 Task: Look for space in Mucur, Turkey from 6th September, 2023 to 12th September, 2023 for 4 adults in price range Rs.10000 to Rs.14000. Place can be private room with 4 bedrooms having 4 beds and 4 bathrooms. Property type can be house, flat, guest house. Amenities needed are: wifi, TV, free parkinig on premises, gym, breakfast. Booking option can be shelf check-in. Required host language is English.
Action: Mouse moved to (580, 143)
Screenshot: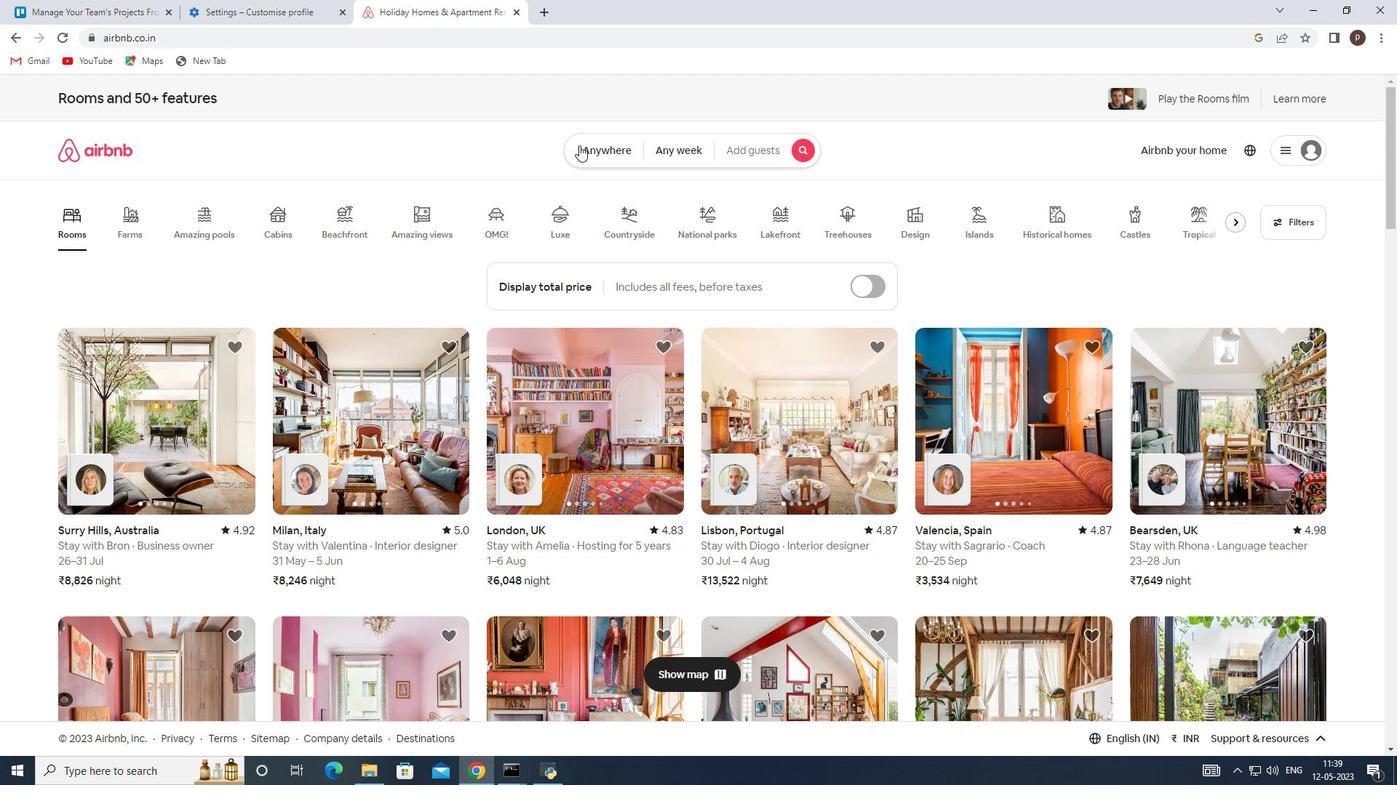 
Action: Mouse pressed left at (580, 143)
Screenshot: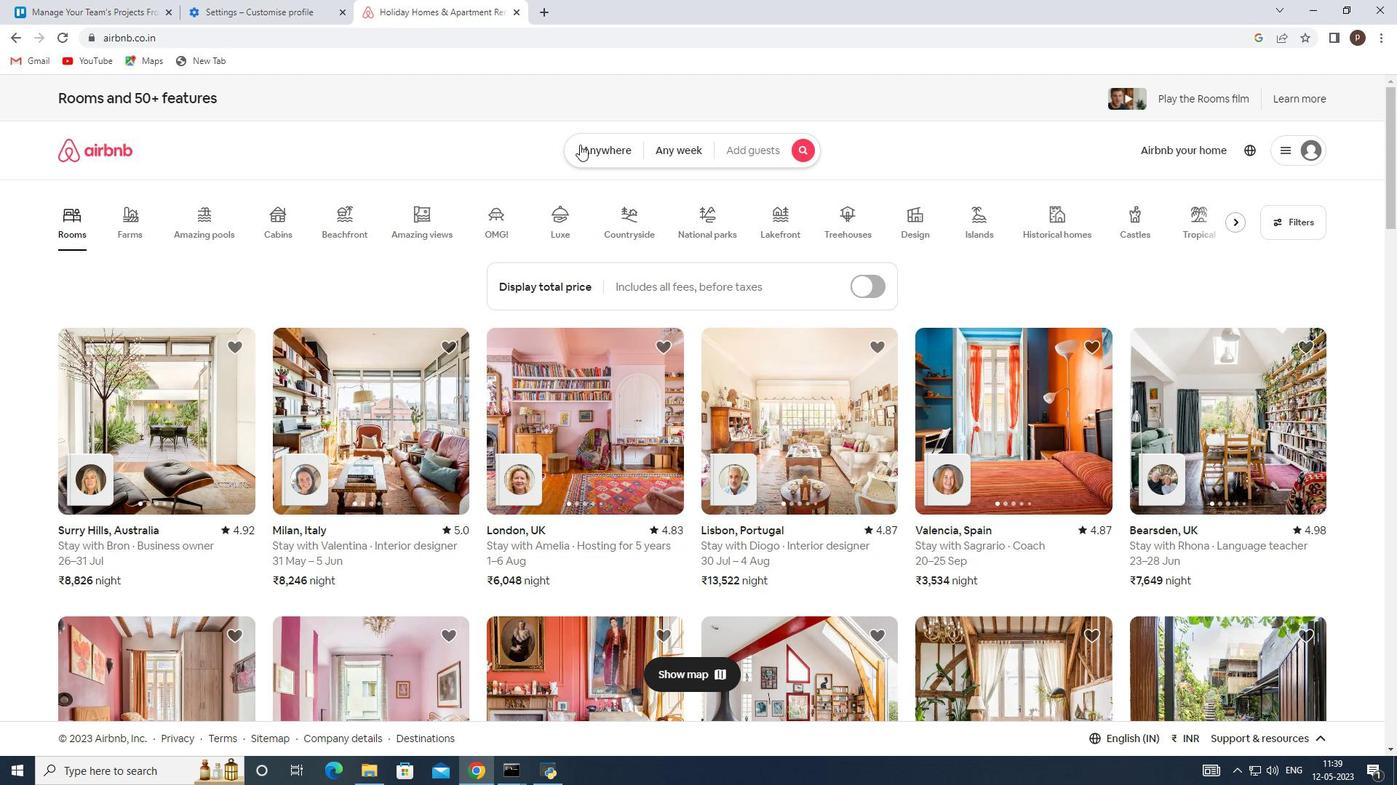 
Action: Mouse moved to (456, 211)
Screenshot: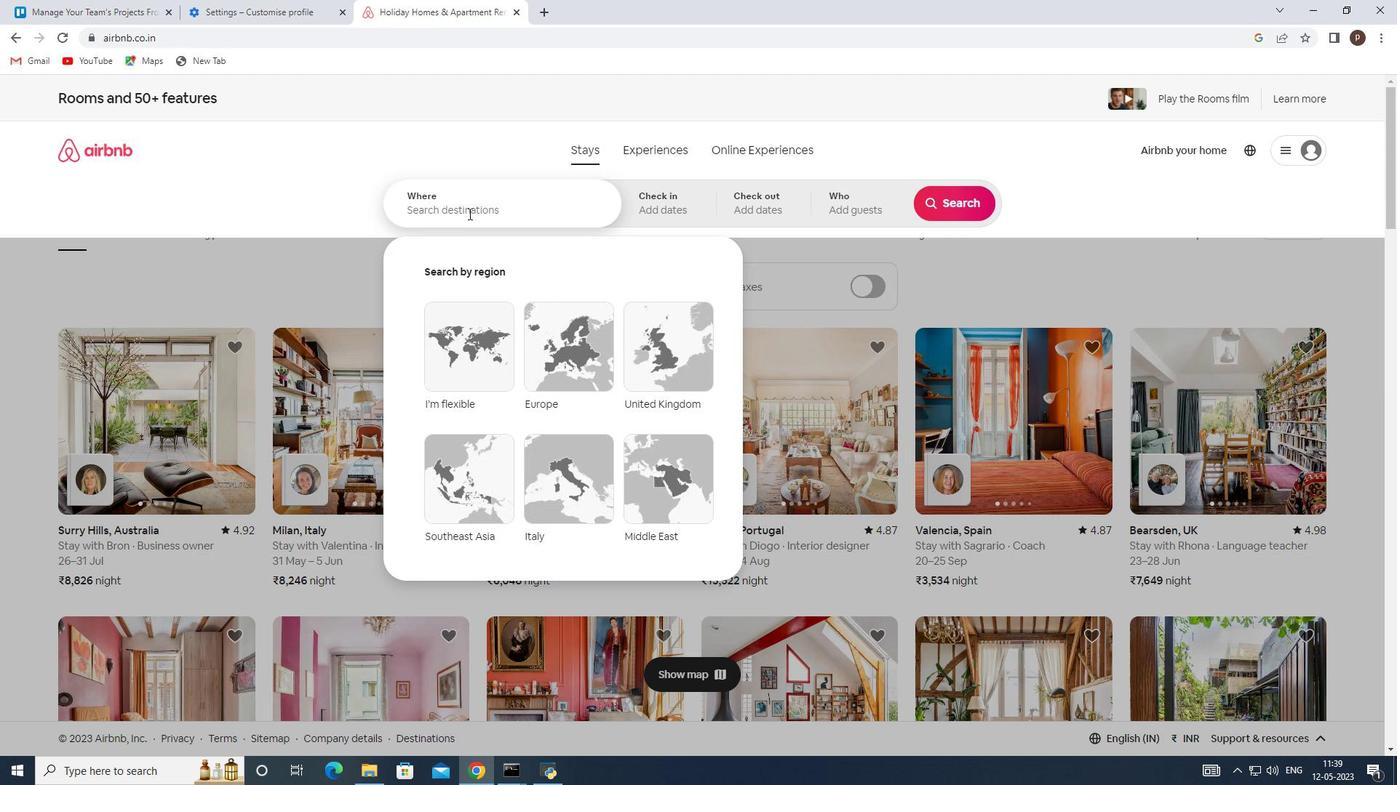 
Action: Mouse pressed left at (456, 211)
Screenshot: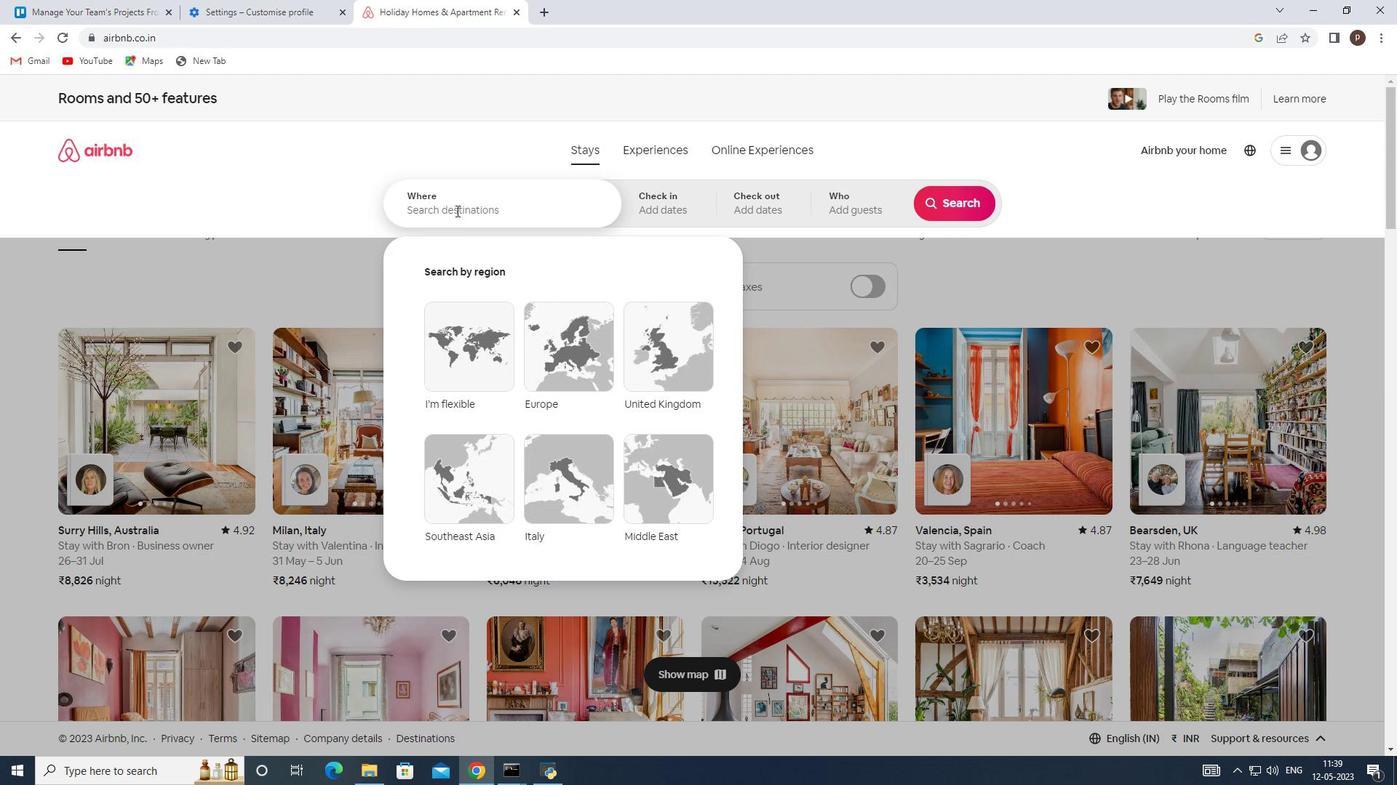
Action: Key pressed <Key.caps_lock>M<Key.caps_lock>ucur,<Key.space><Key.caps_lock>T<Key.caps_lock>urkey<Key.enter>
Screenshot: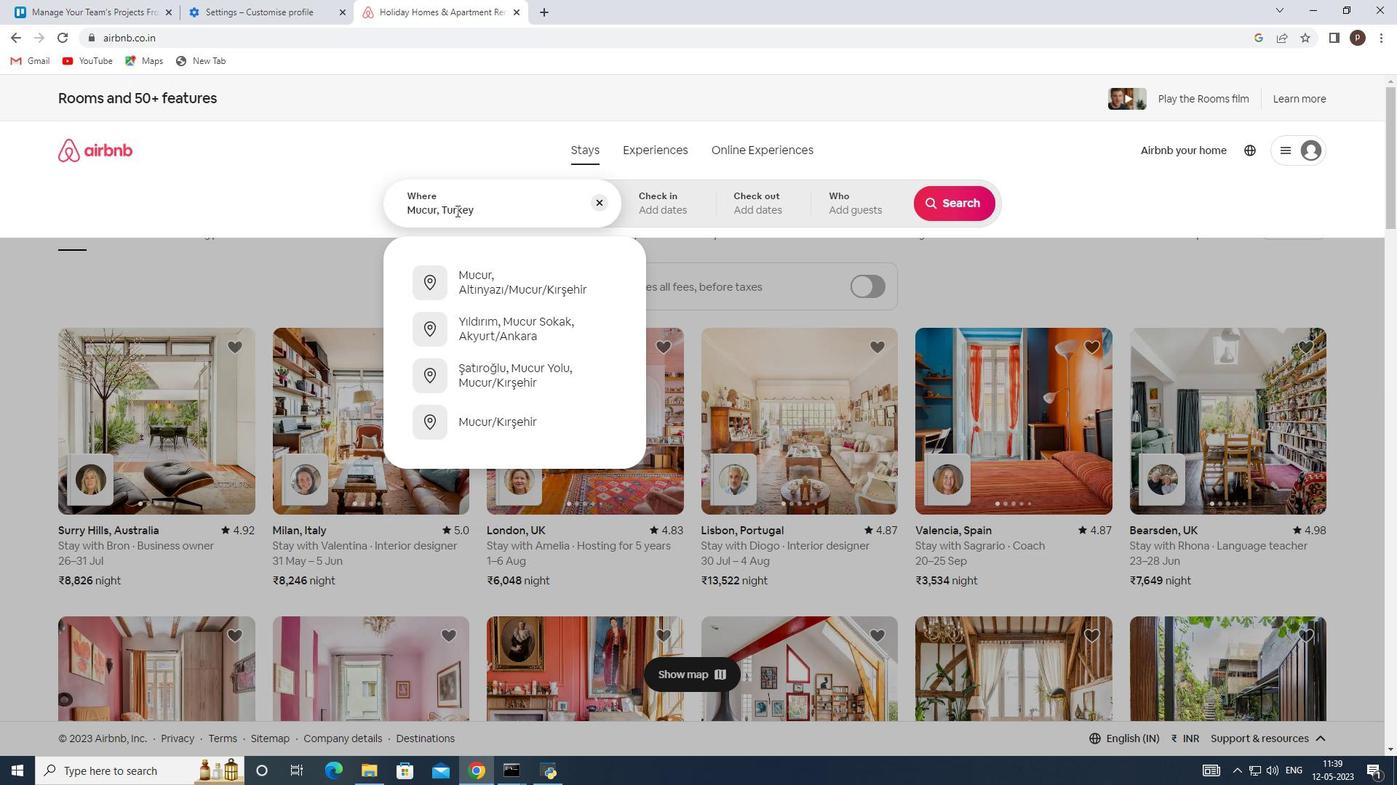 
Action: Mouse moved to (948, 312)
Screenshot: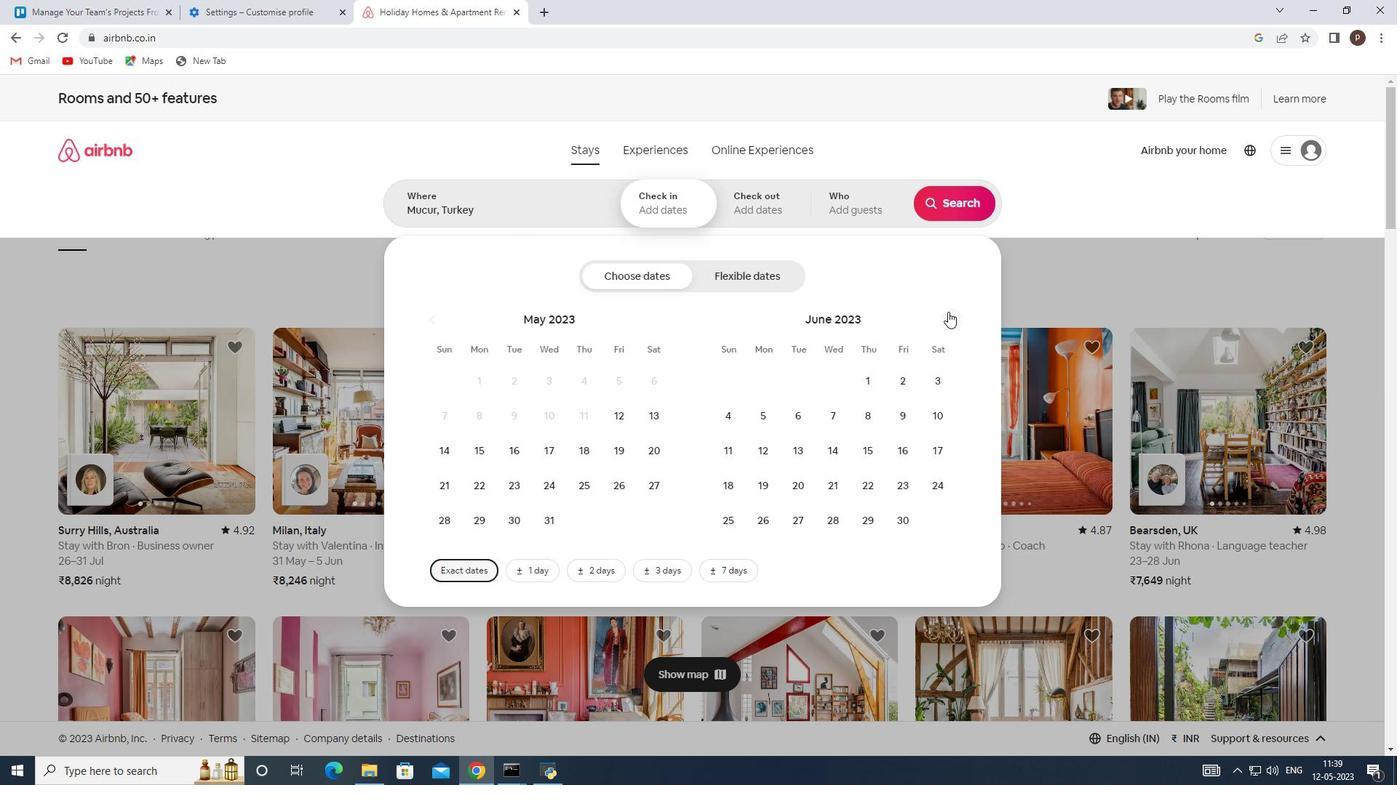 
Action: Mouse pressed left at (948, 312)
Screenshot: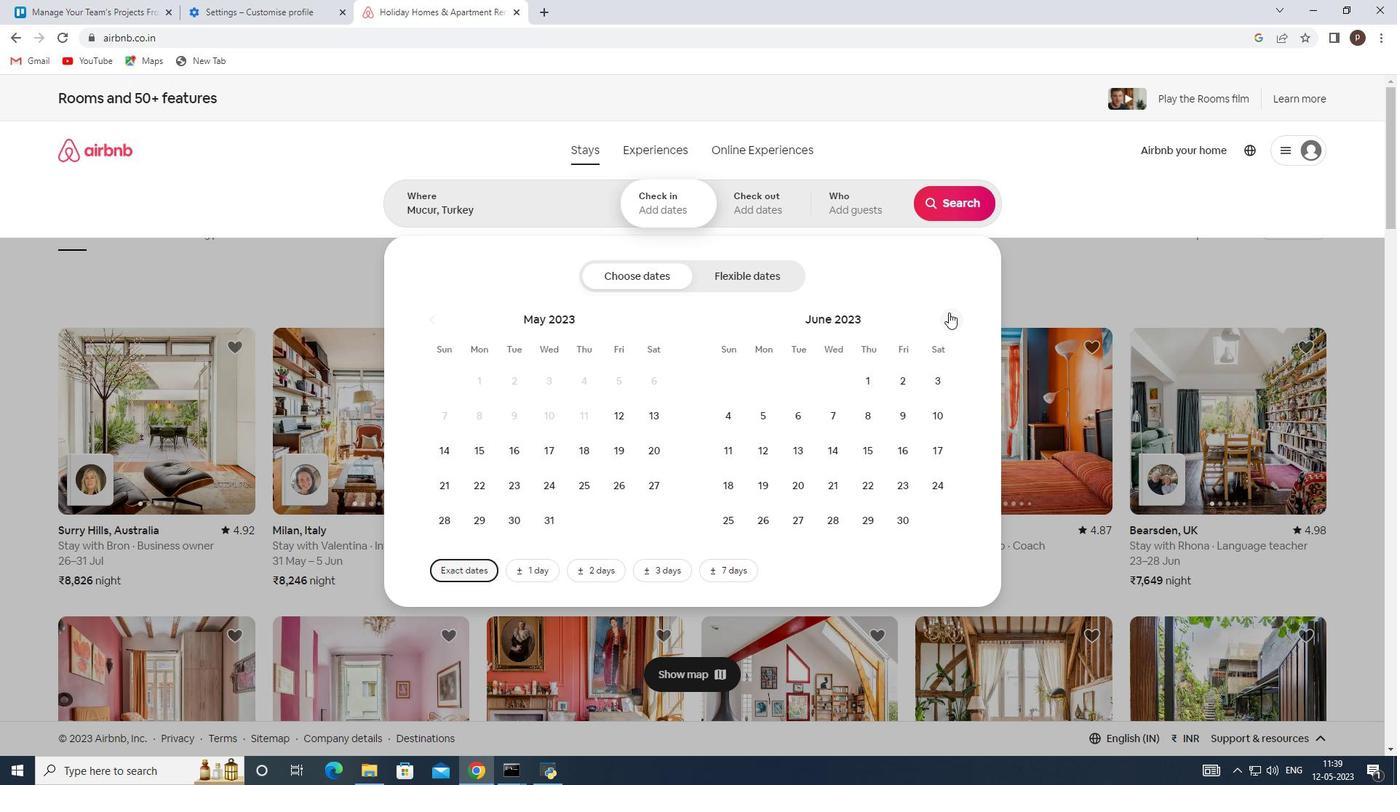 
Action: Mouse pressed left at (948, 312)
Screenshot: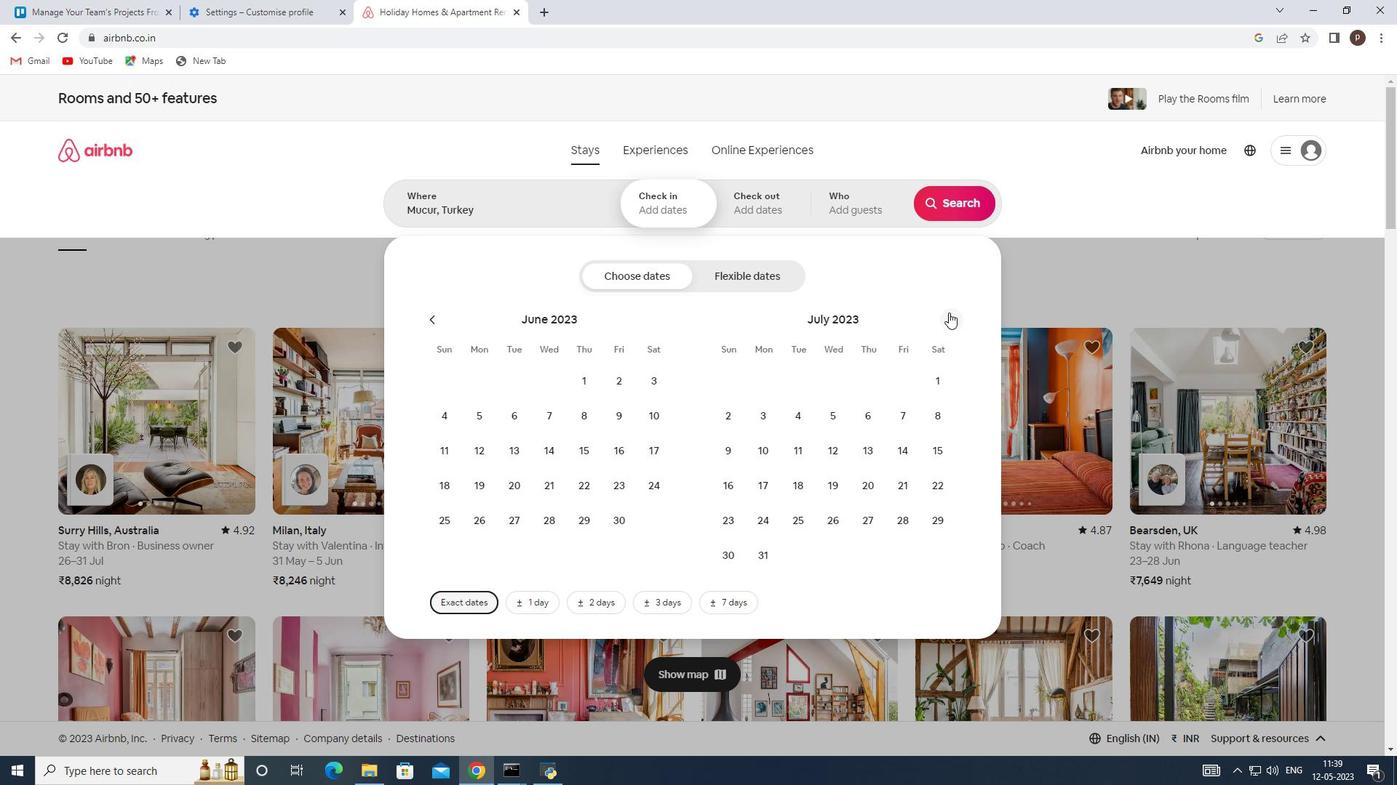 
Action: Mouse pressed left at (948, 312)
Screenshot: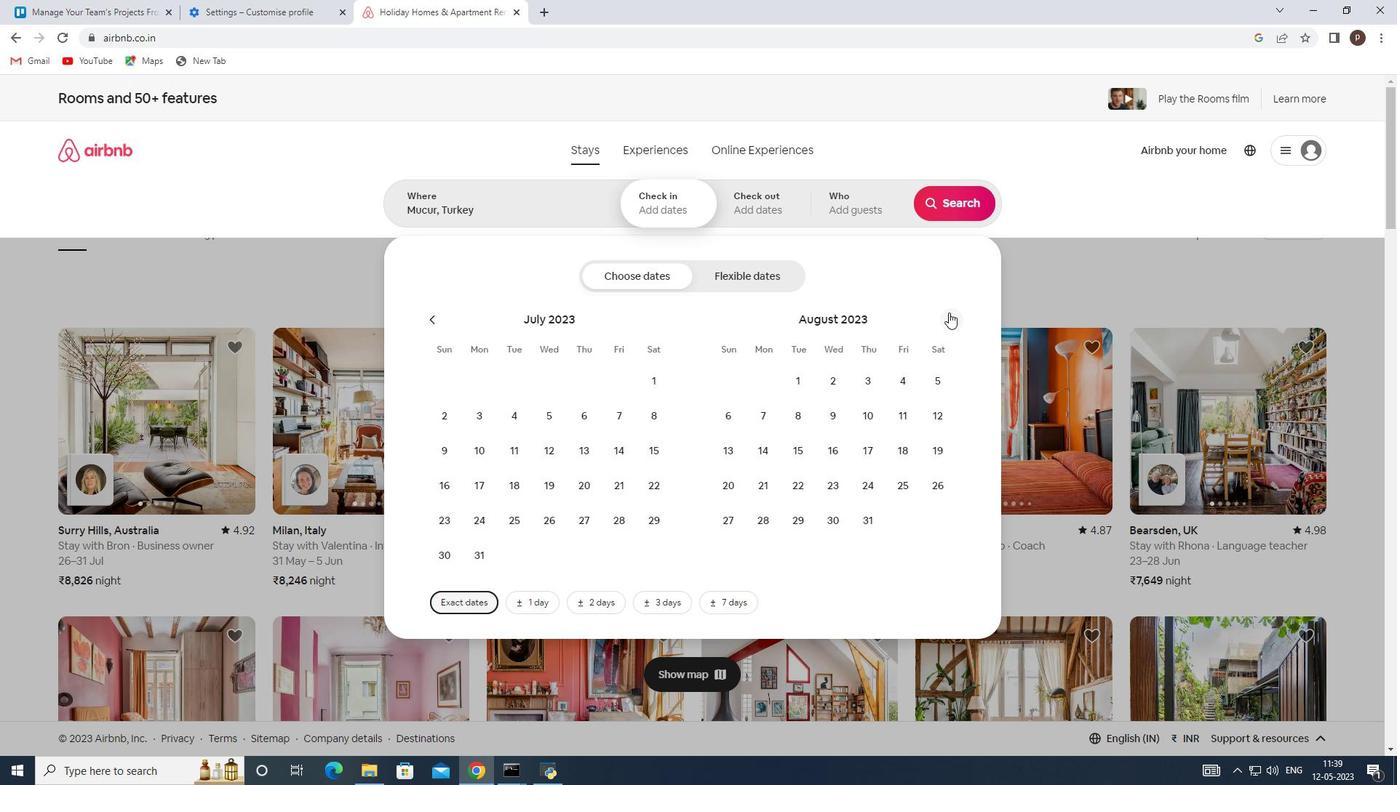 
Action: Mouse moved to (835, 411)
Screenshot: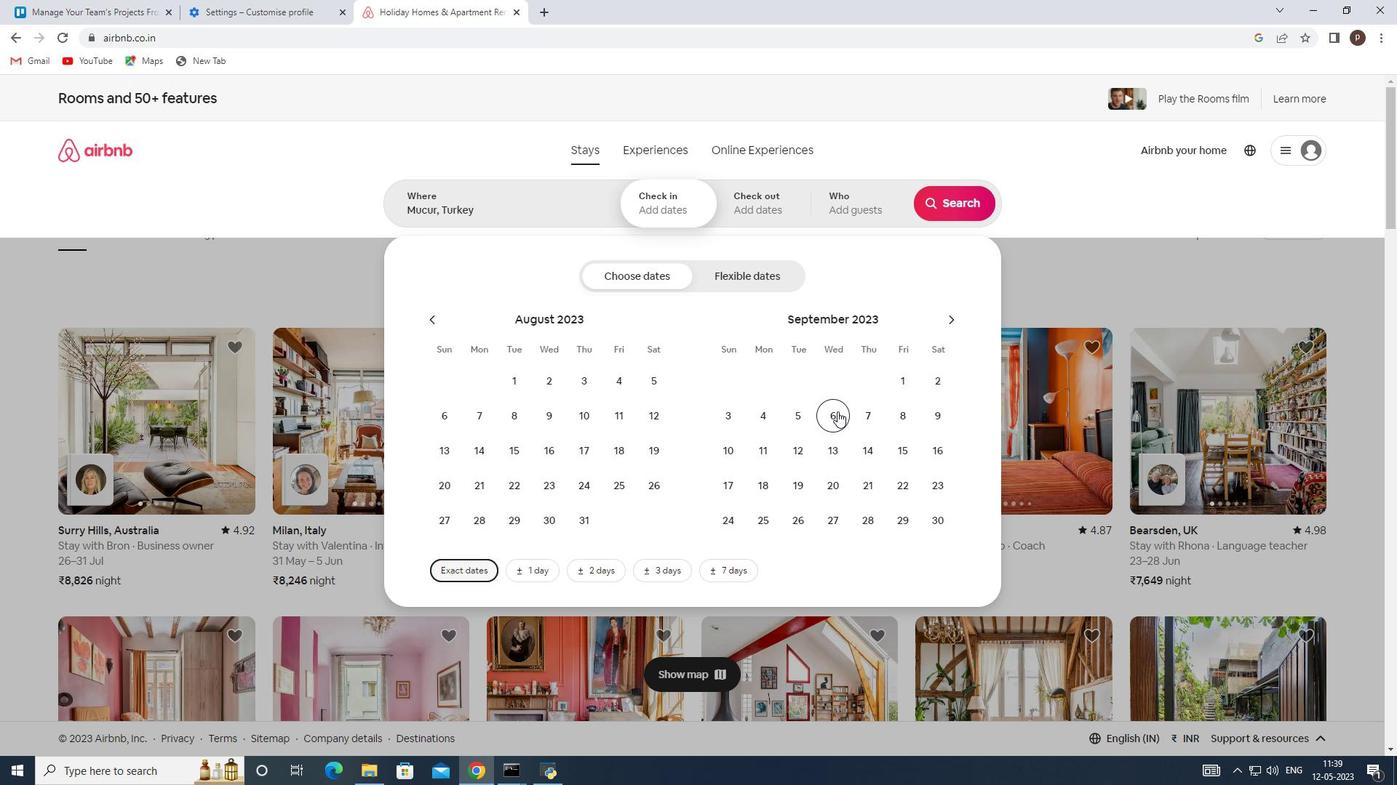 
Action: Mouse pressed left at (835, 411)
Screenshot: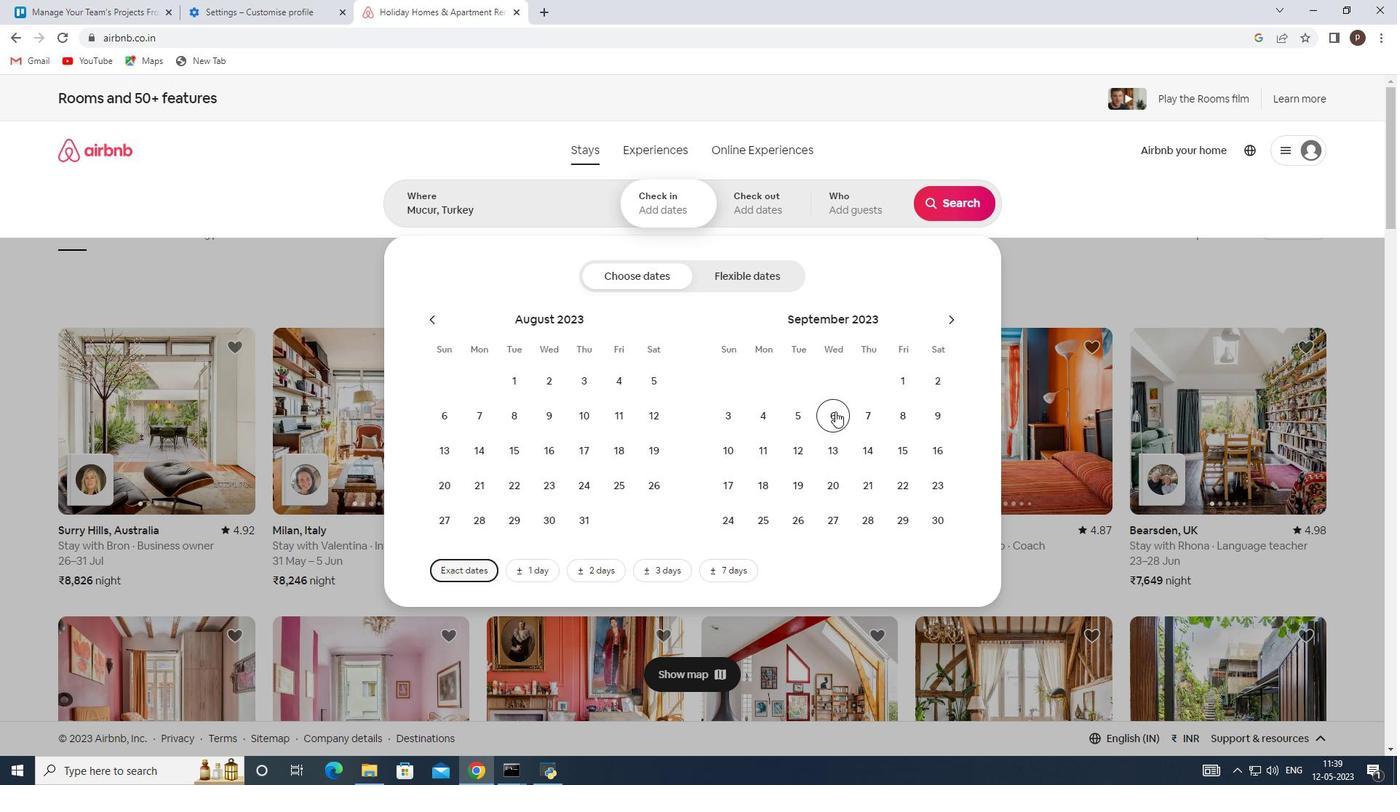 
Action: Mouse moved to (796, 445)
Screenshot: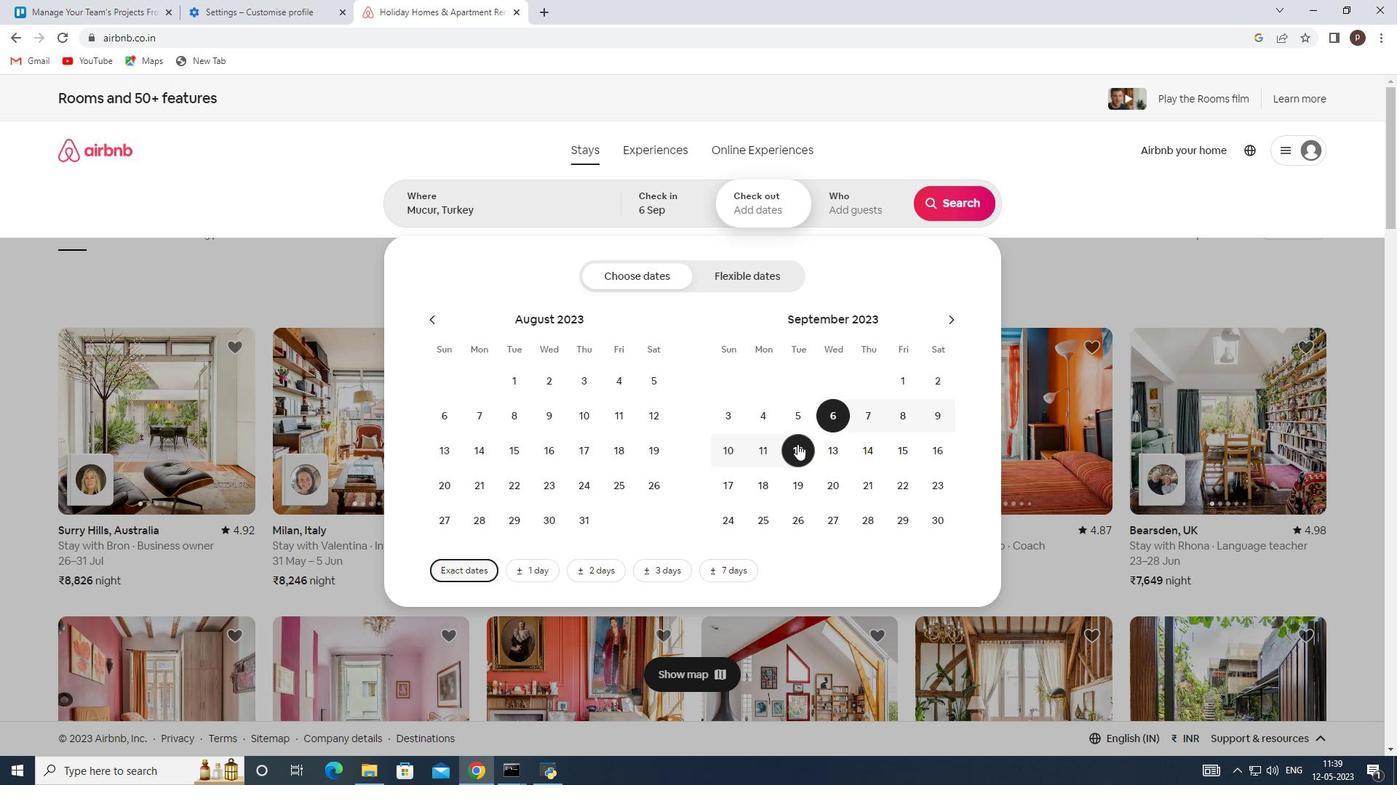 
Action: Mouse pressed left at (796, 445)
Screenshot: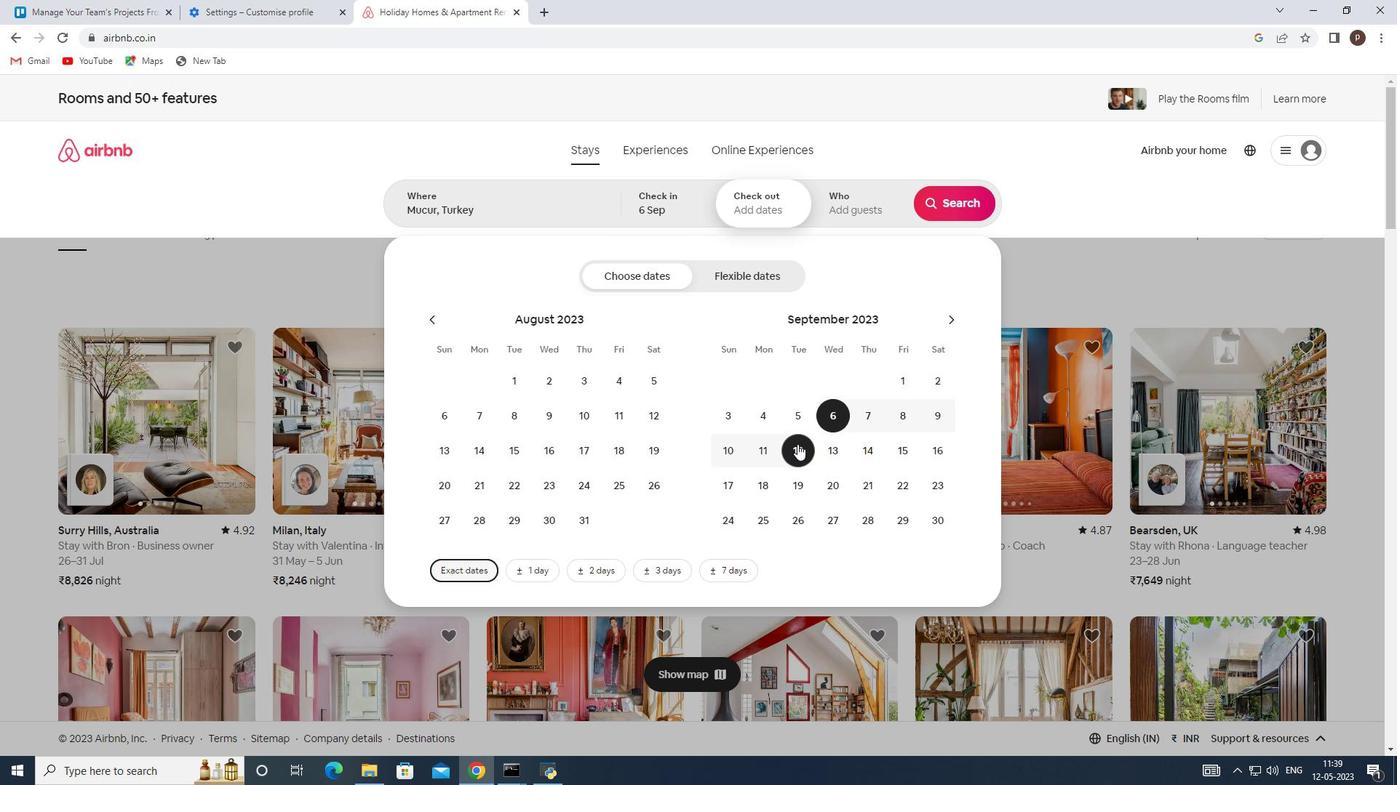 
Action: Mouse moved to (840, 205)
Screenshot: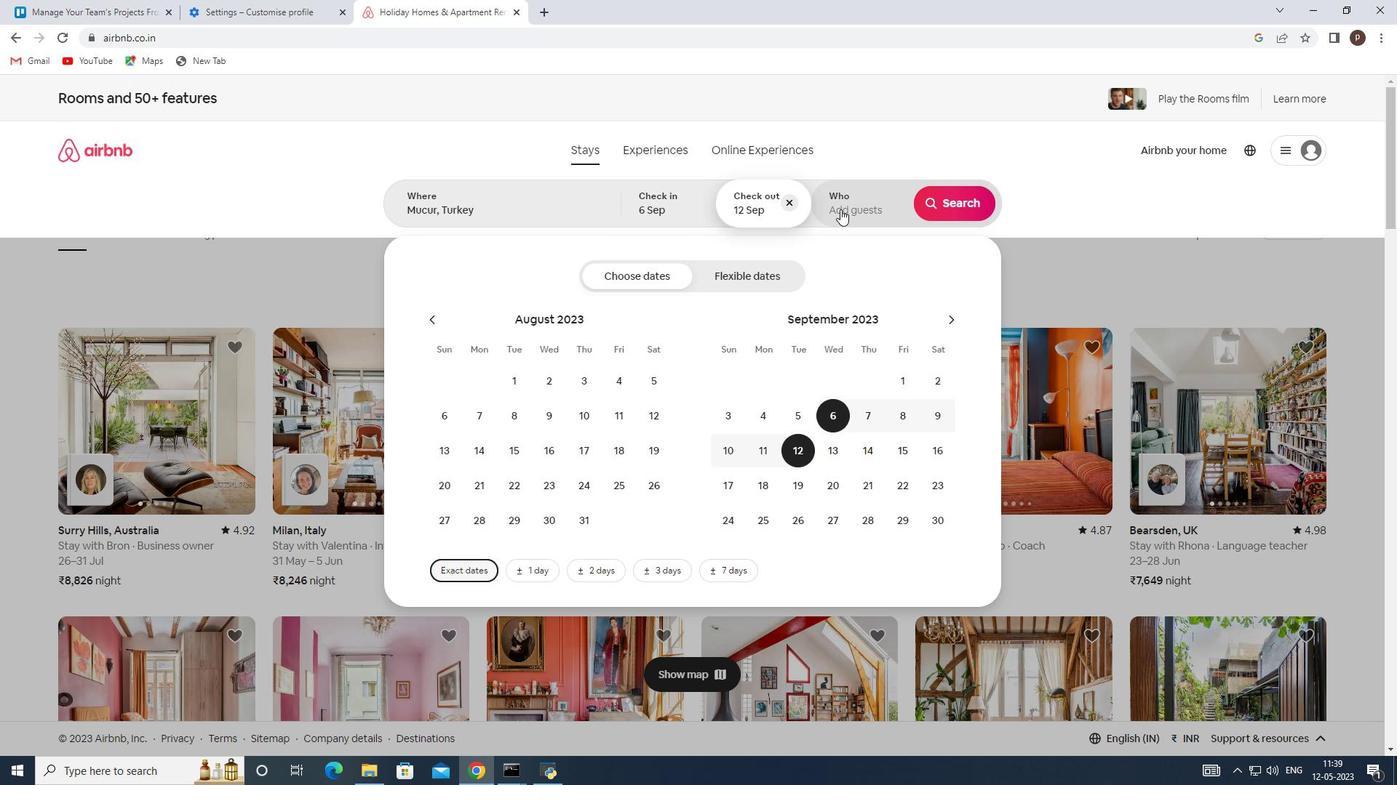 
Action: Mouse pressed left at (840, 205)
Screenshot: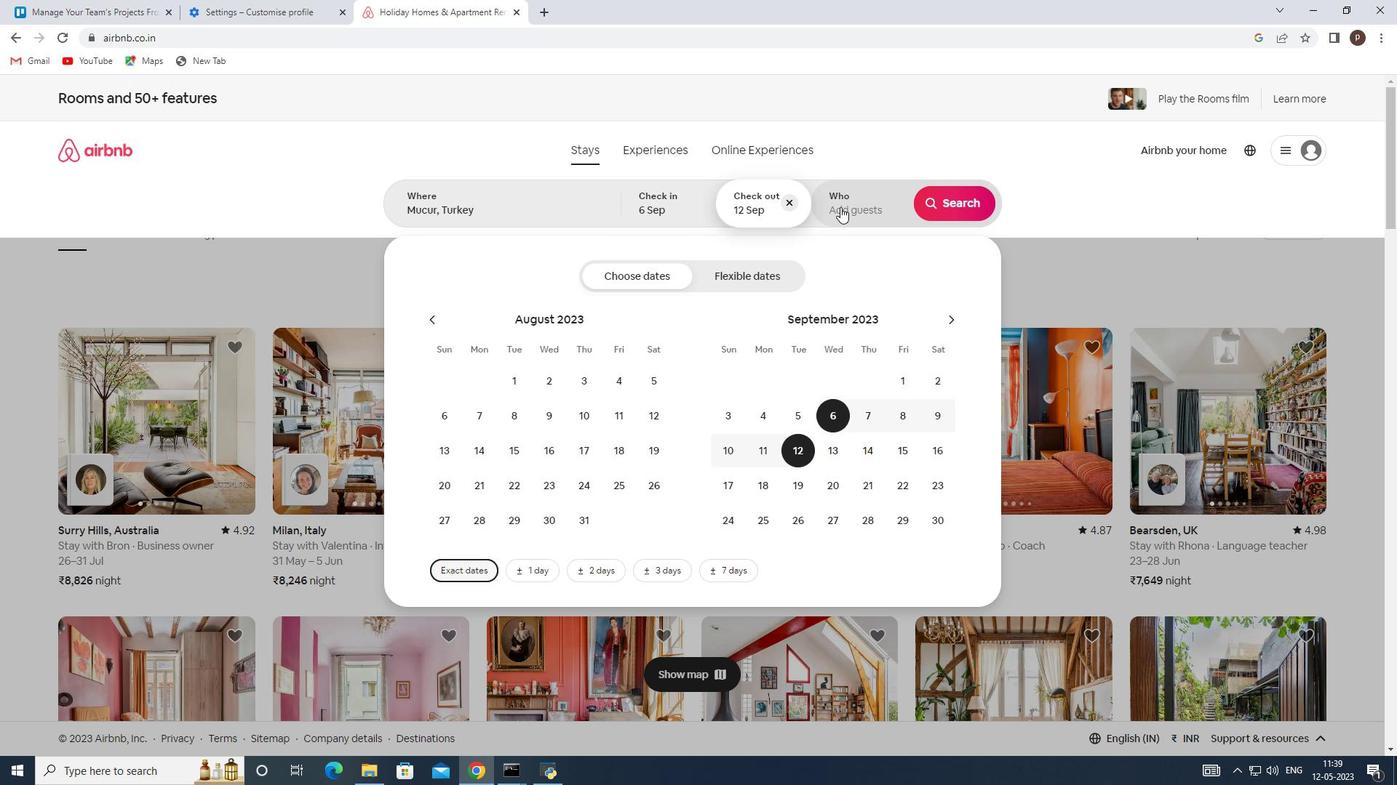 
Action: Mouse moved to (959, 280)
Screenshot: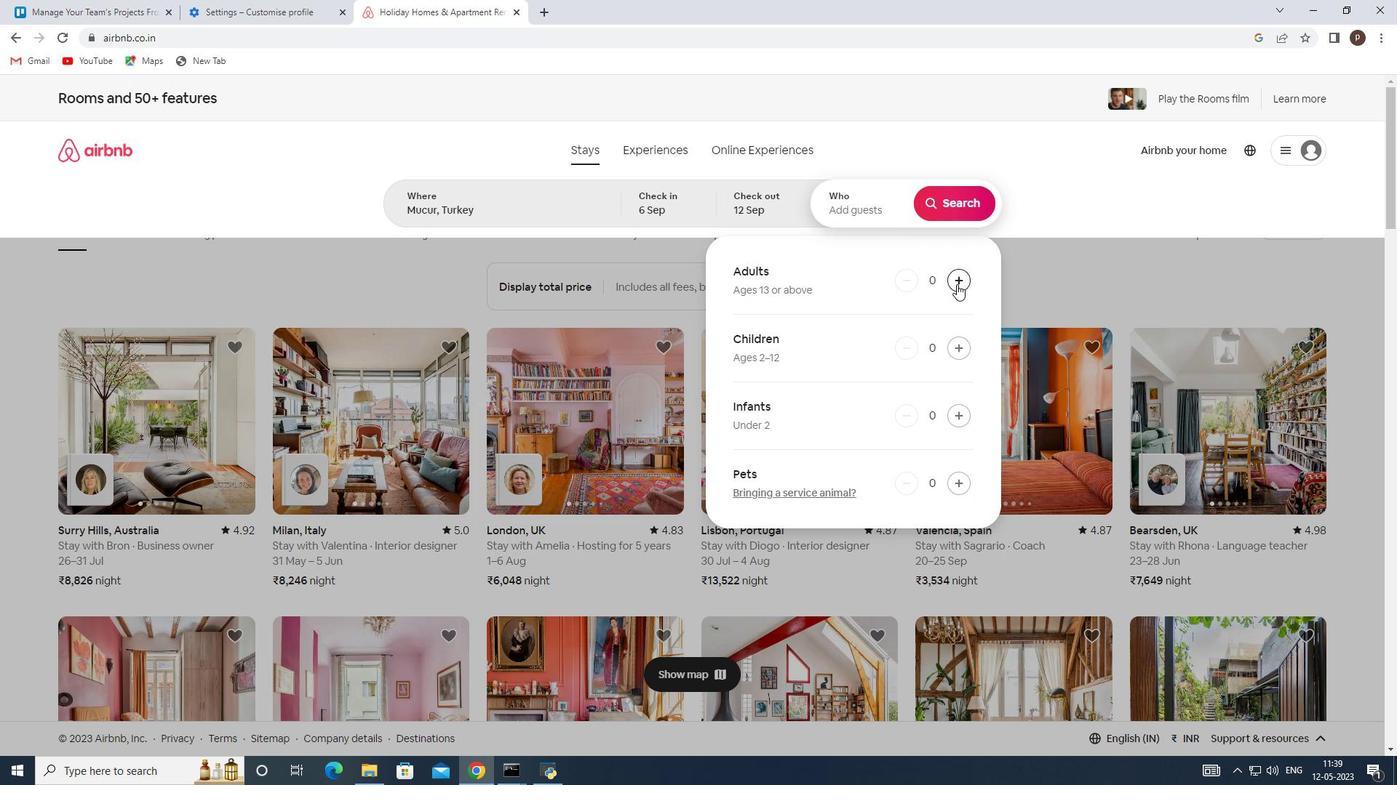 
Action: Mouse pressed left at (959, 280)
Screenshot: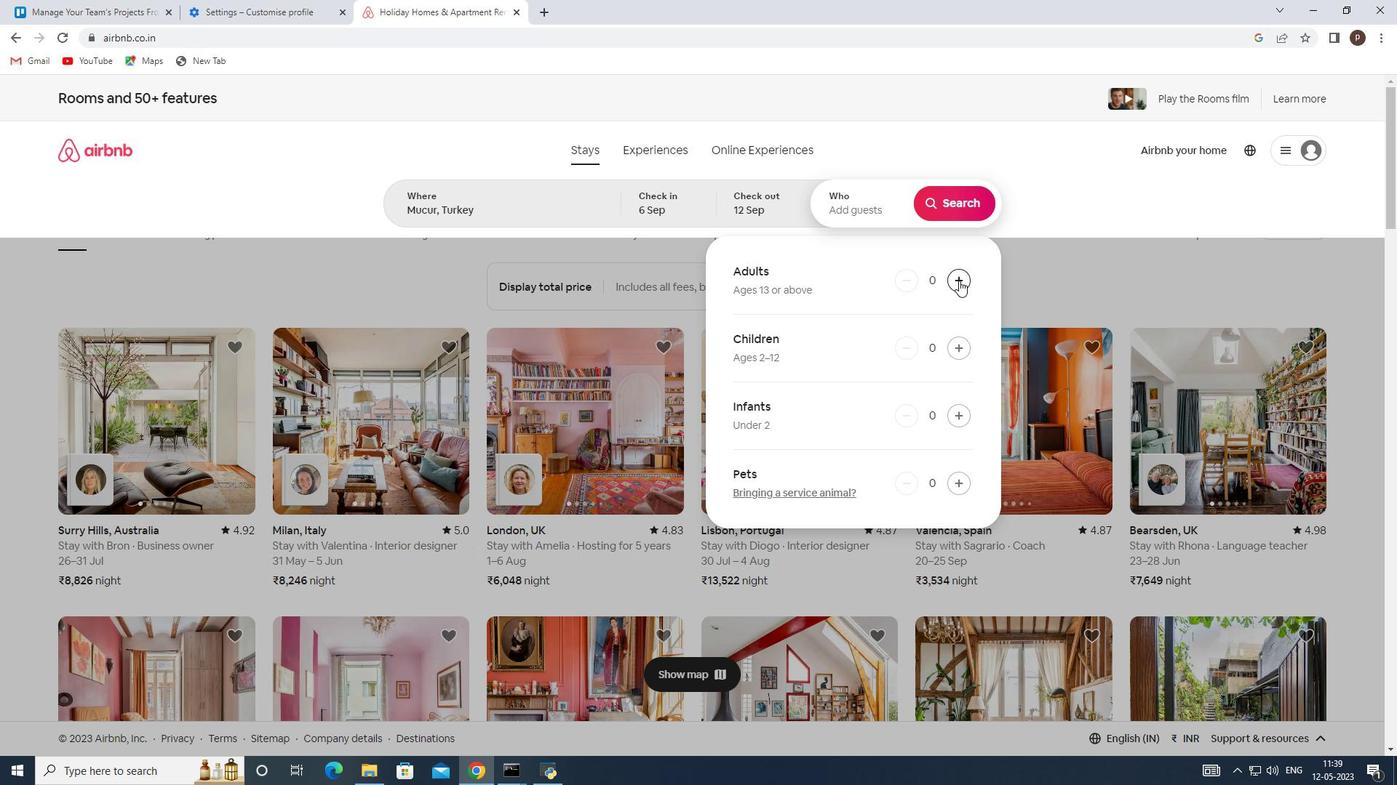 
Action: Mouse pressed left at (959, 280)
Screenshot: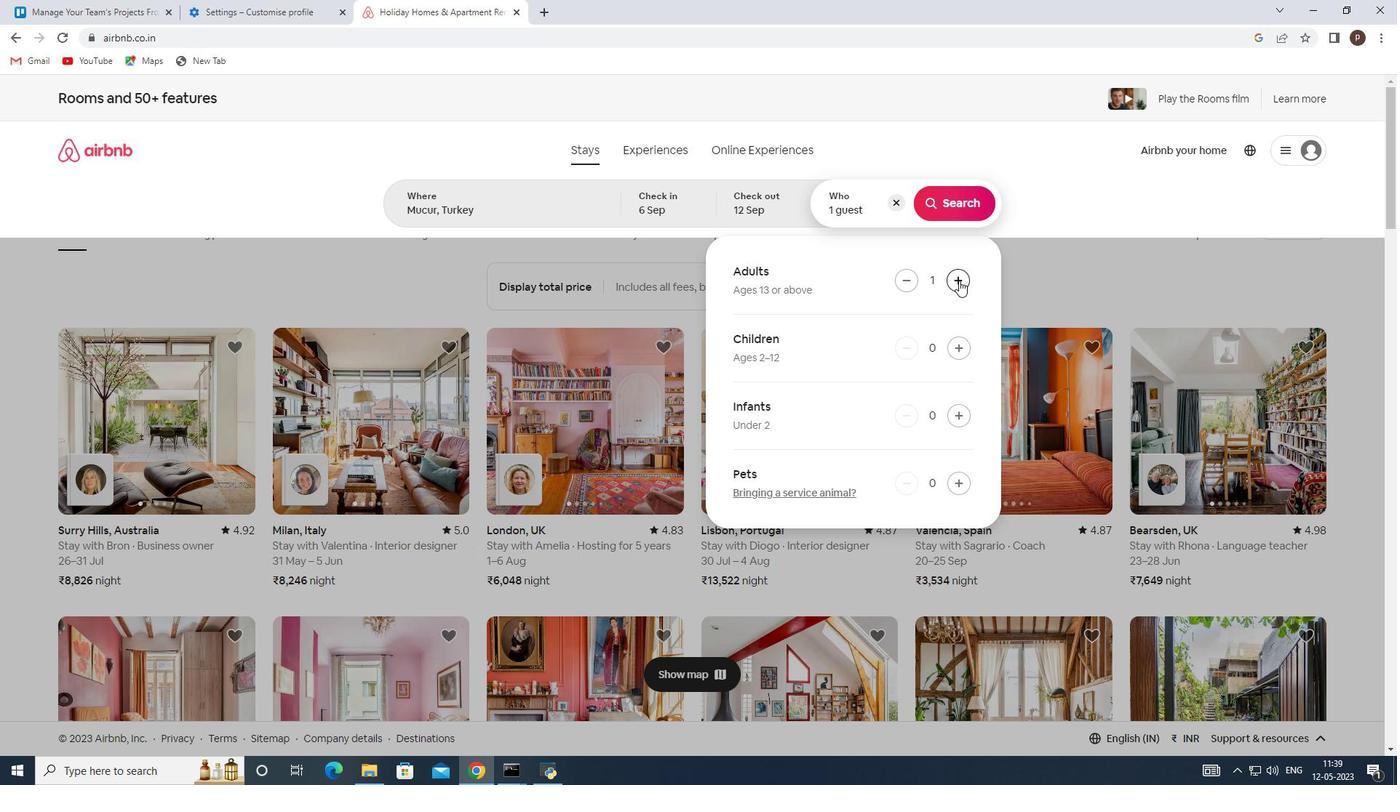 
Action: Mouse pressed left at (959, 280)
Screenshot: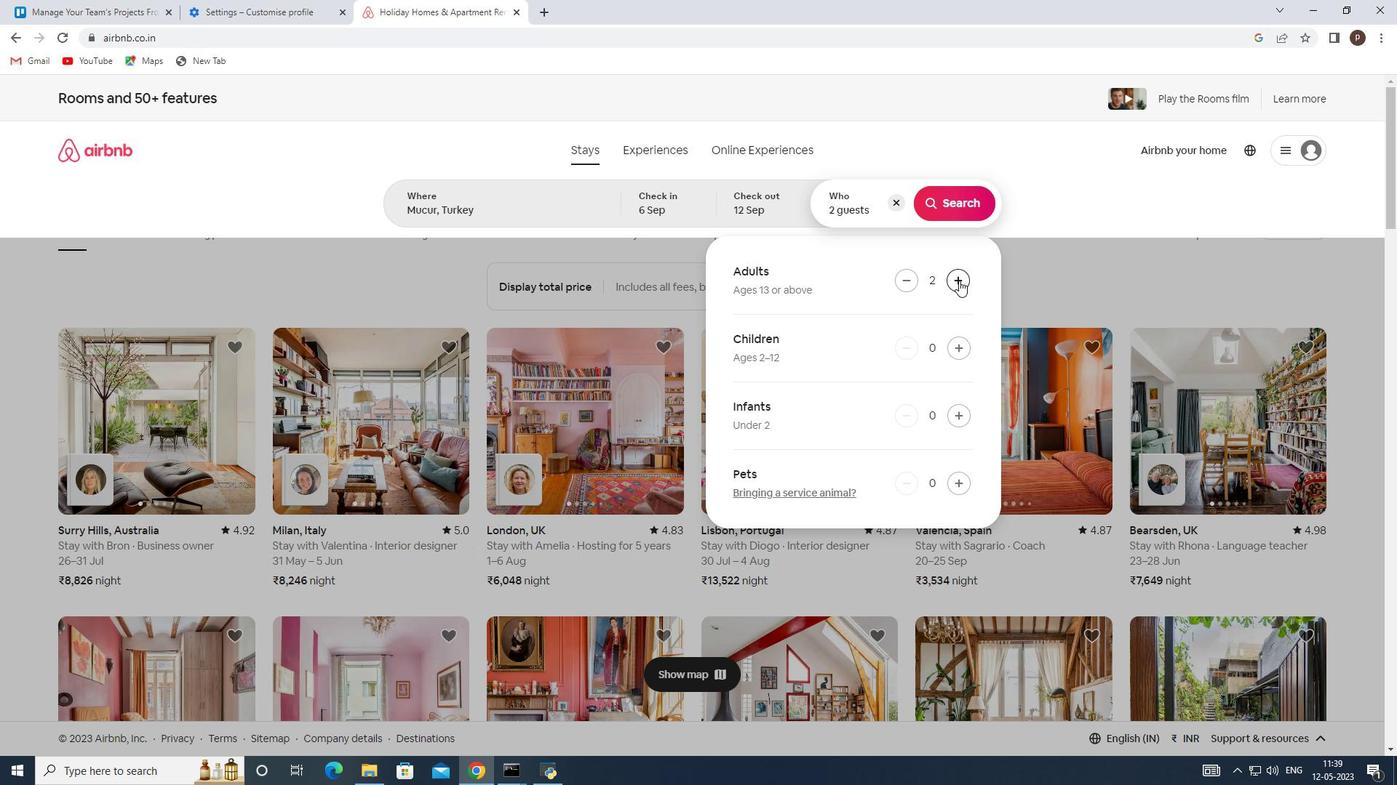 
Action: Mouse pressed left at (959, 280)
Screenshot: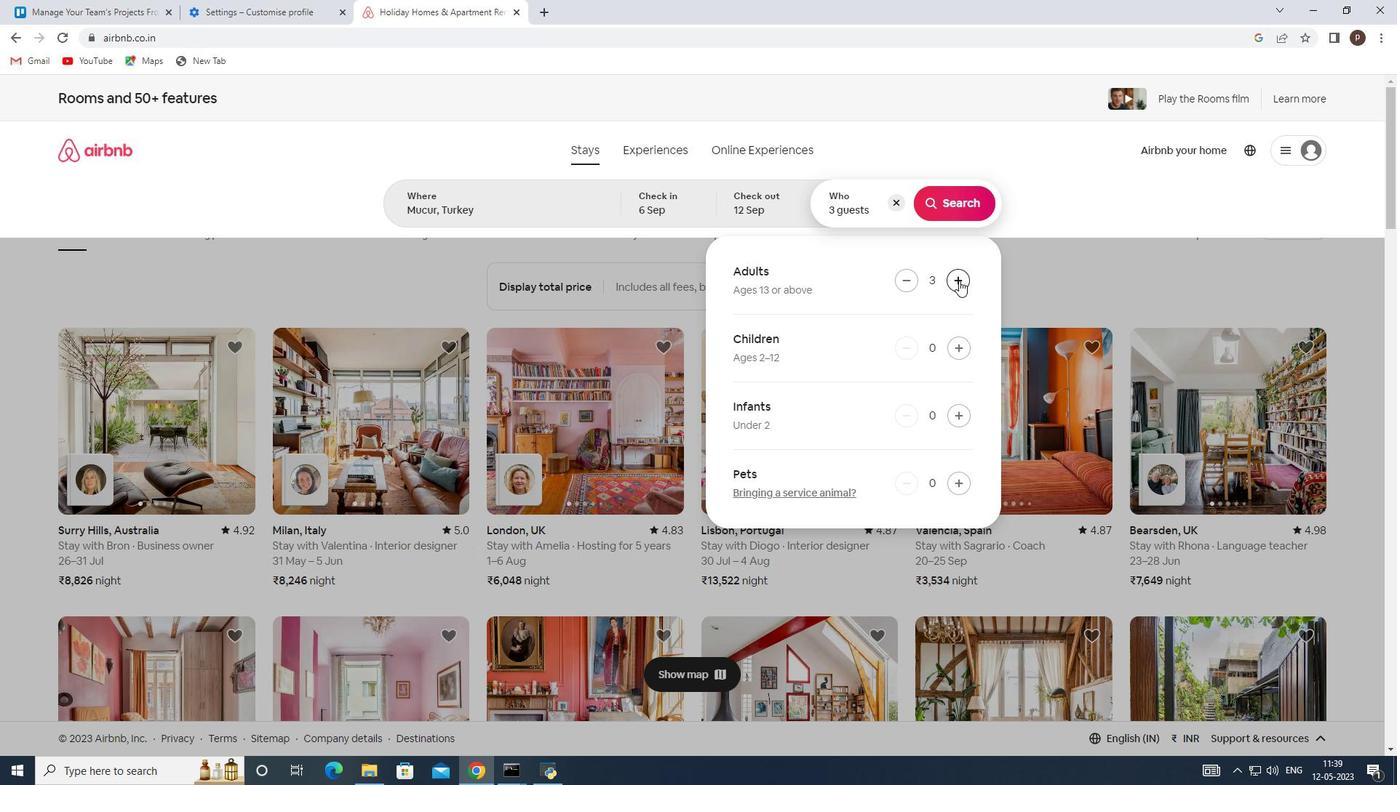 
Action: Mouse moved to (959, 198)
Screenshot: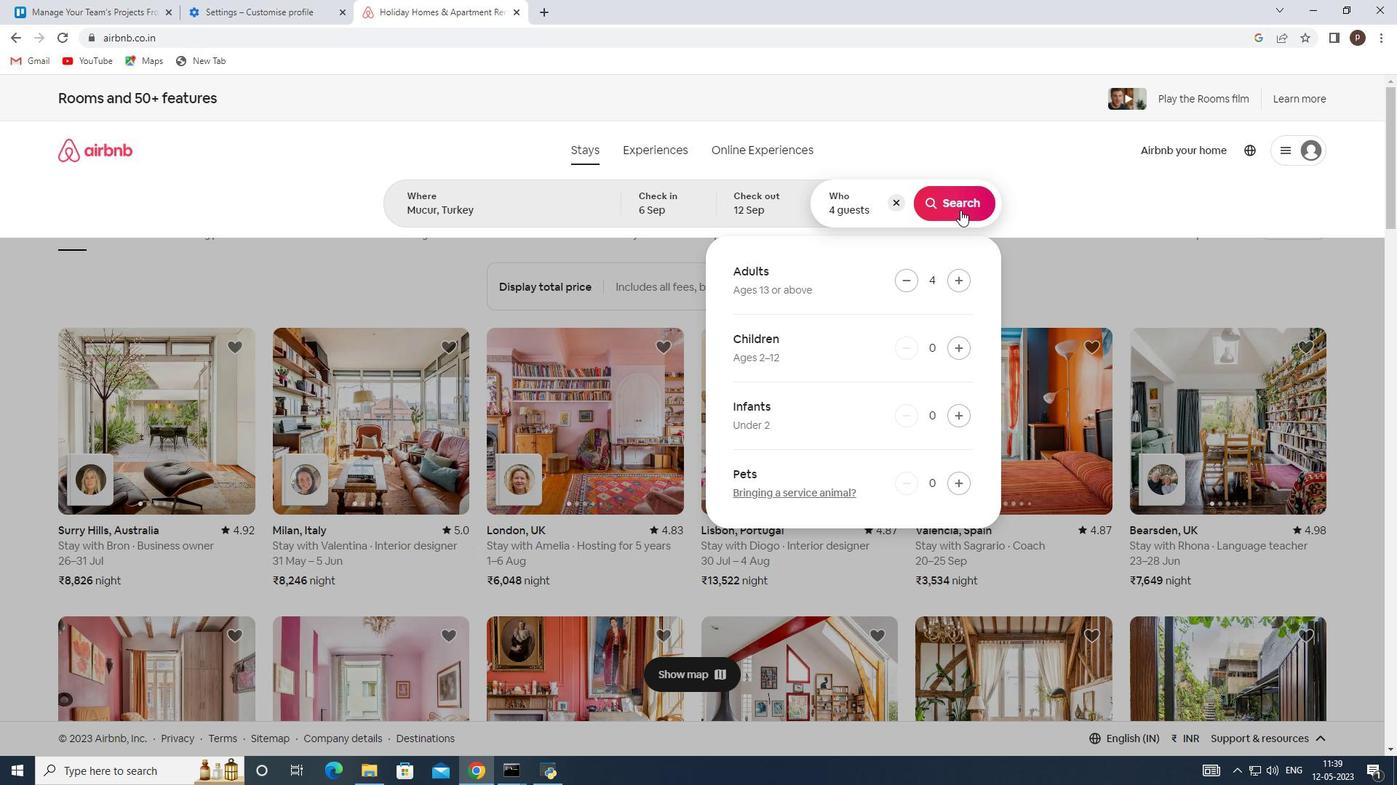 
Action: Mouse pressed left at (959, 198)
Screenshot: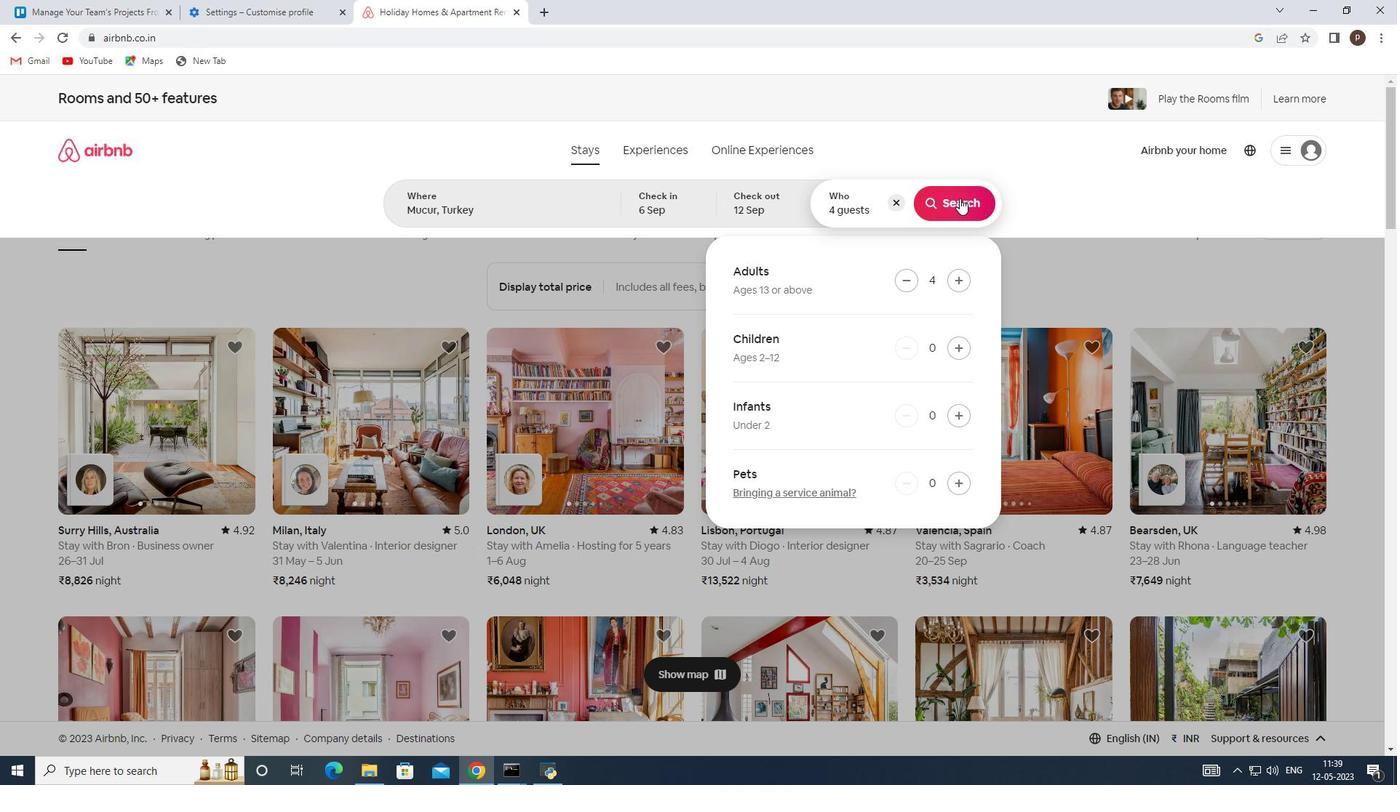 
Action: Mouse moved to (1313, 160)
Screenshot: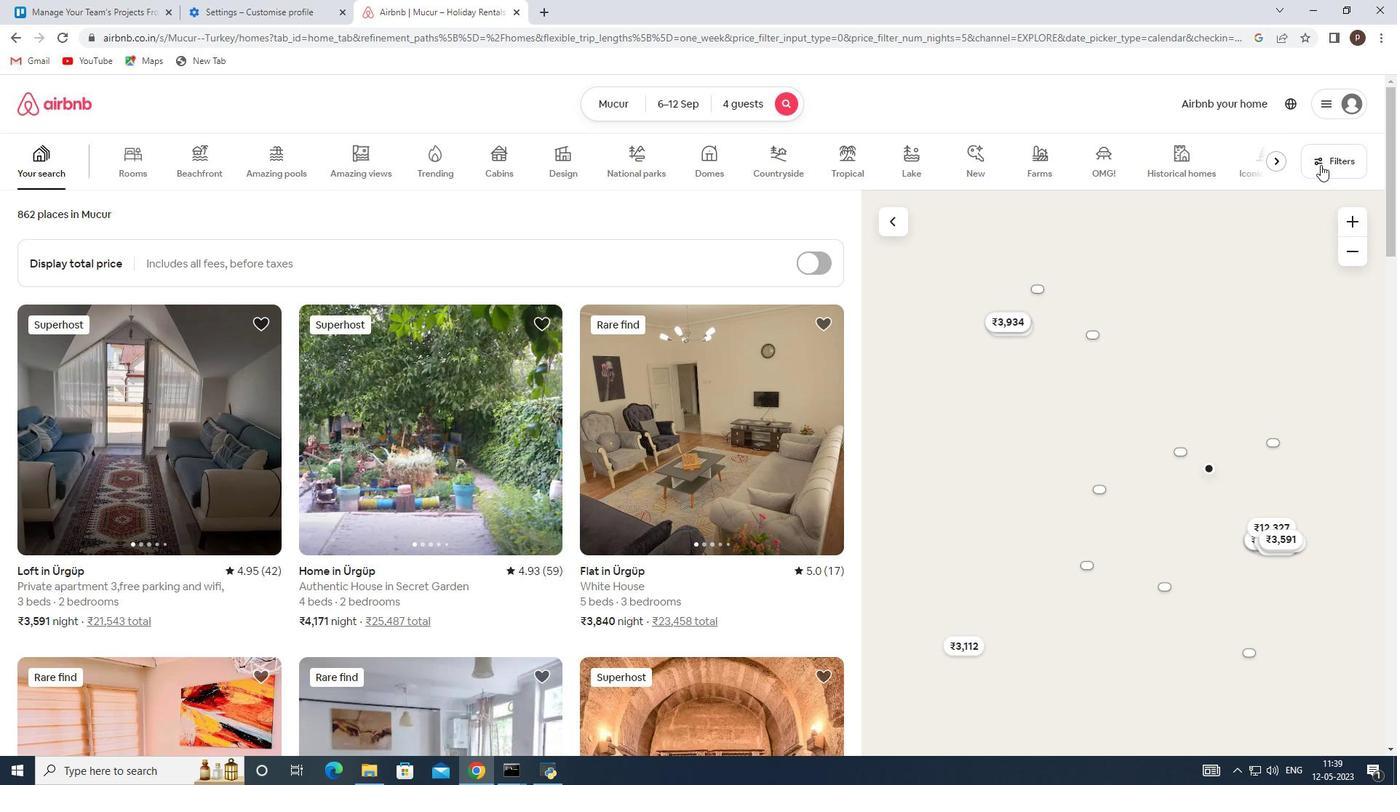 
Action: Mouse pressed left at (1313, 160)
Screenshot: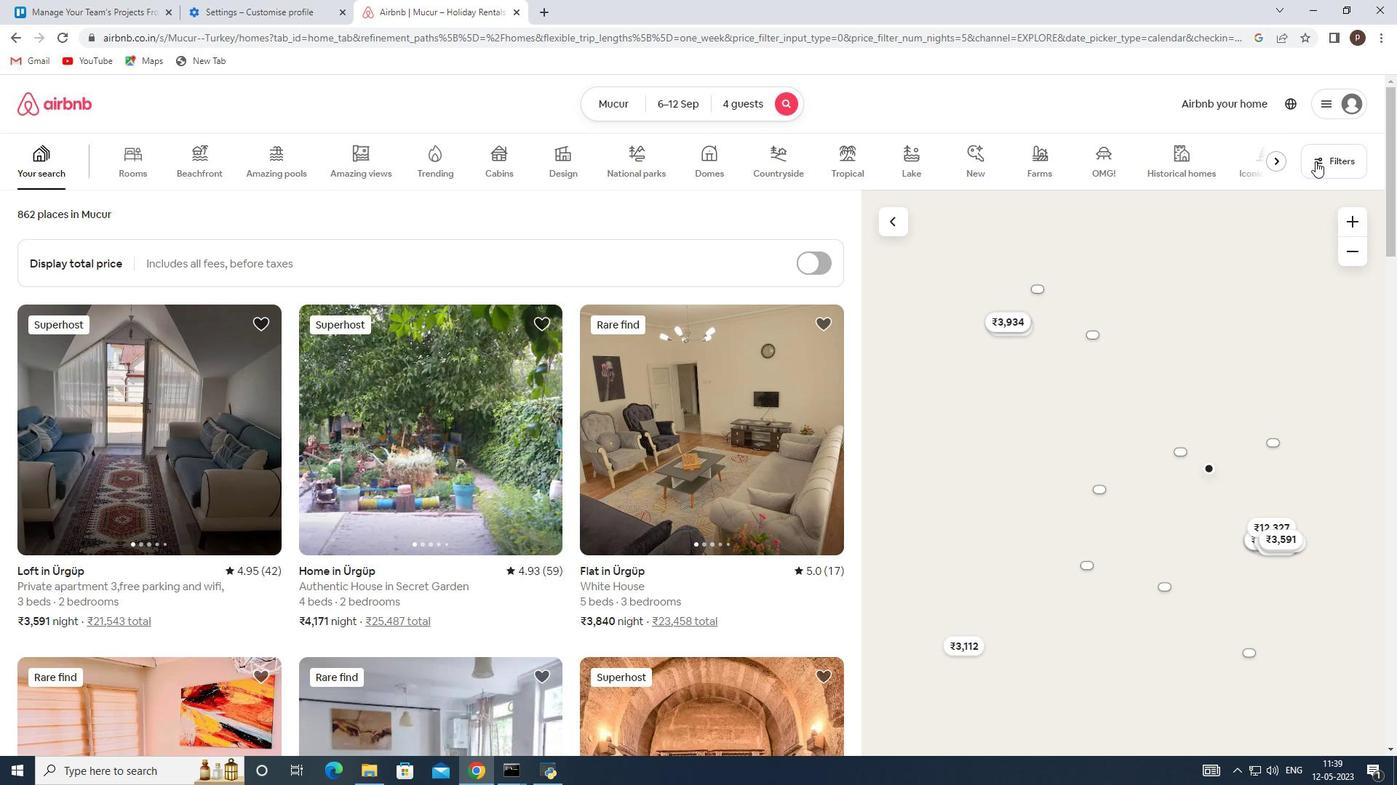 
Action: Mouse moved to (478, 518)
Screenshot: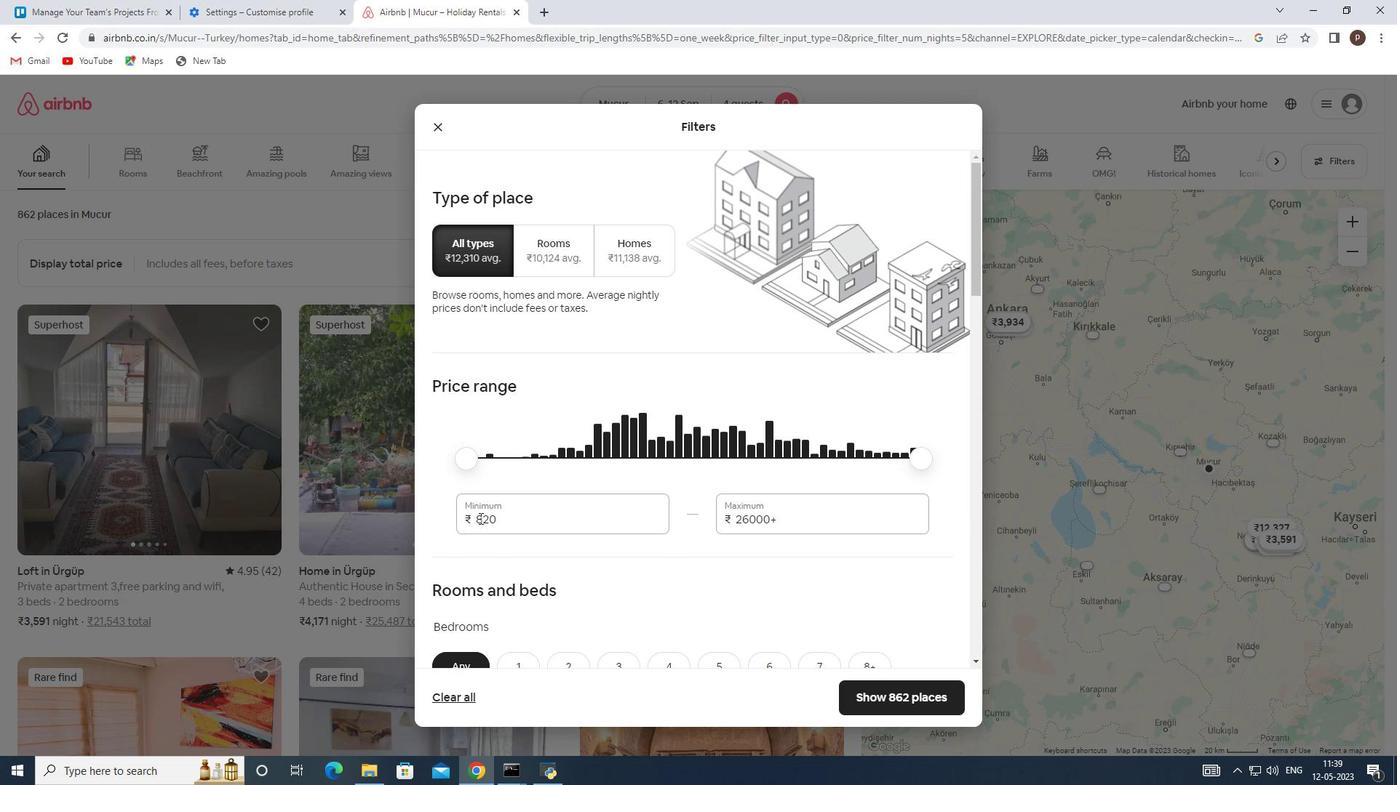 
Action: Mouse pressed left at (478, 518)
Screenshot: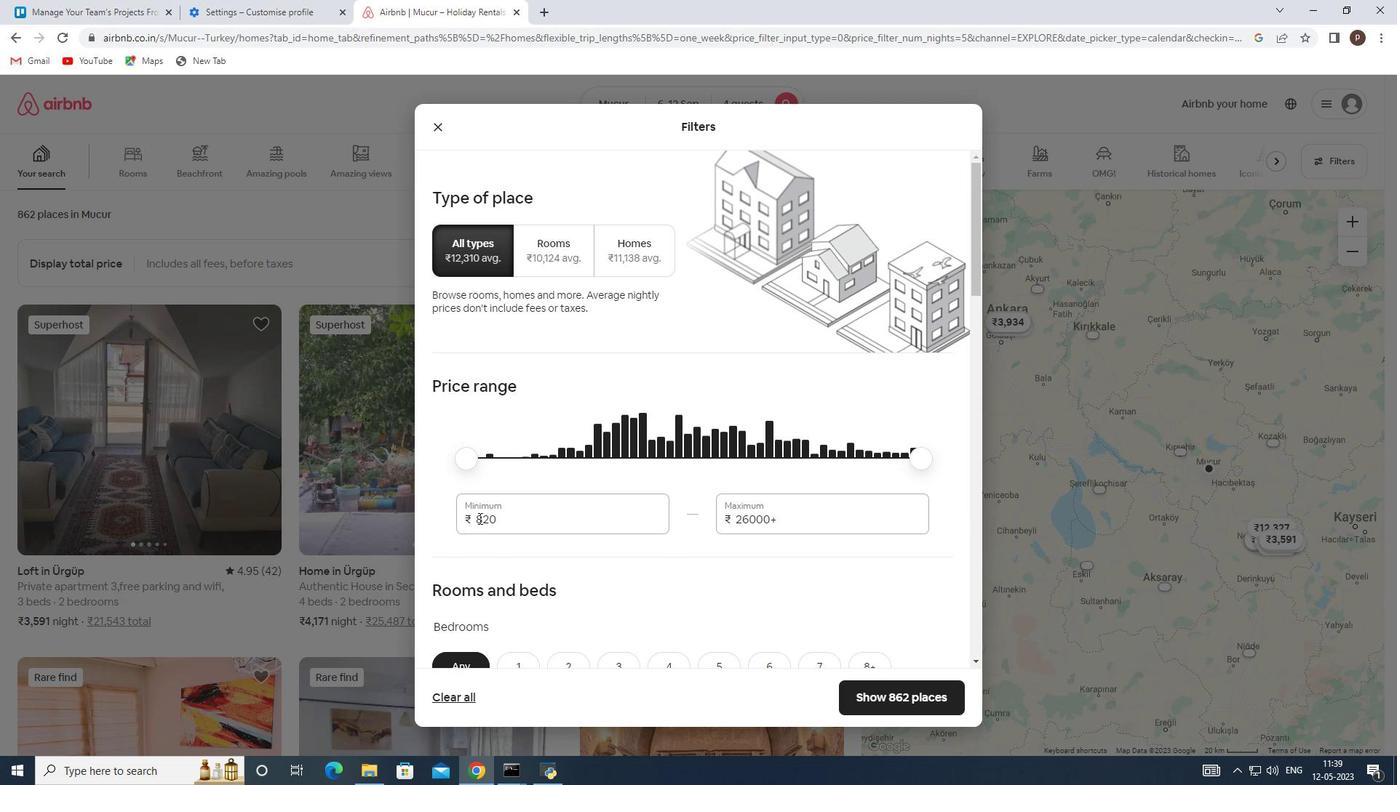 
Action: Mouse pressed left at (478, 518)
Screenshot: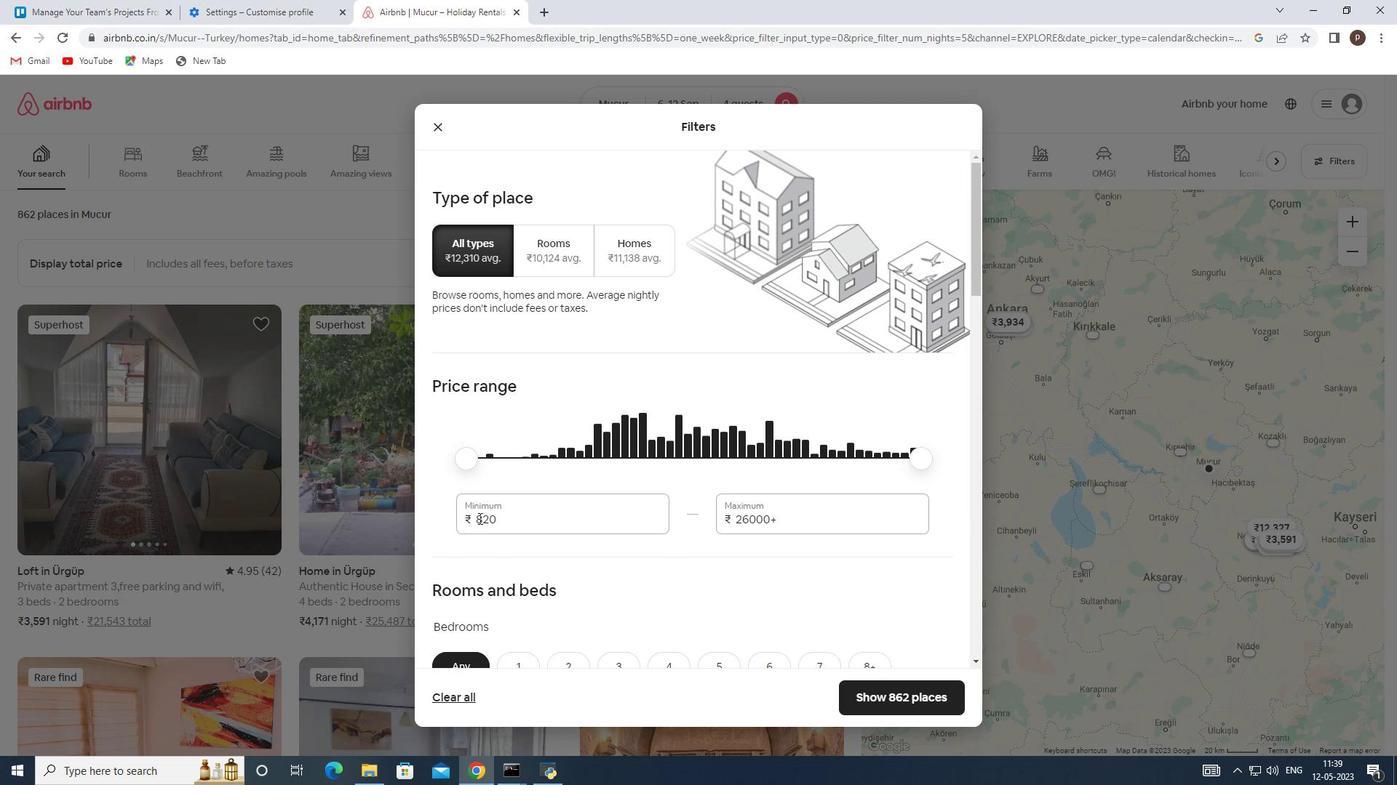 
Action: Key pressed 10000<Key.tab>14000
Screenshot: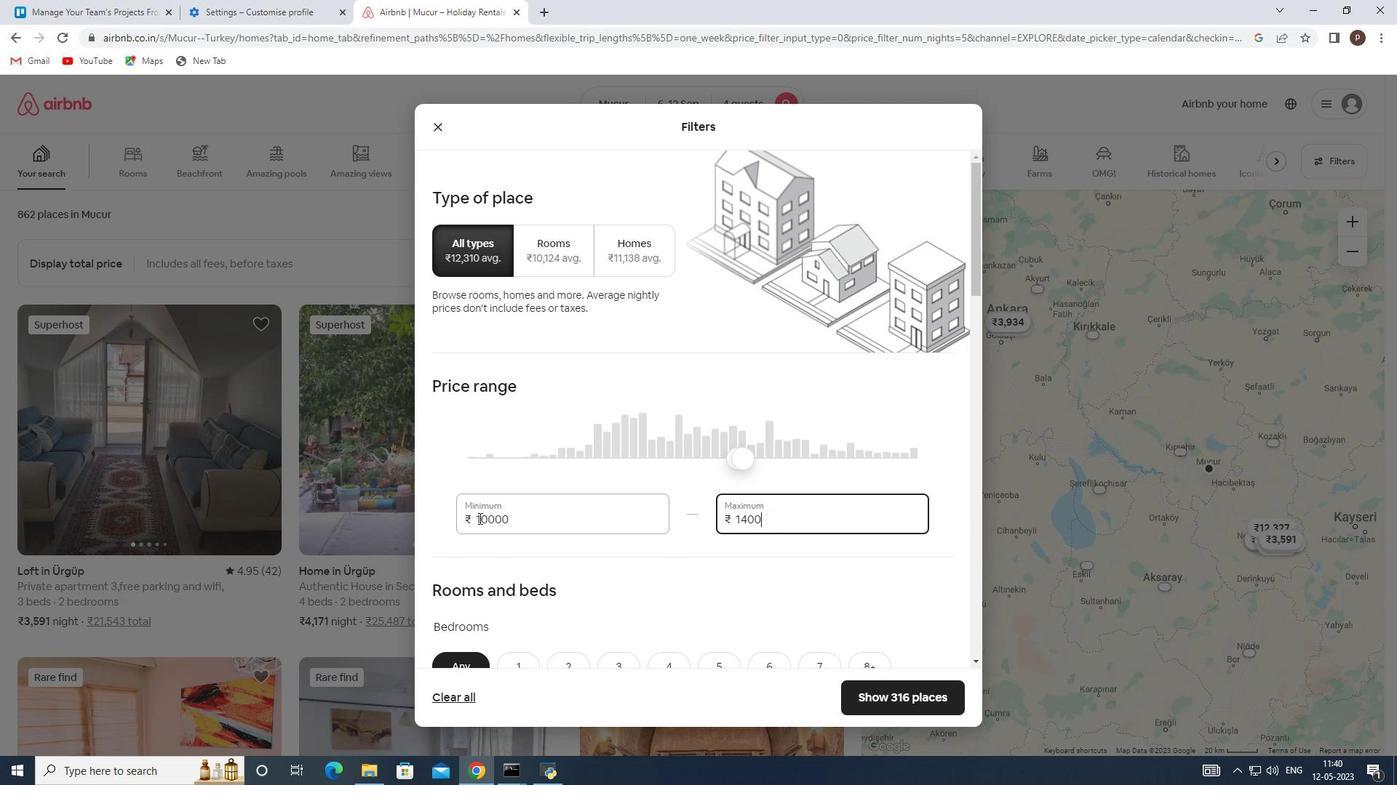 
Action: Mouse moved to (510, 544)
Screenshot: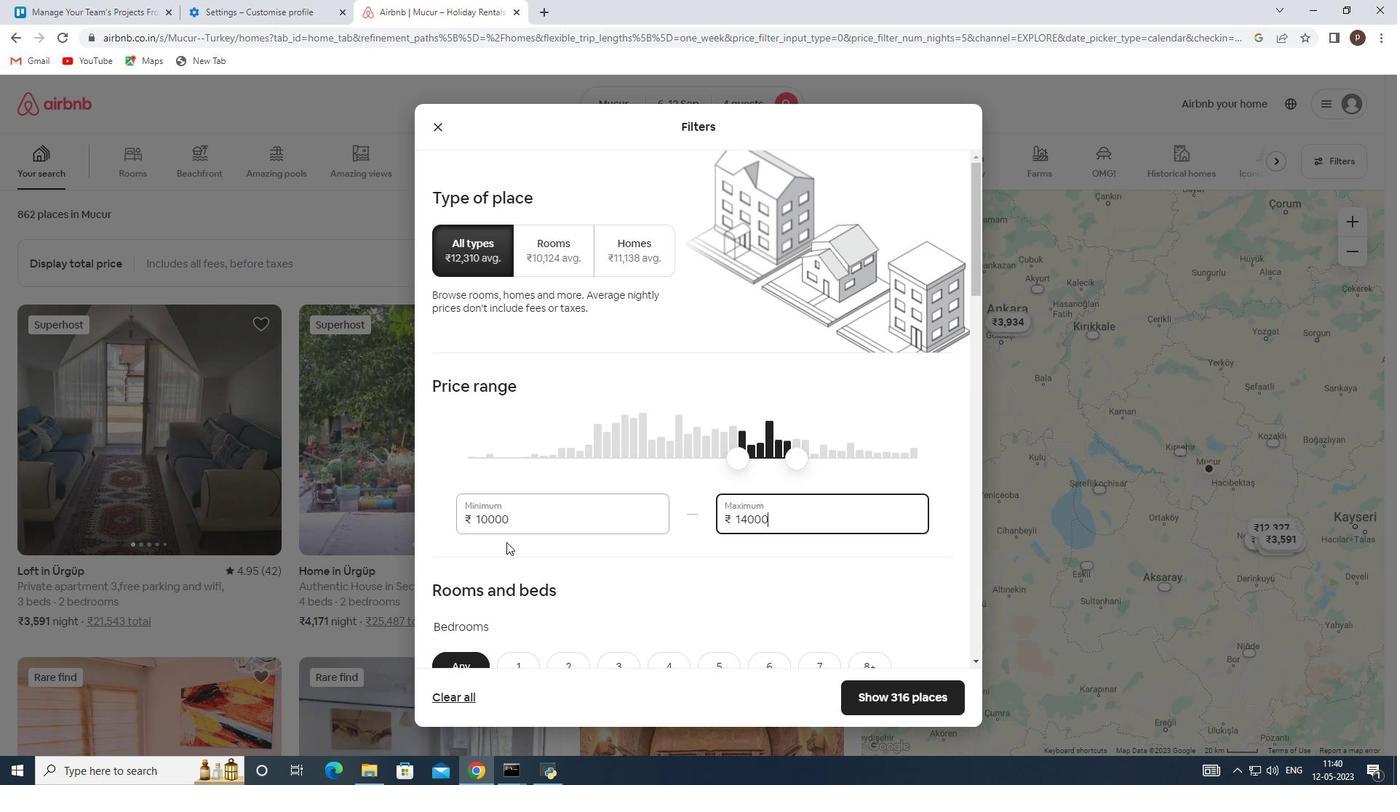
Action: Mouse scrolled (510, 543) with delta (0, 0)
Screenshot: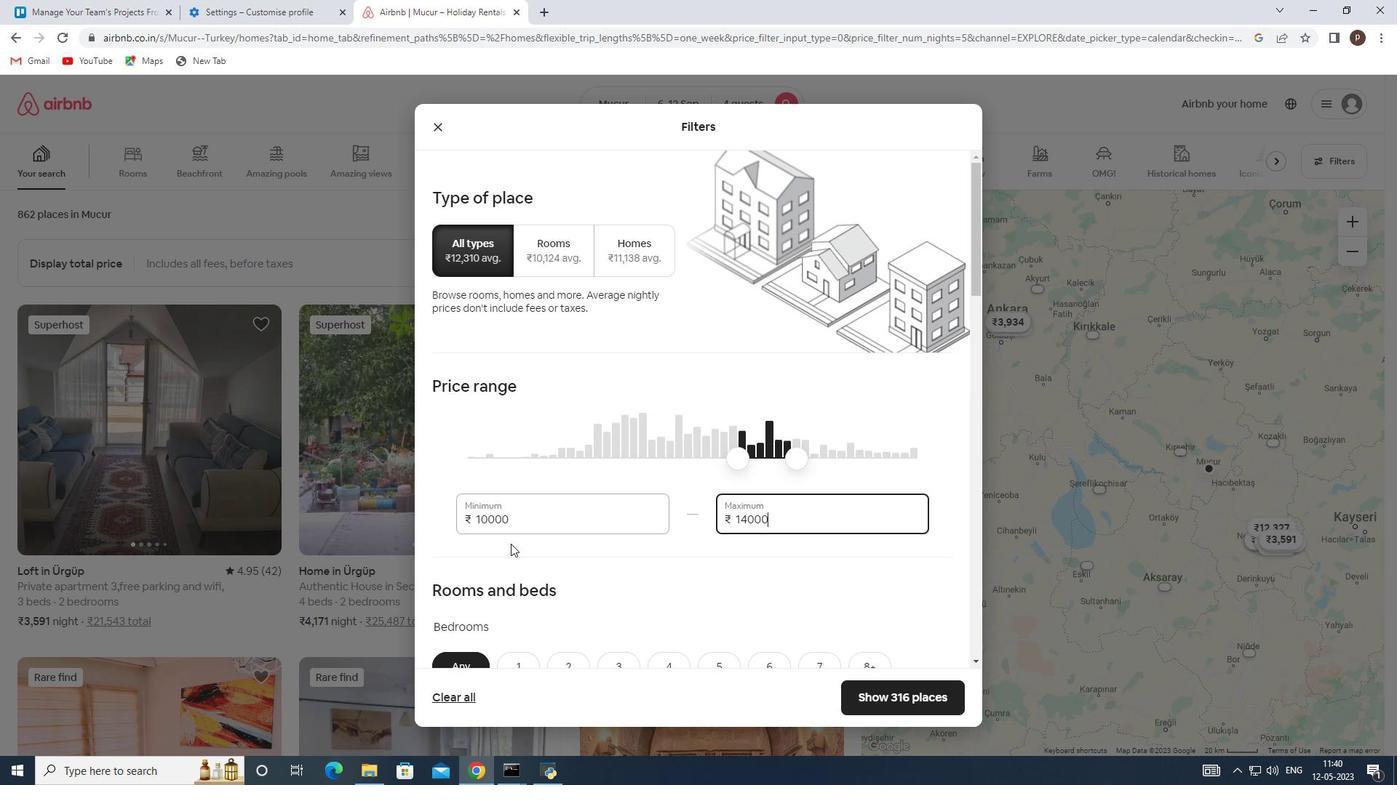 
Action: Mouse scrolled (510, 543) with delta (0, 0)
Screenshot: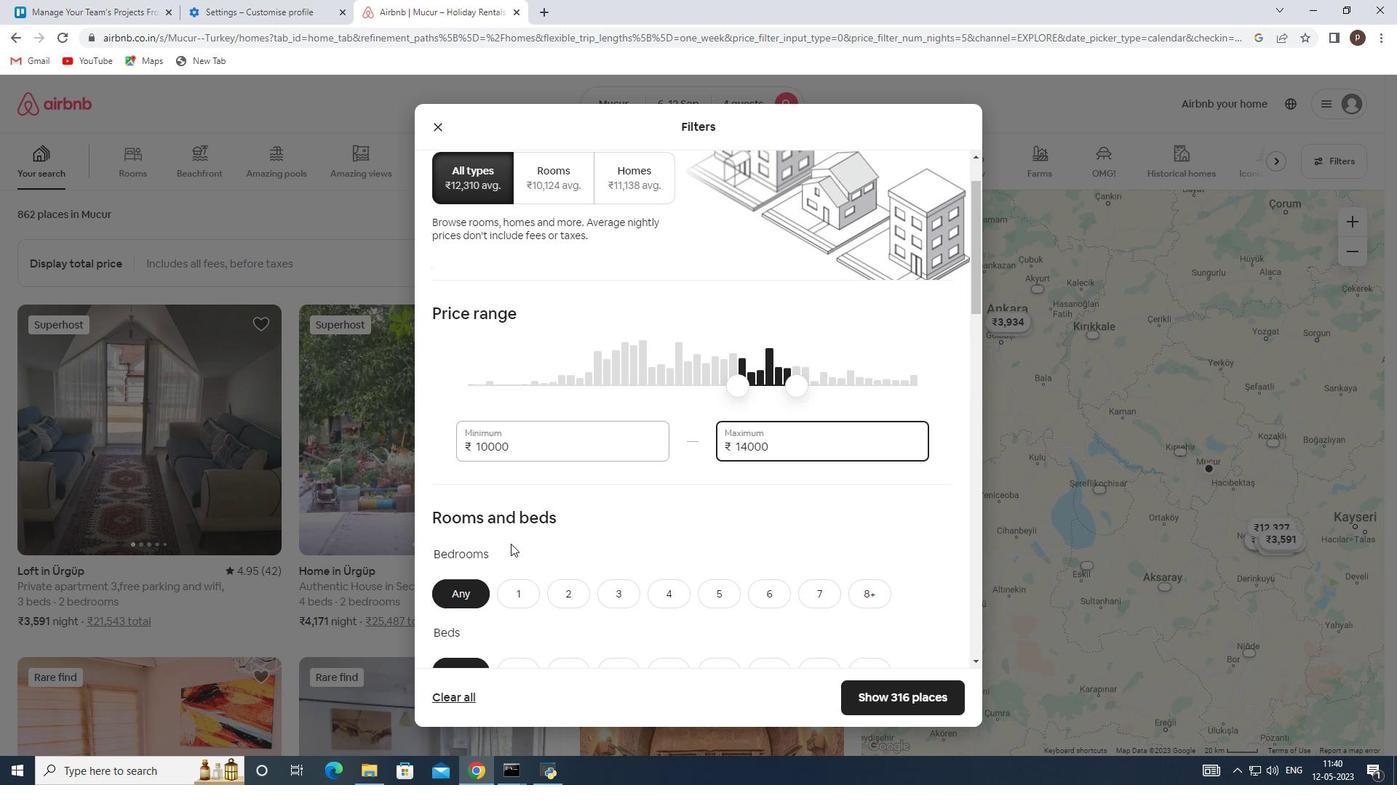 
Action: Mouse scrolled (510, 543) with delta (0, 0)
Screenshot: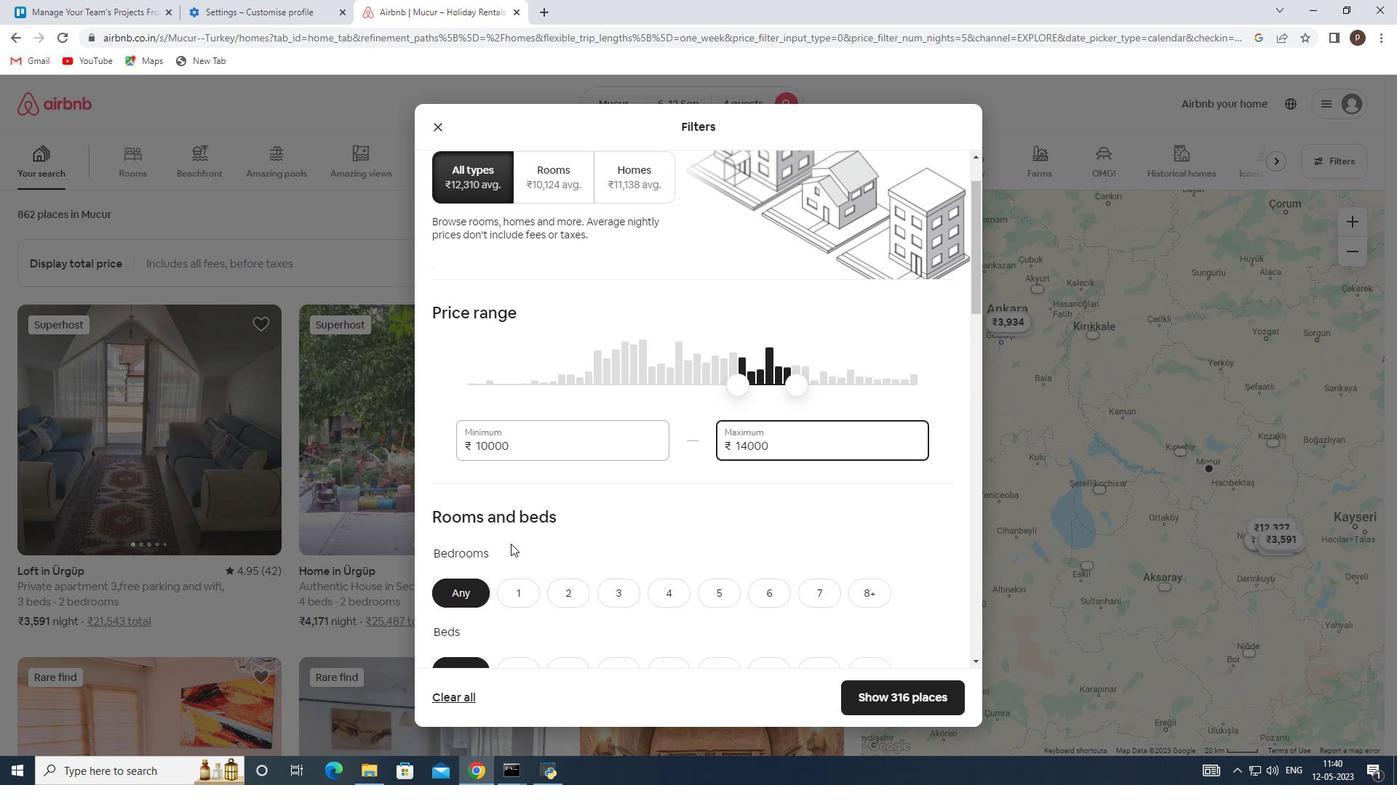 
Action: Mouse moved to (671, 440)
Screenshot: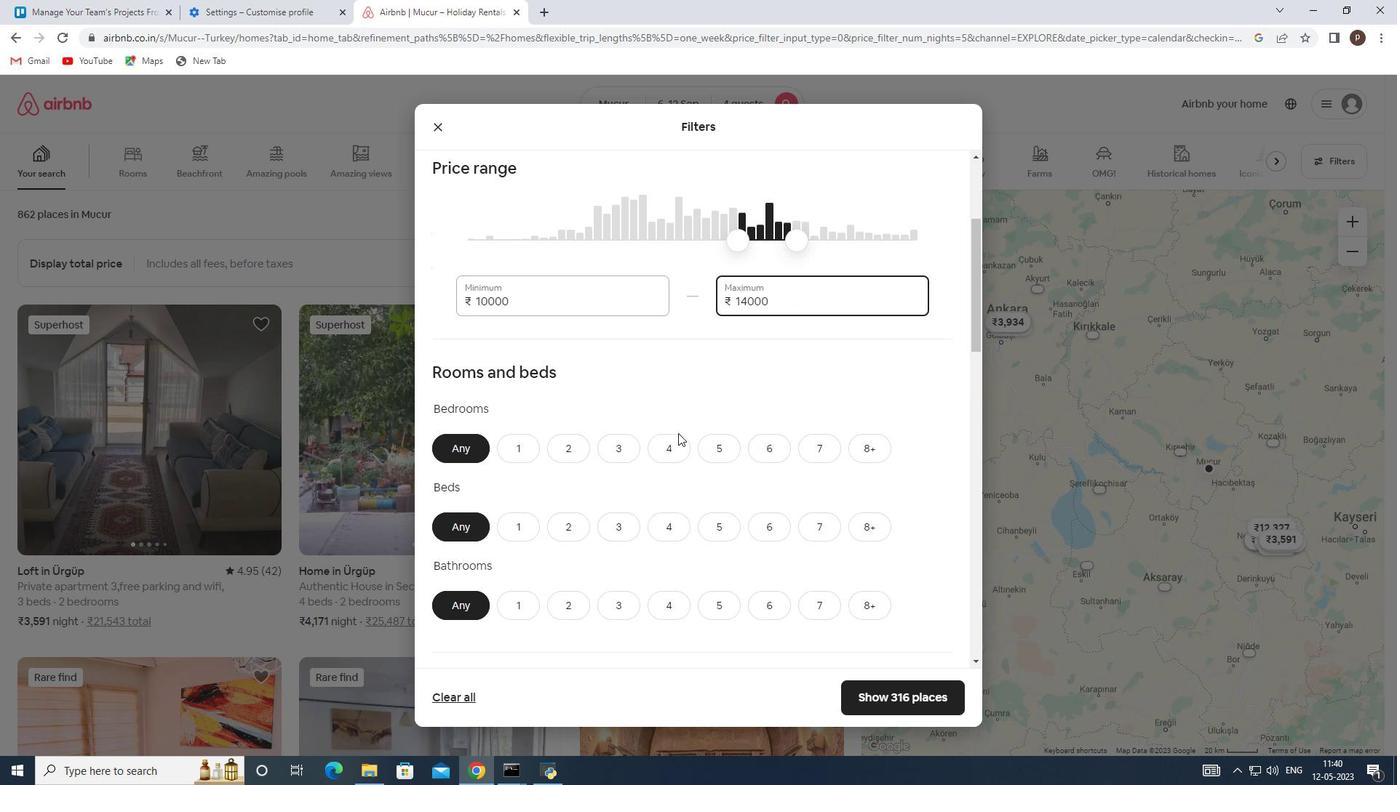 
Action: Mouse pressed left at (671, 440)
Screenshot: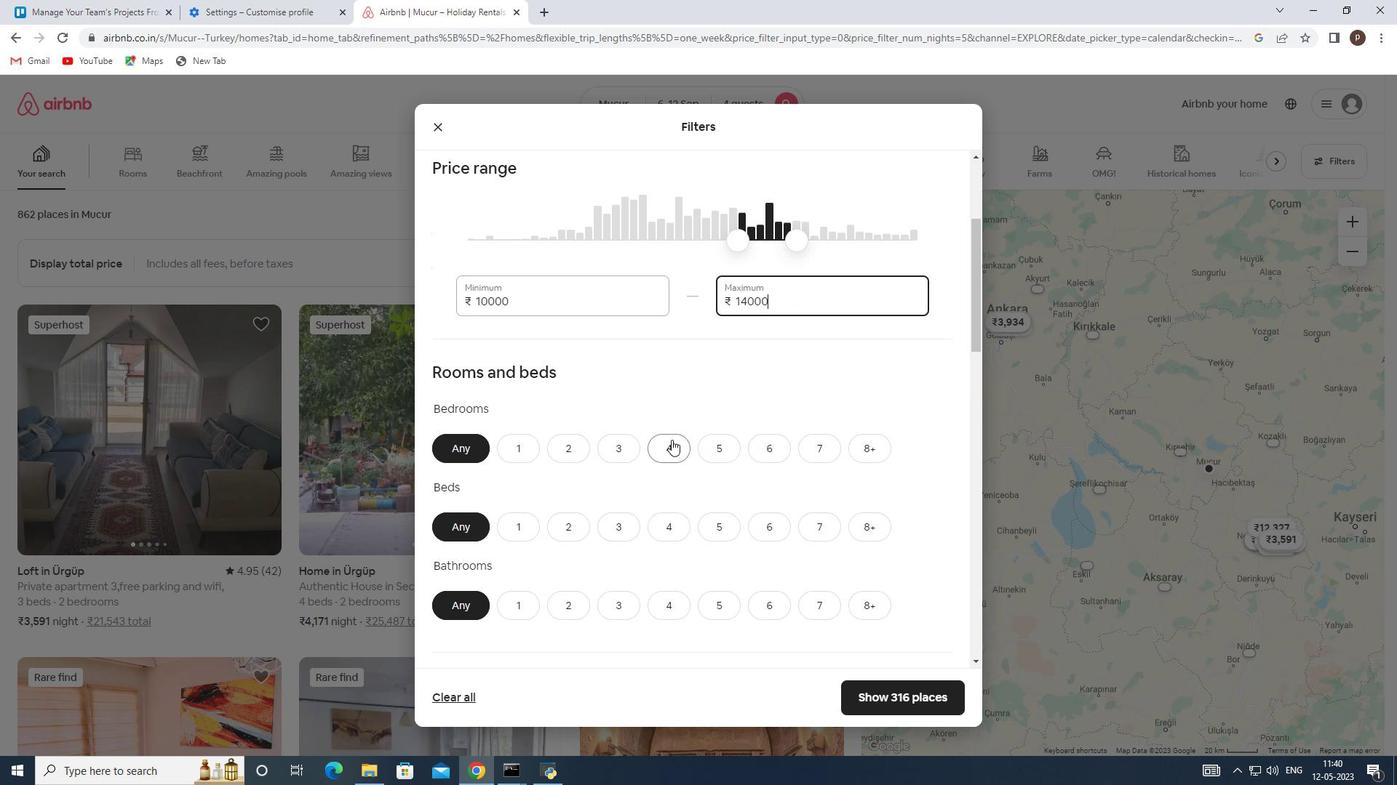 
Action: Mouse moved to (661, 520)
Screenshot: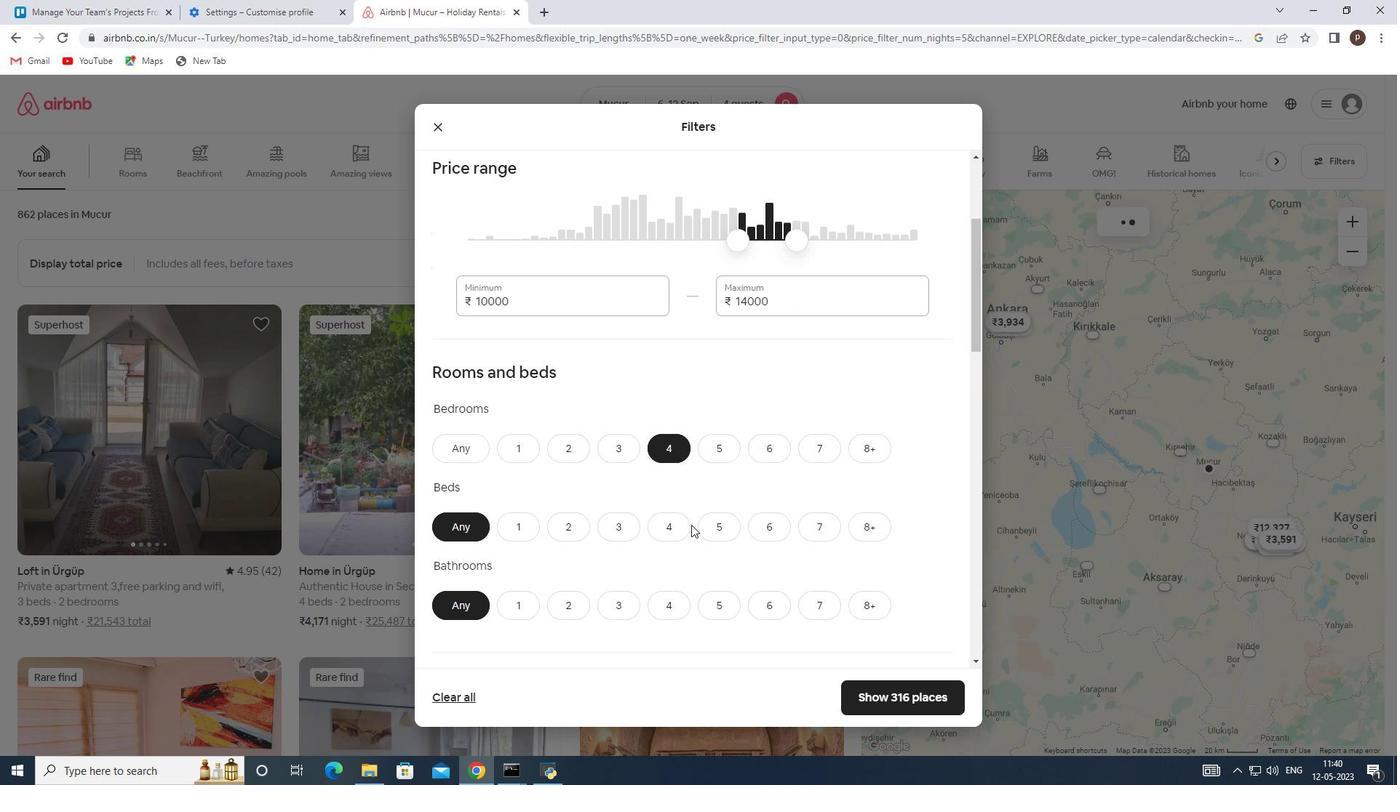 
Action: Mouse pressed left at (661, 520)
Screenshot: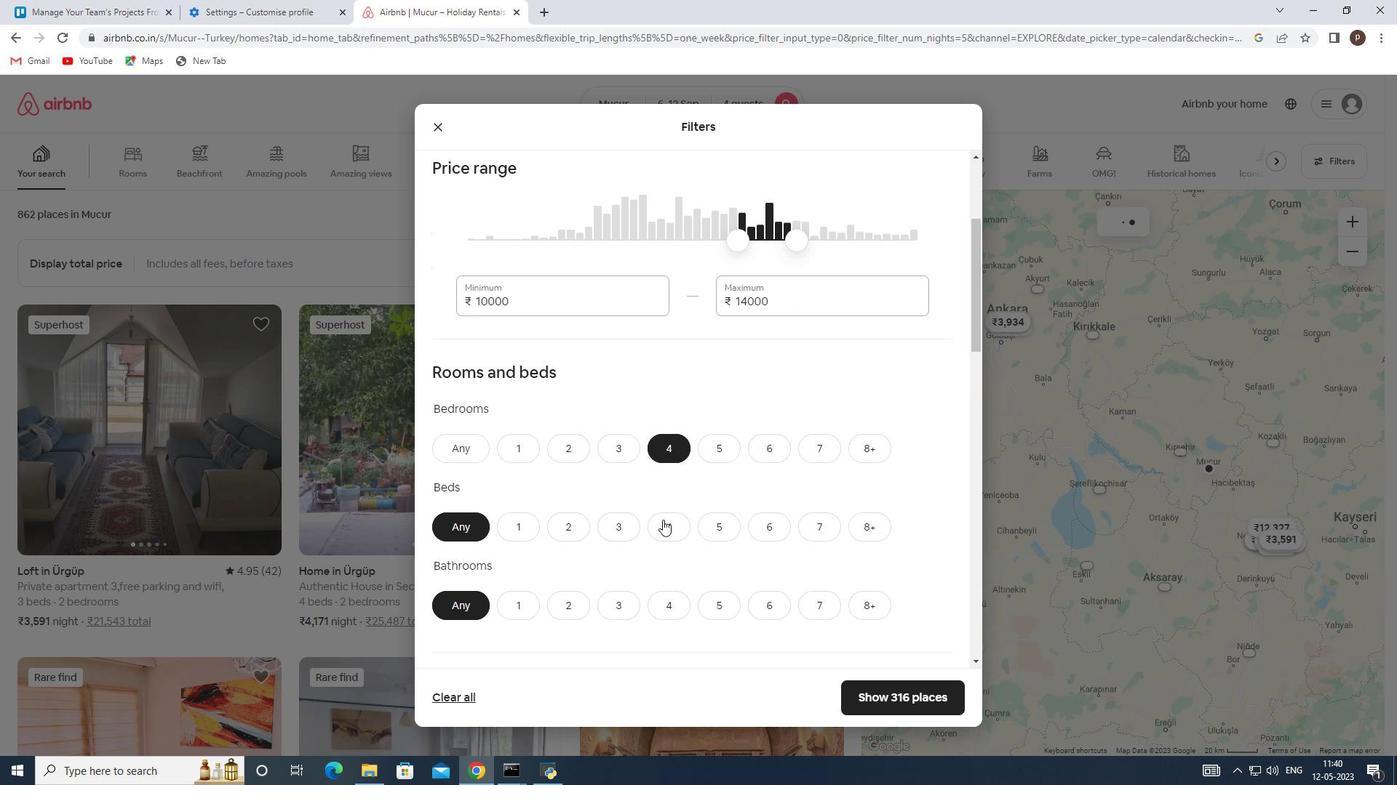 
Action: Mouse moved to (667, 604)
Screenshot: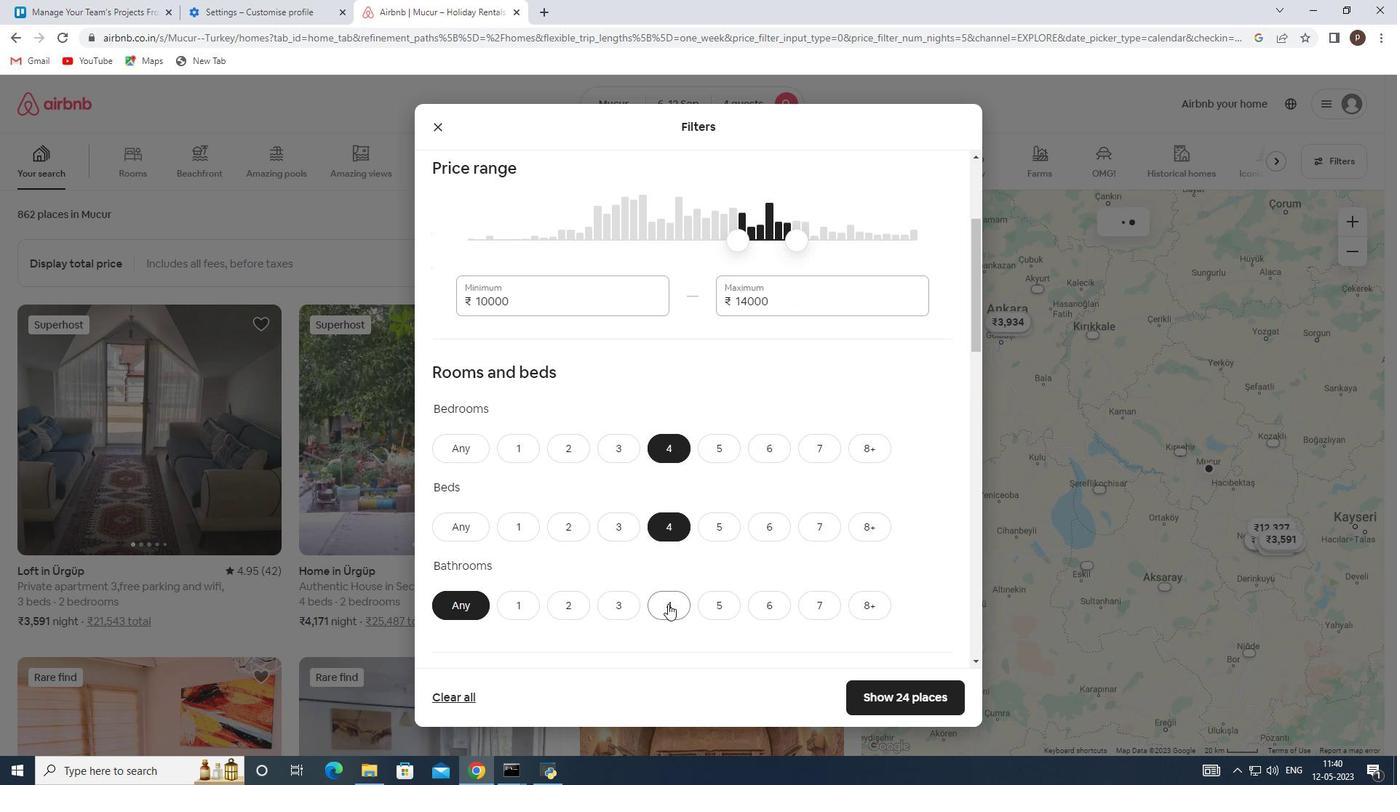 
Action: Mouse pressed left at (667, 604)
Screenshot: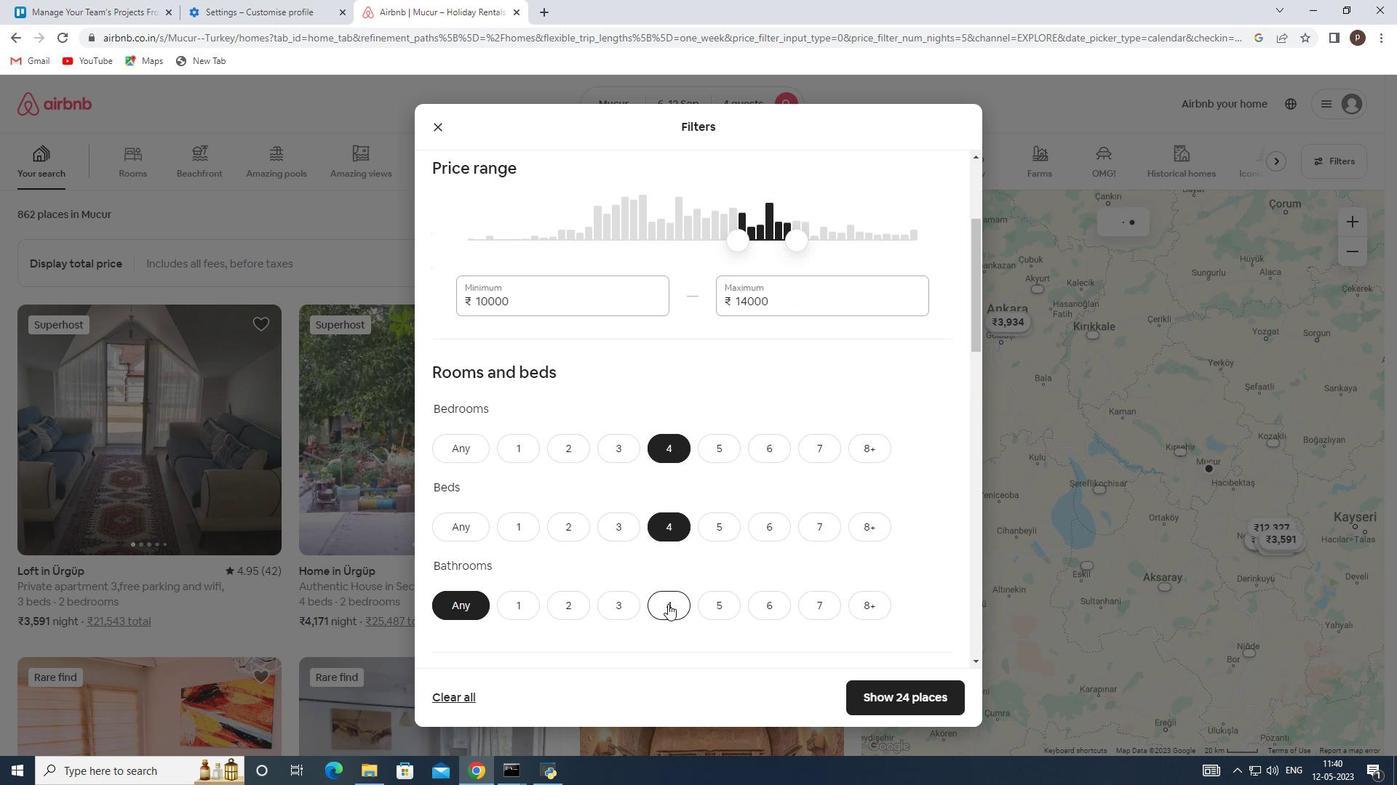 
Action: Mouse scrolled (667, 603) with delta (0, 0)
Screenshot: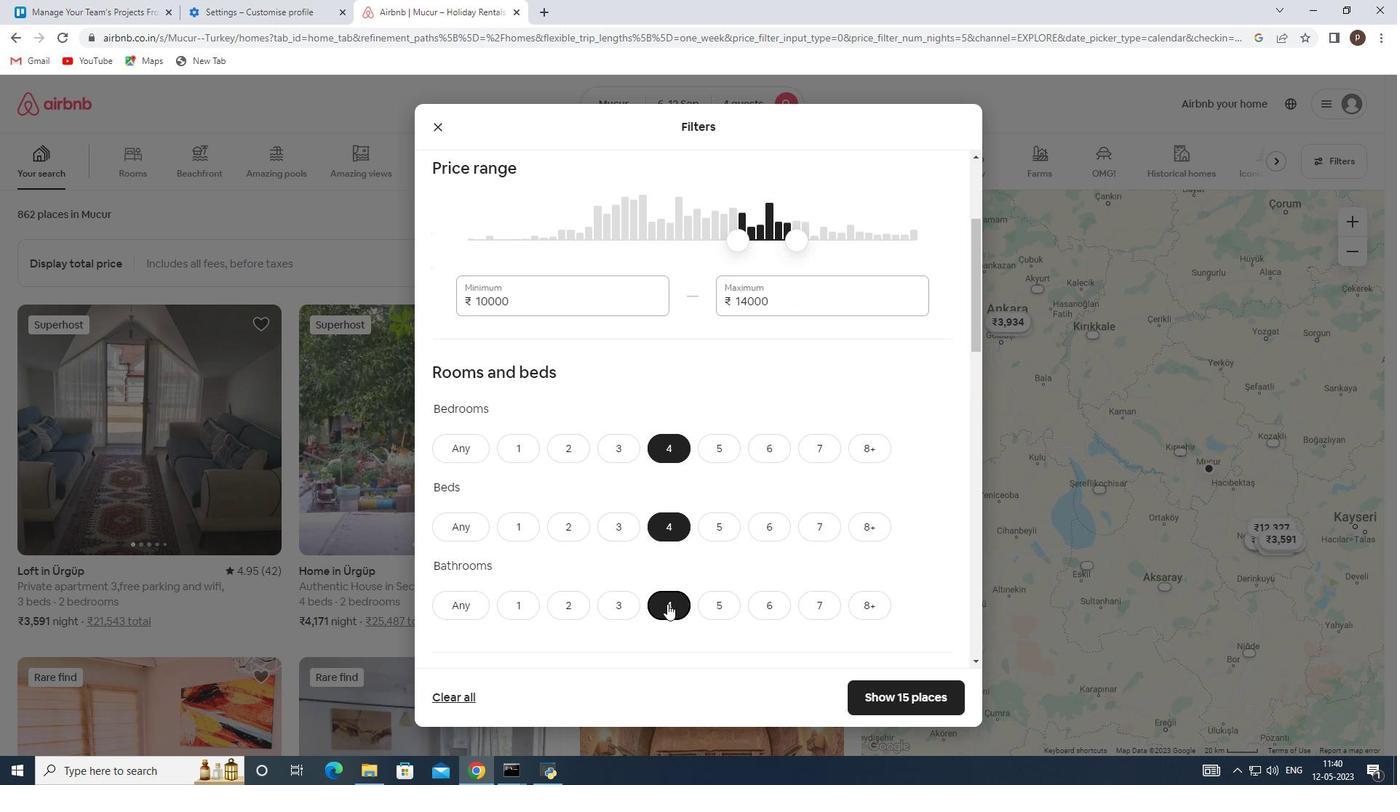 
Action: Mouse moved to (665, 596)
Screenshot: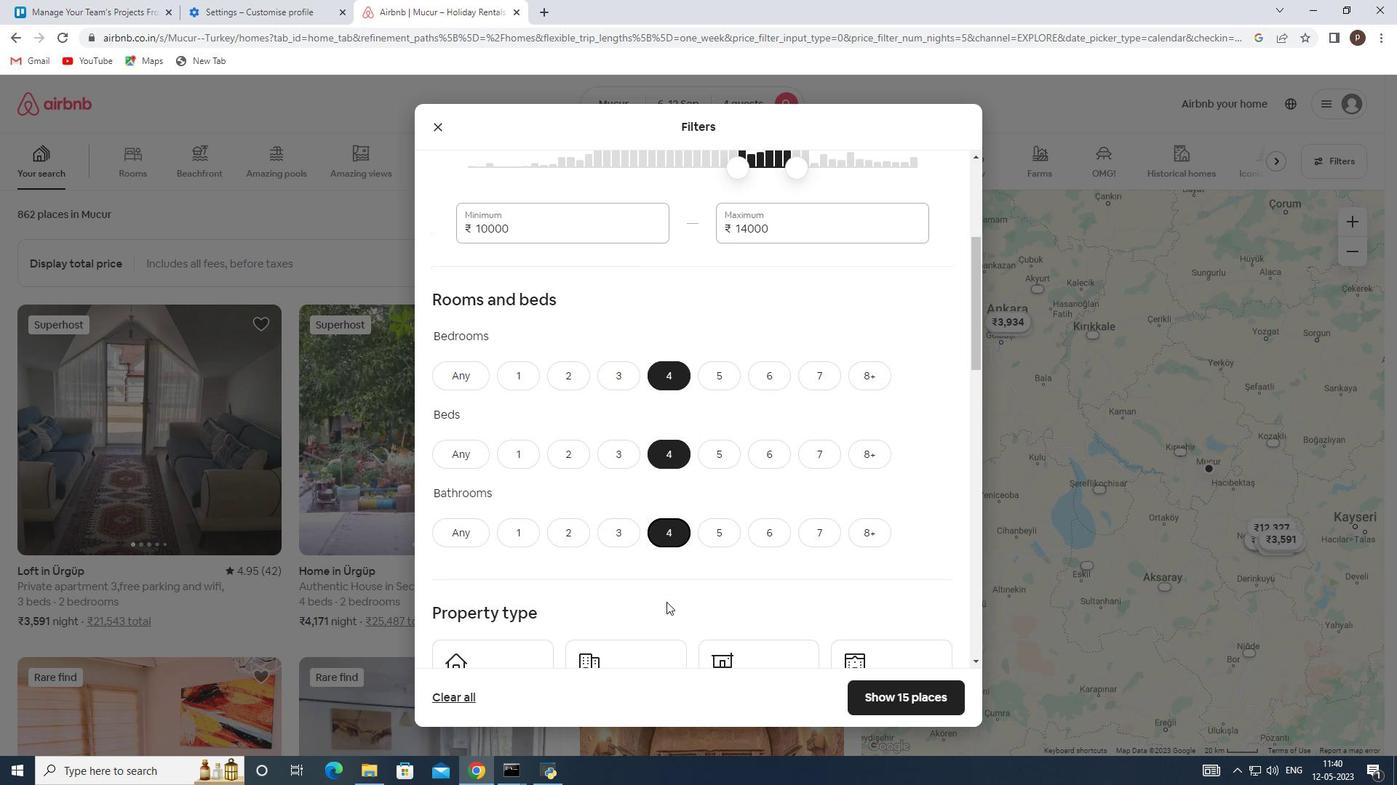 
Action: Mouse scrolled (665, 595) with delta (0, 0)
Screenshot: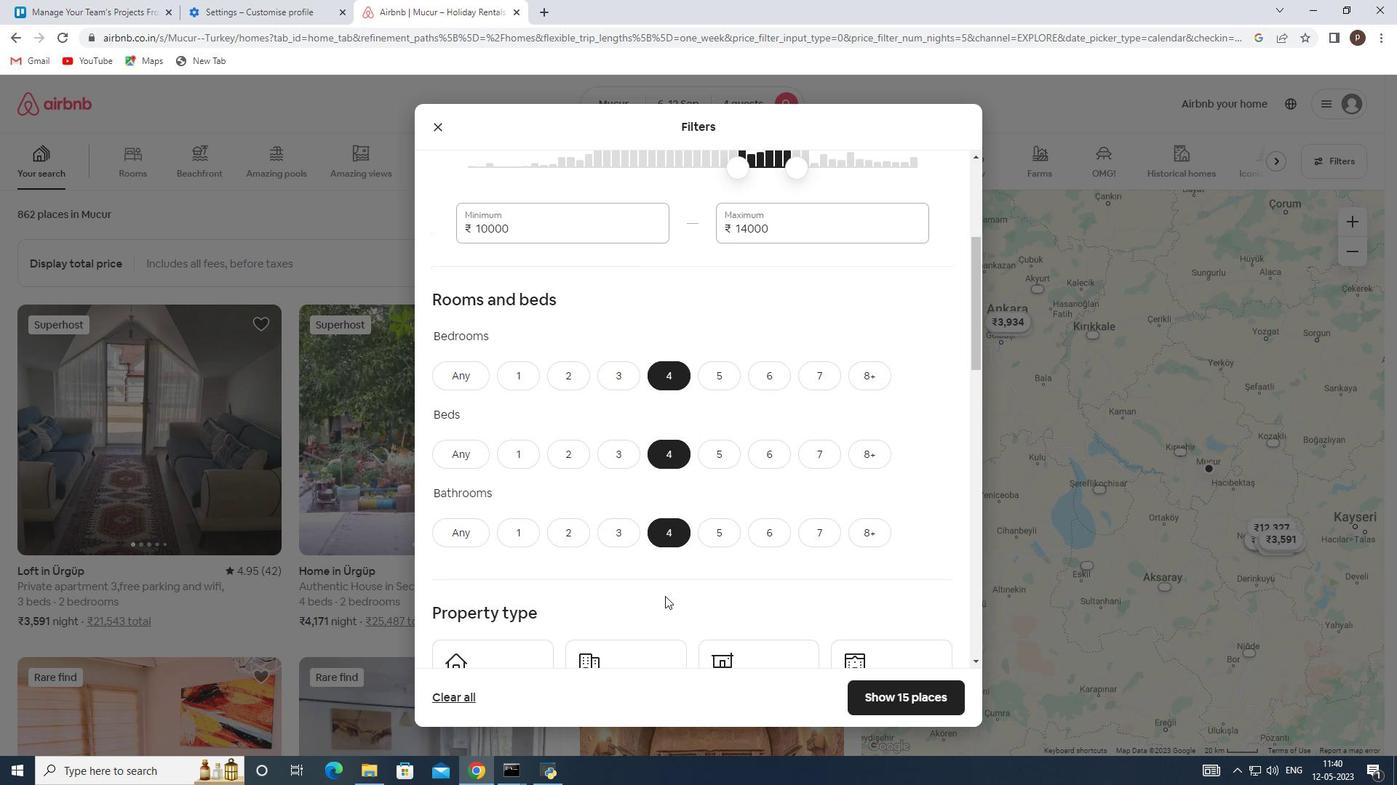 
Action: Mouse moved to (537, 615)
Screenshot: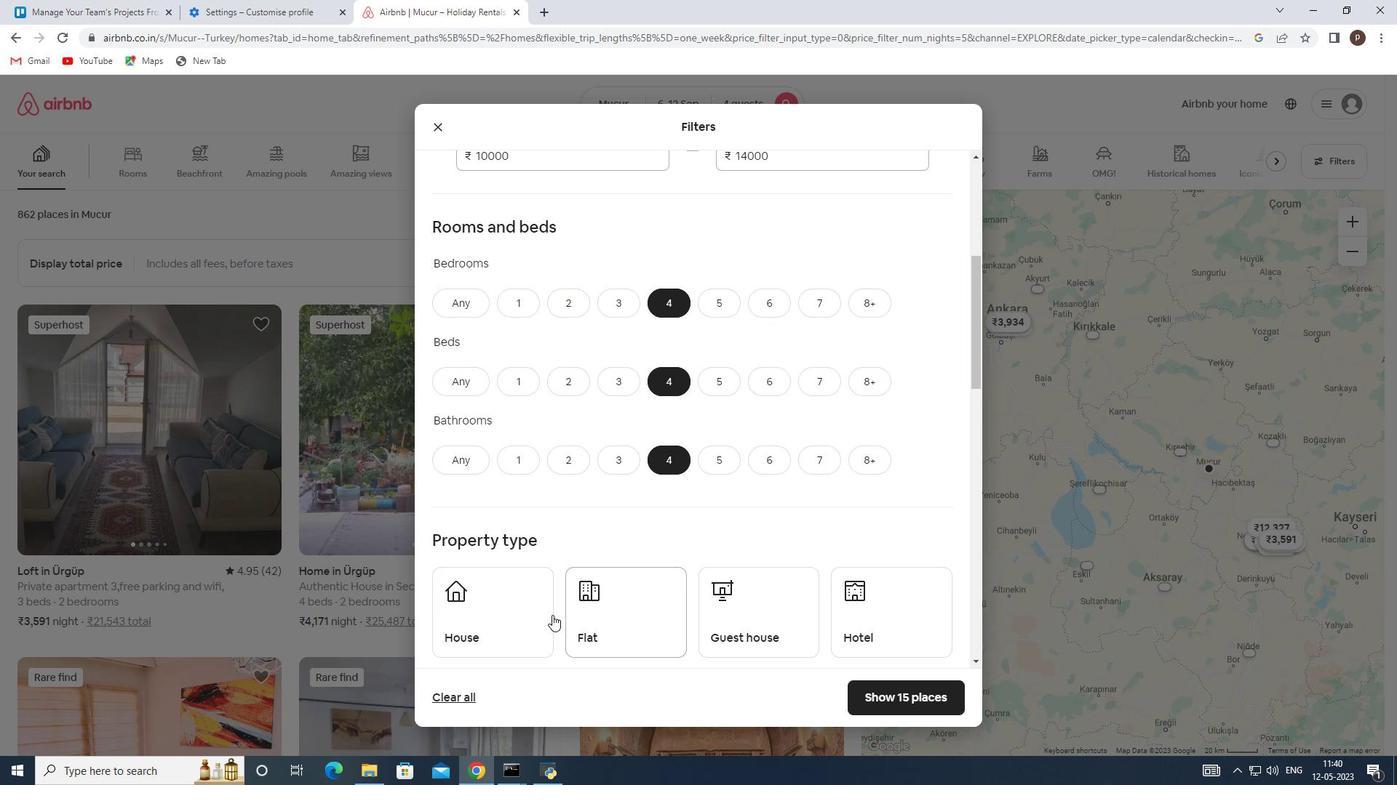 
Action: Mouse pressed left at (537, 615)
Screenshot: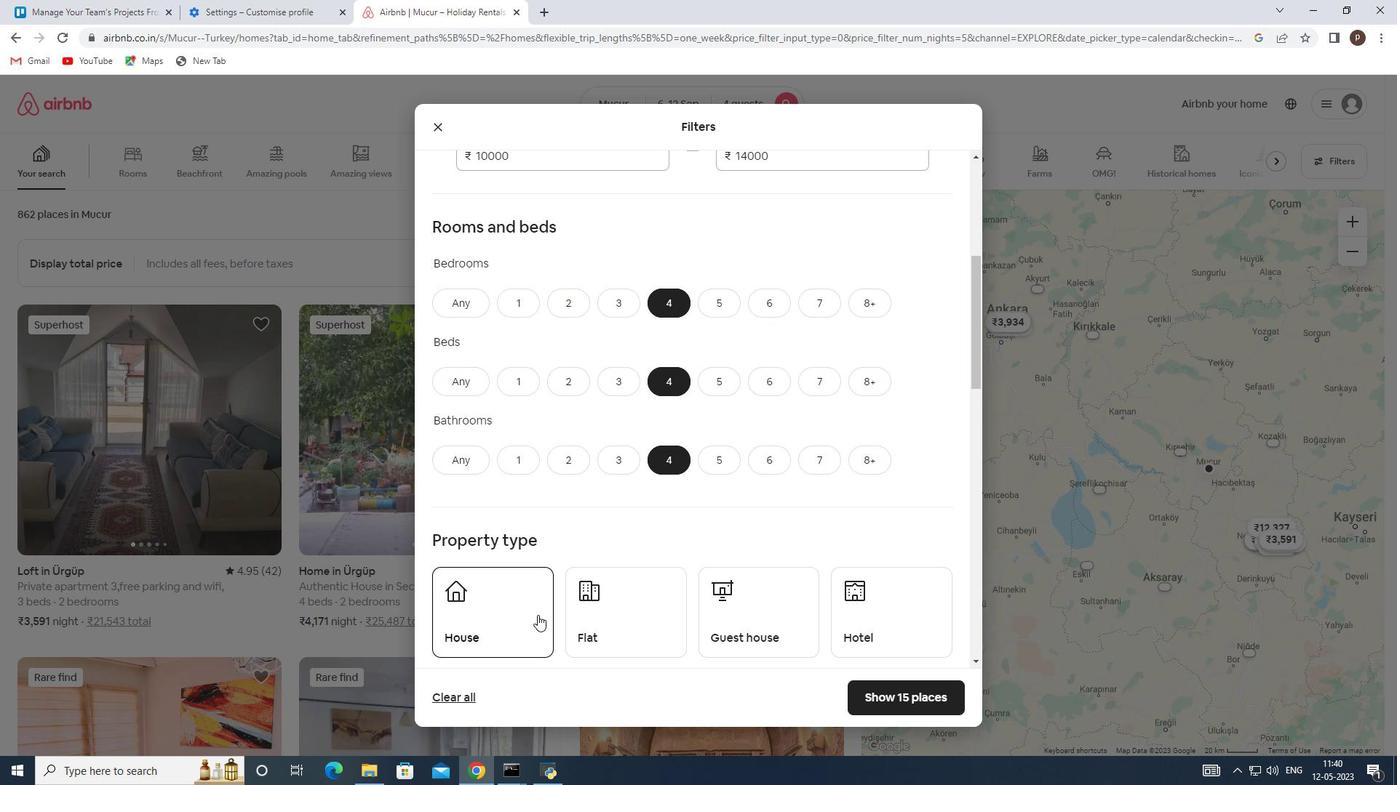 
Action: Mouse moved to (609, 619)
Screenshot: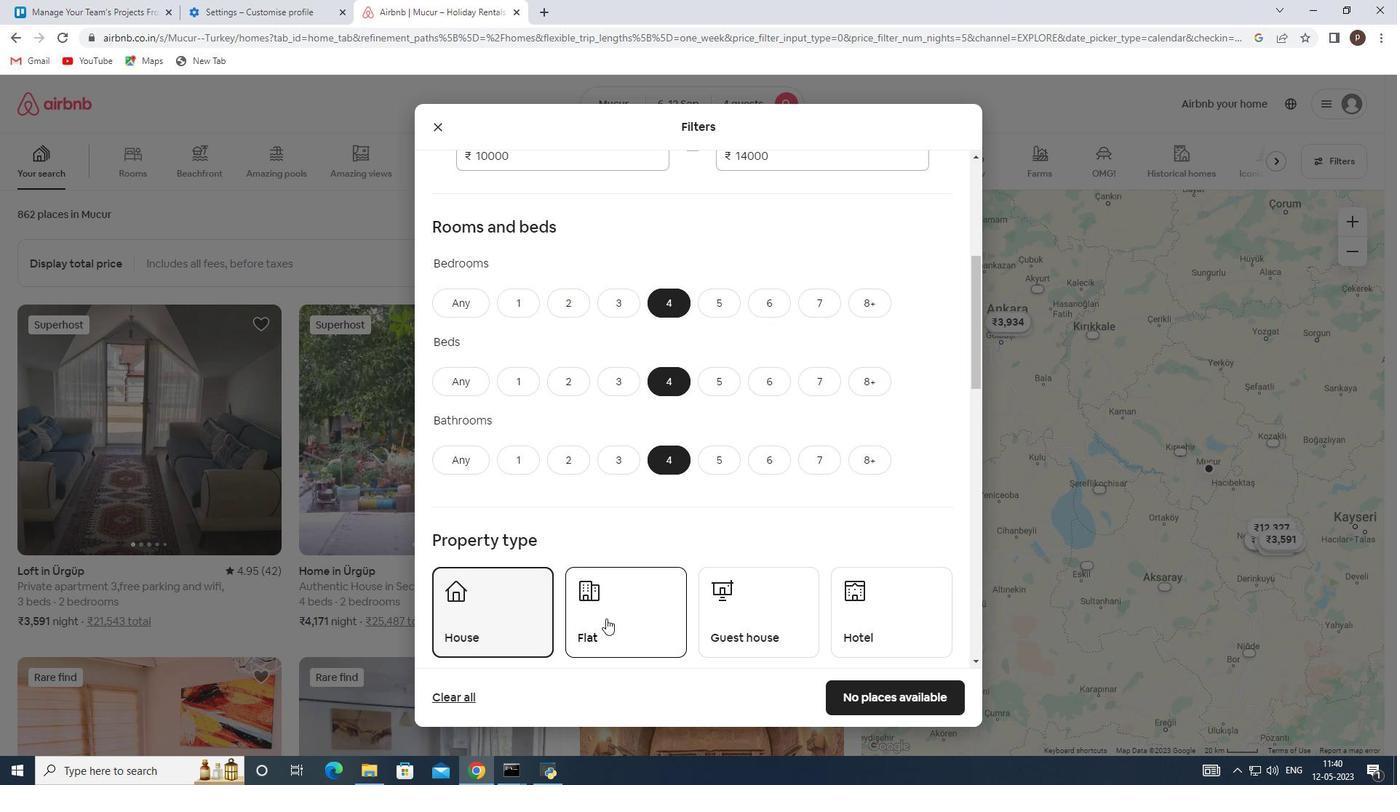 
Action: Mouse pressed left at (609, 619)
Screenshot: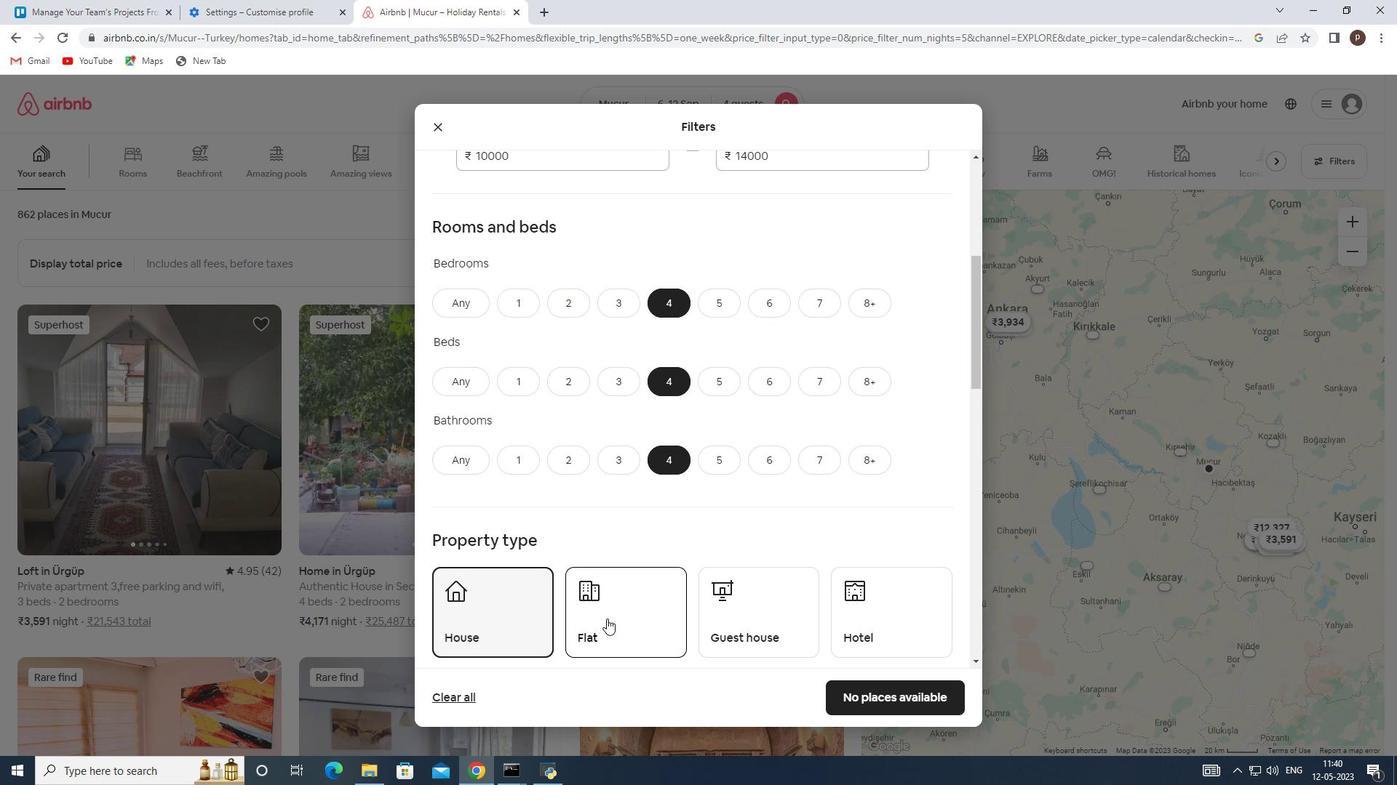 
Action: Mouse moved to (741, 615)
Screenshot: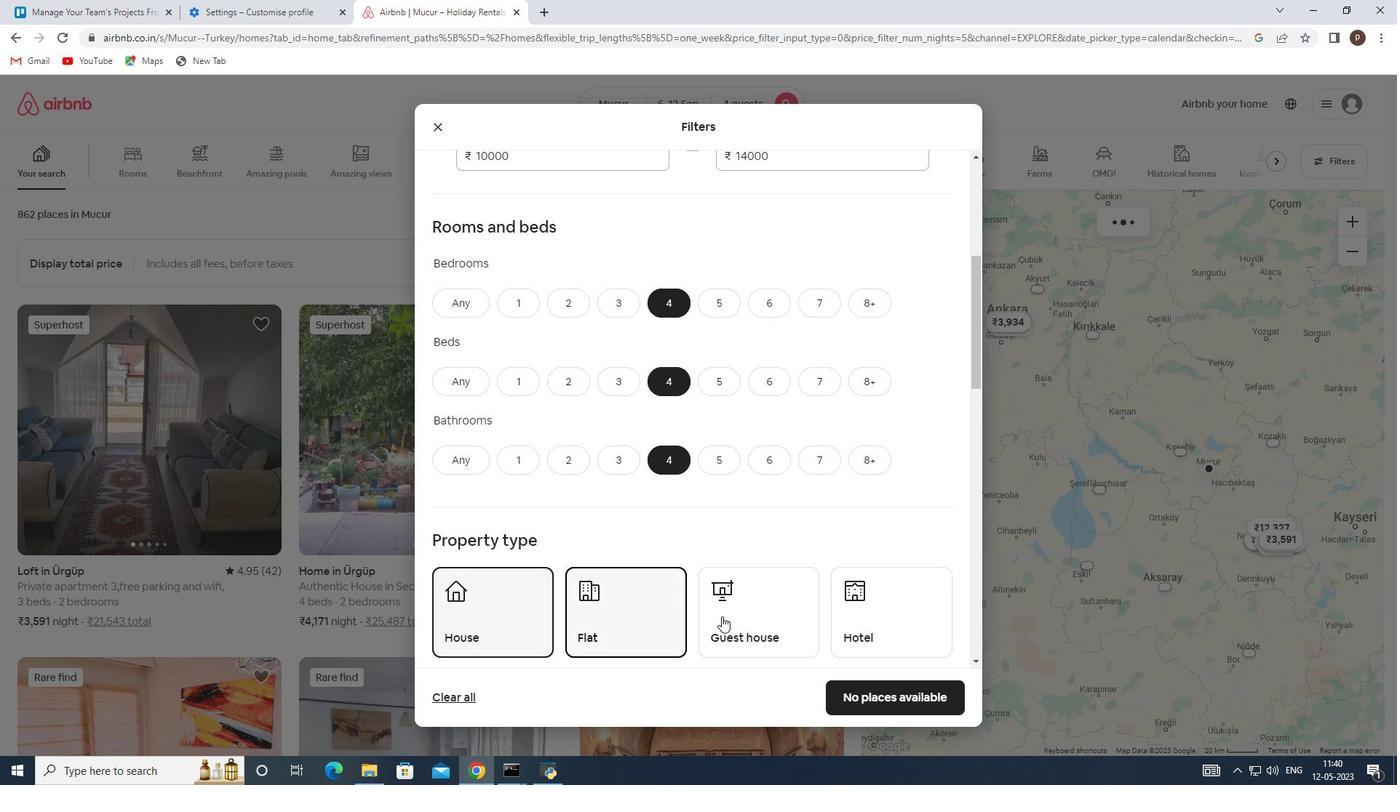 
Action: Mouse pressed left at (741, 615)
Screenshot: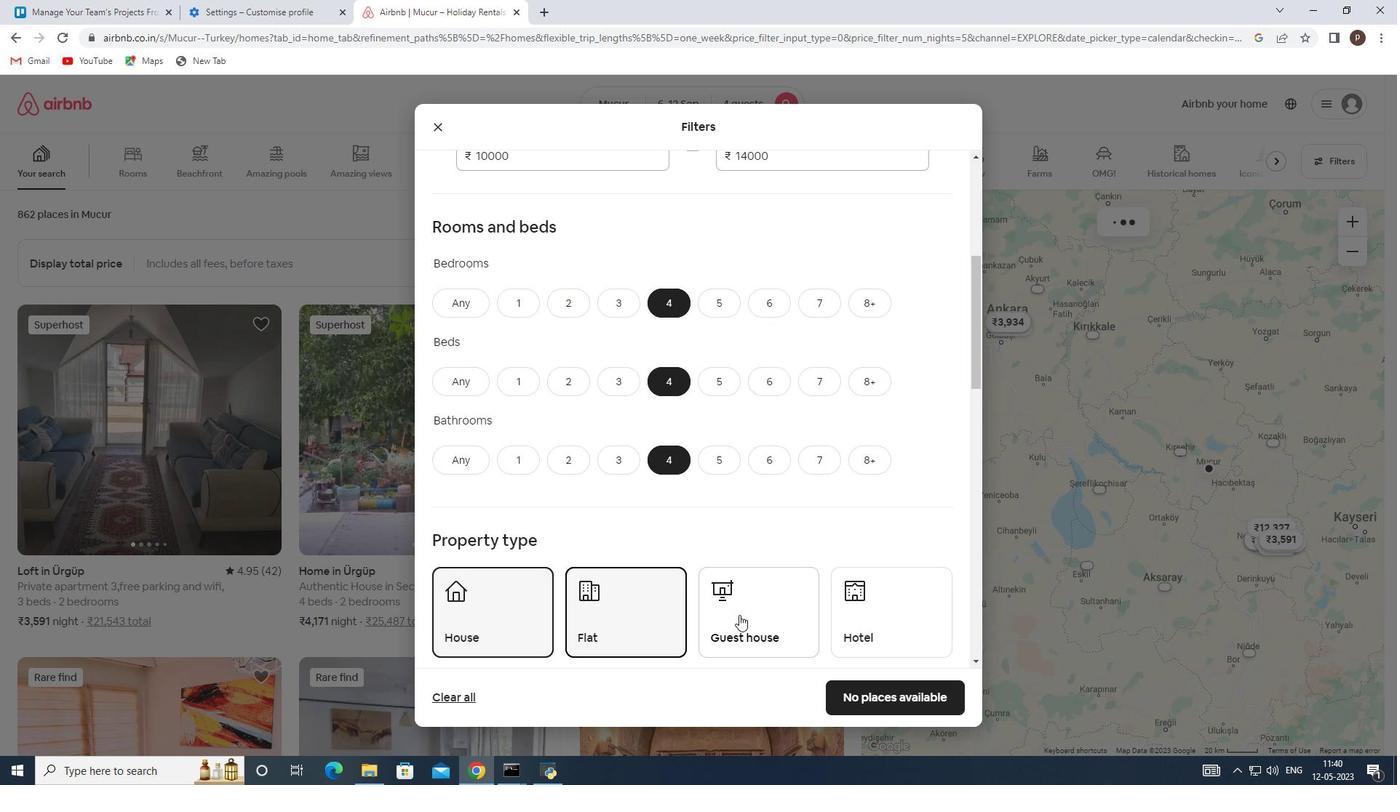 
Action: Mouse scrolled (741, 614) with delta (0, 0)
Screenshot: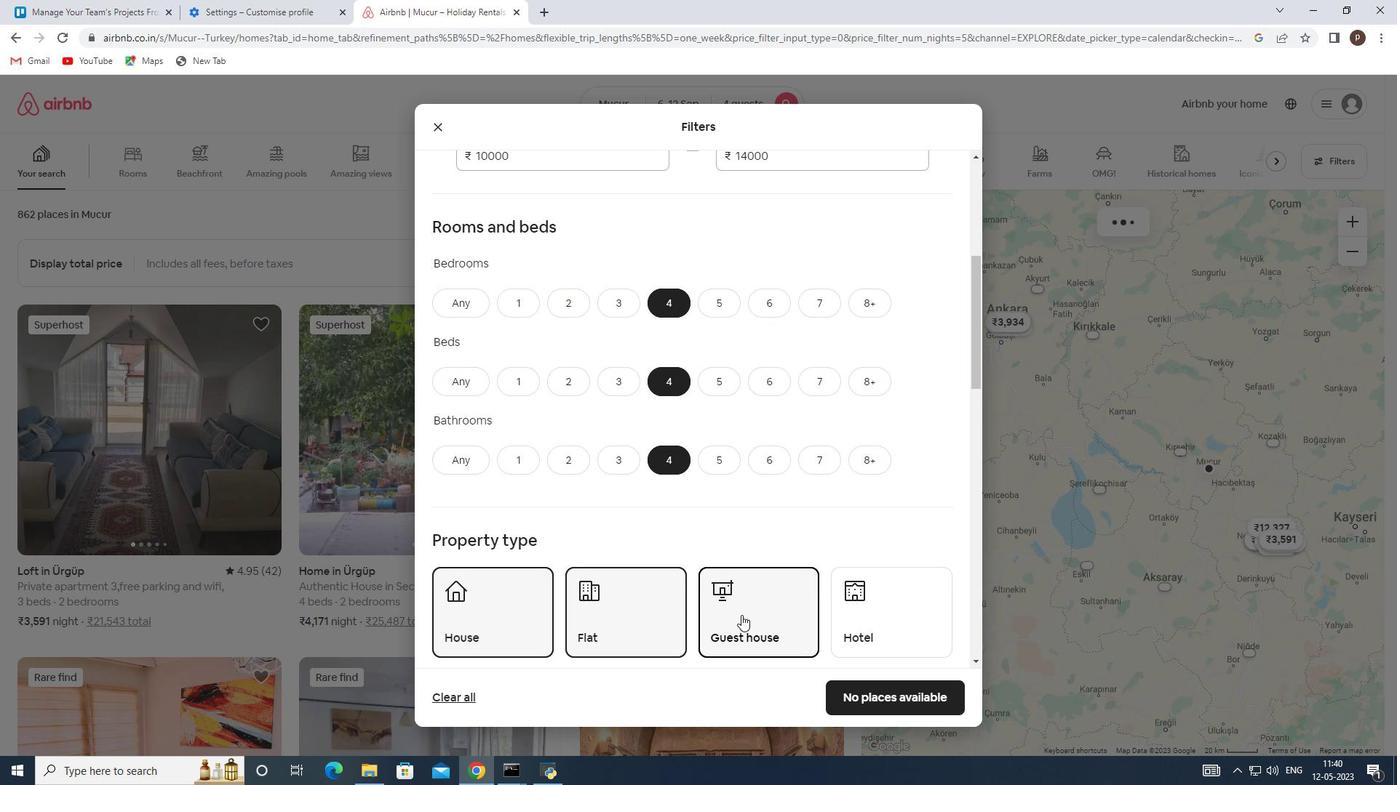 
Action: Mouse moved to (708, 601)
Screenshot: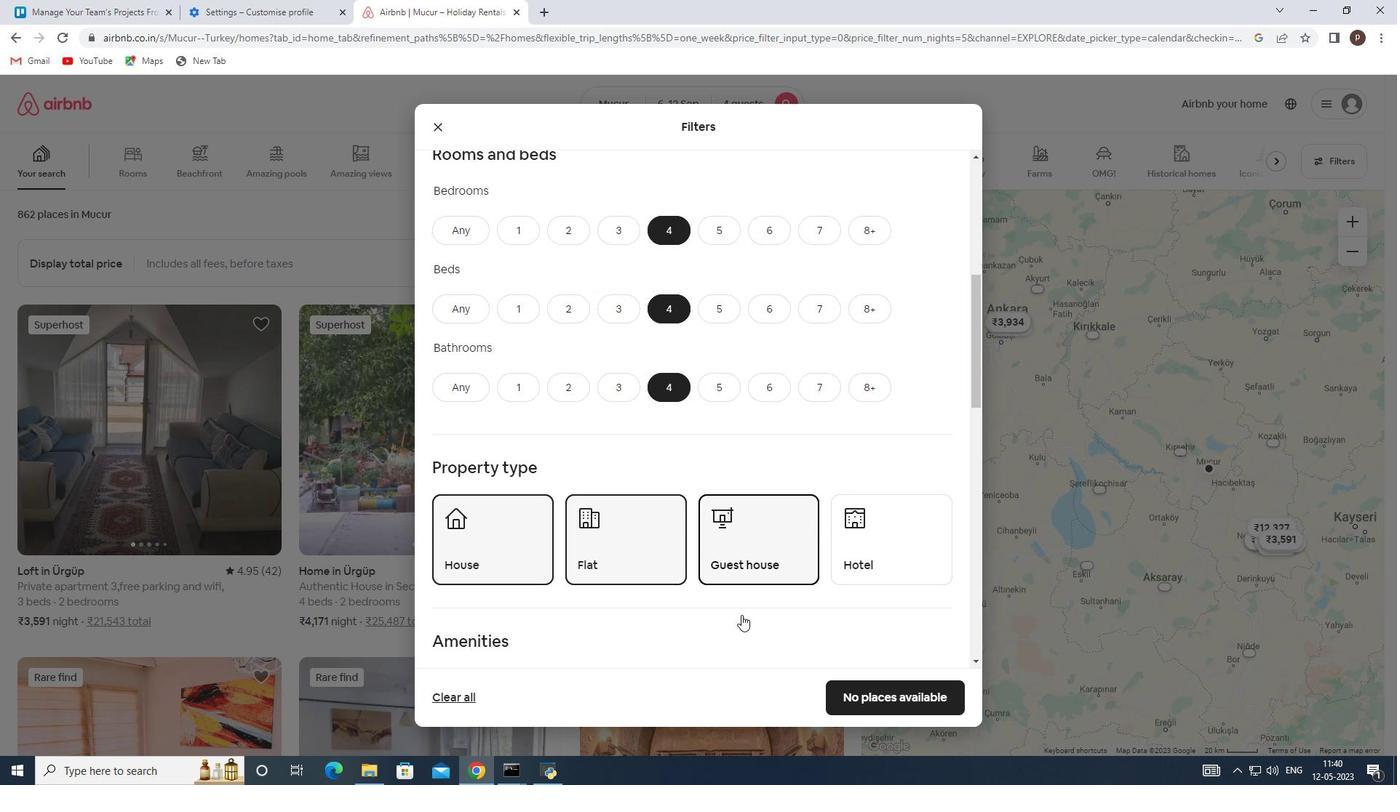 
Action: Mouse scrolled (708, 600) with delta (0, 0)
Screenshot: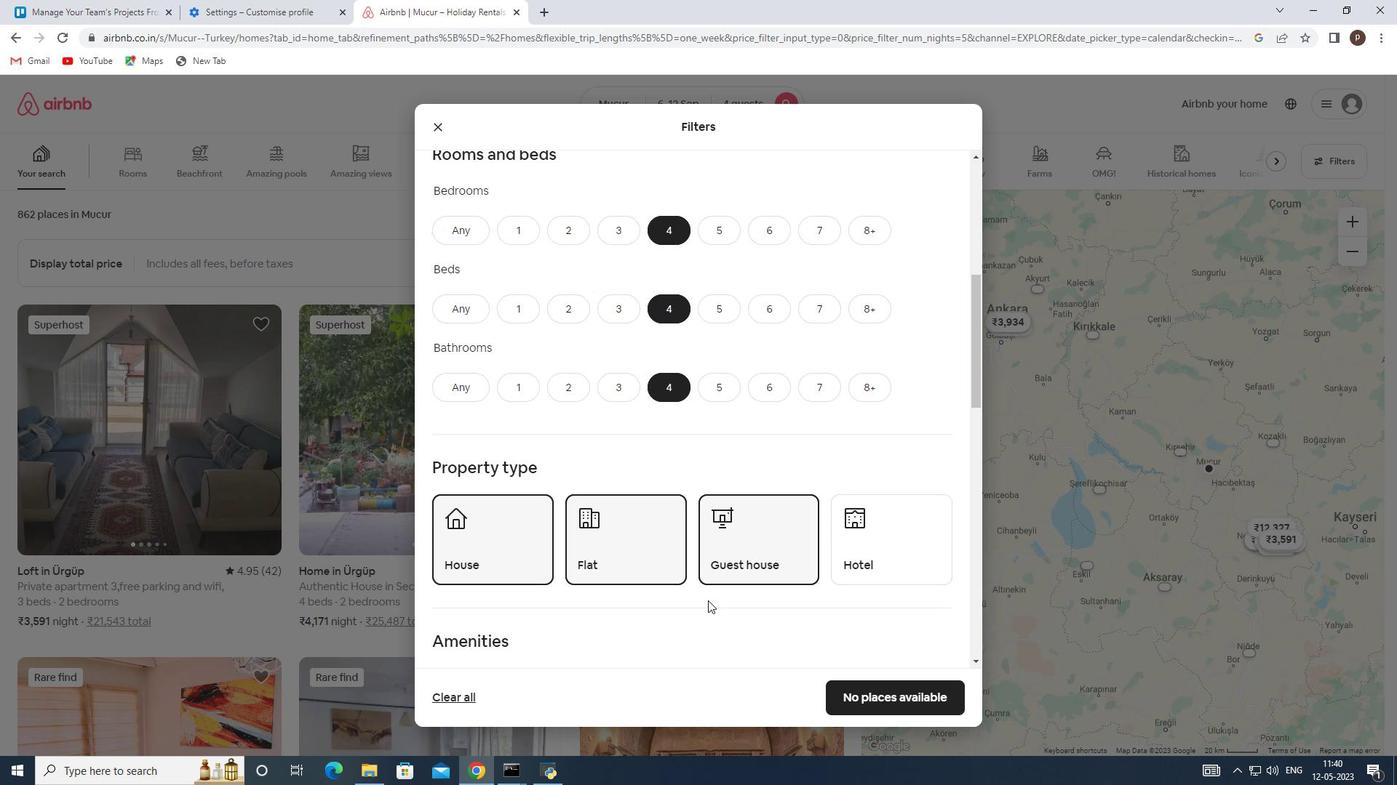 
Action: Mouse scrolled (708, 600) with delta (0, 0)
Screenshot: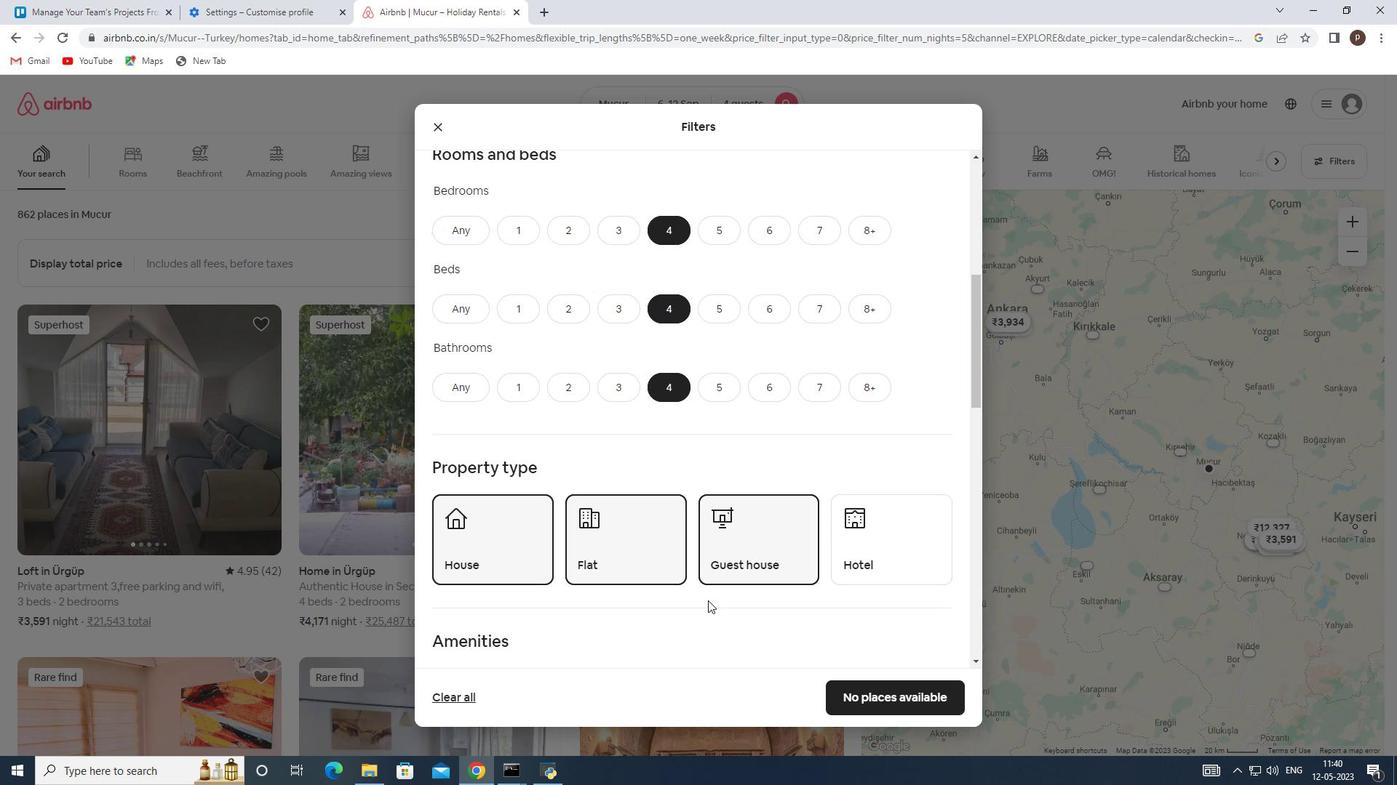 
Action: Mouse moved to (692, 563)
Screenshot: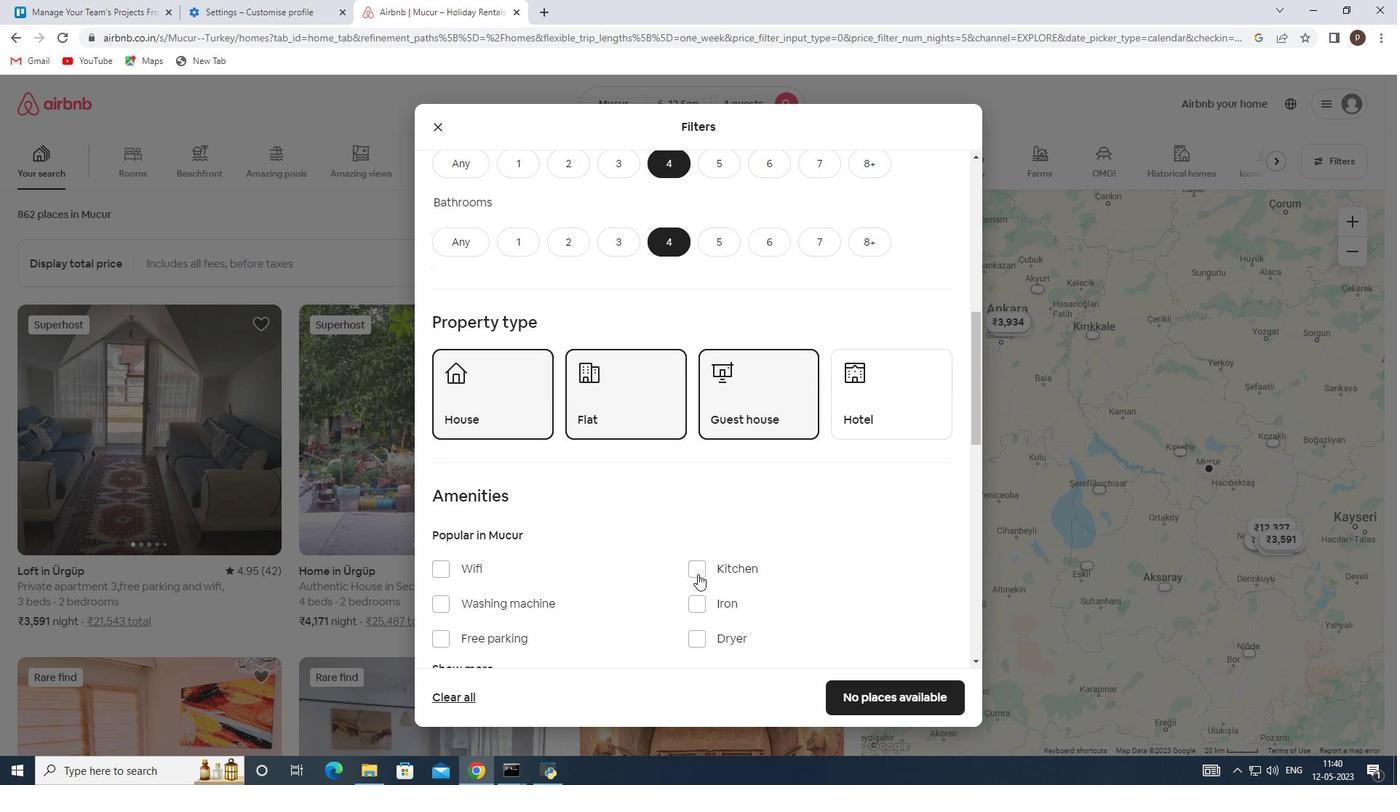 
Action: Mouse scrolled (692, 563) with delta (0, 0)
Screenshot: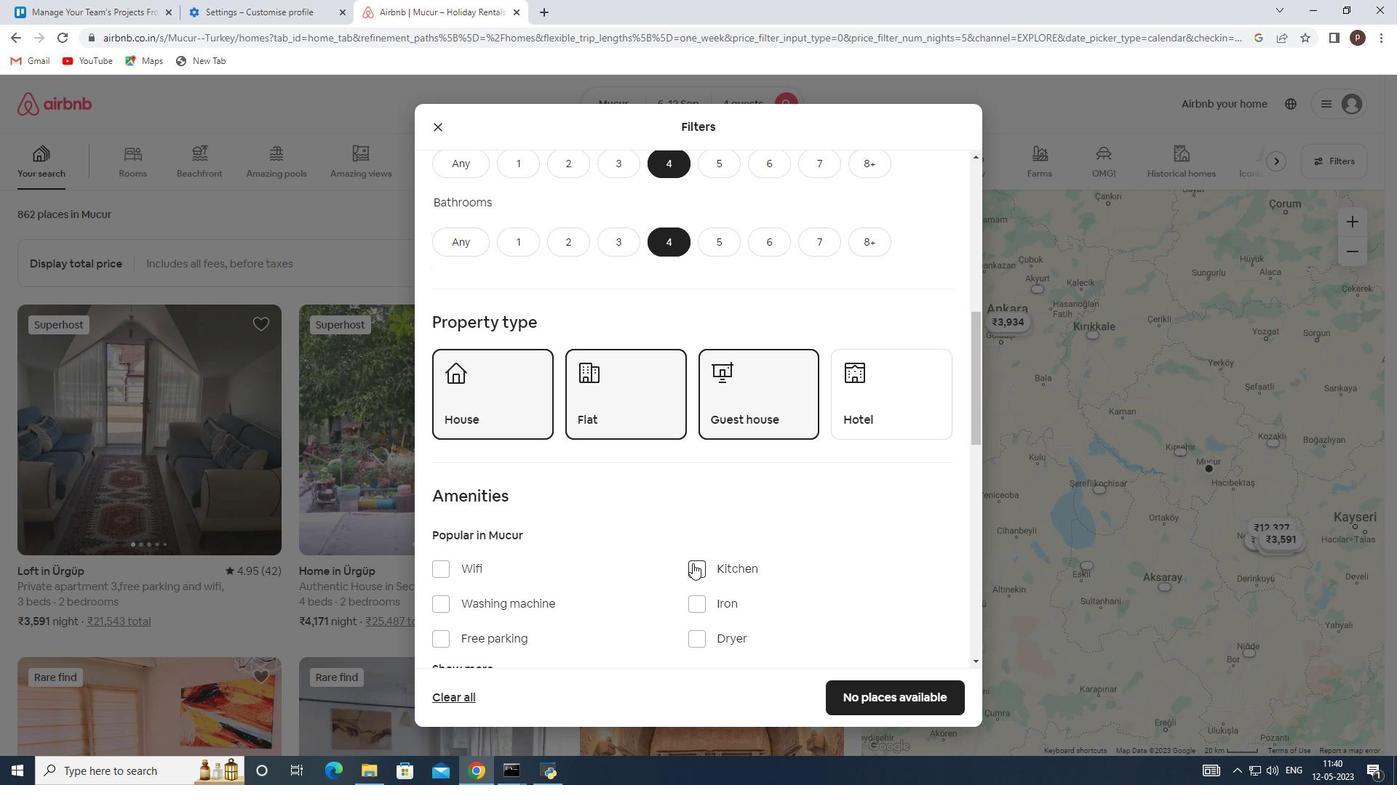 
Action: Mouse moved to (440, 493)
Screenshot: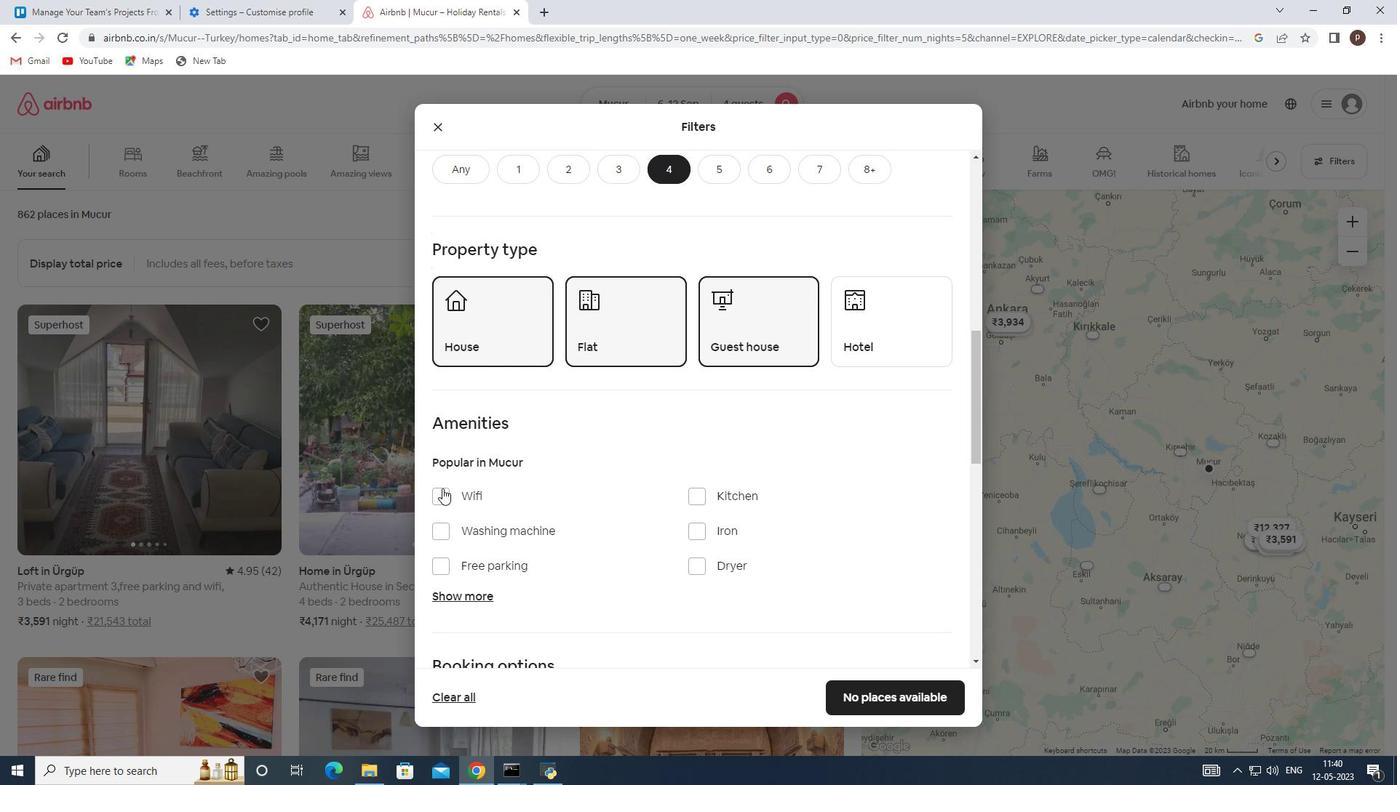 
Action: Mouse pressed left at (440, 493)
Screenshot: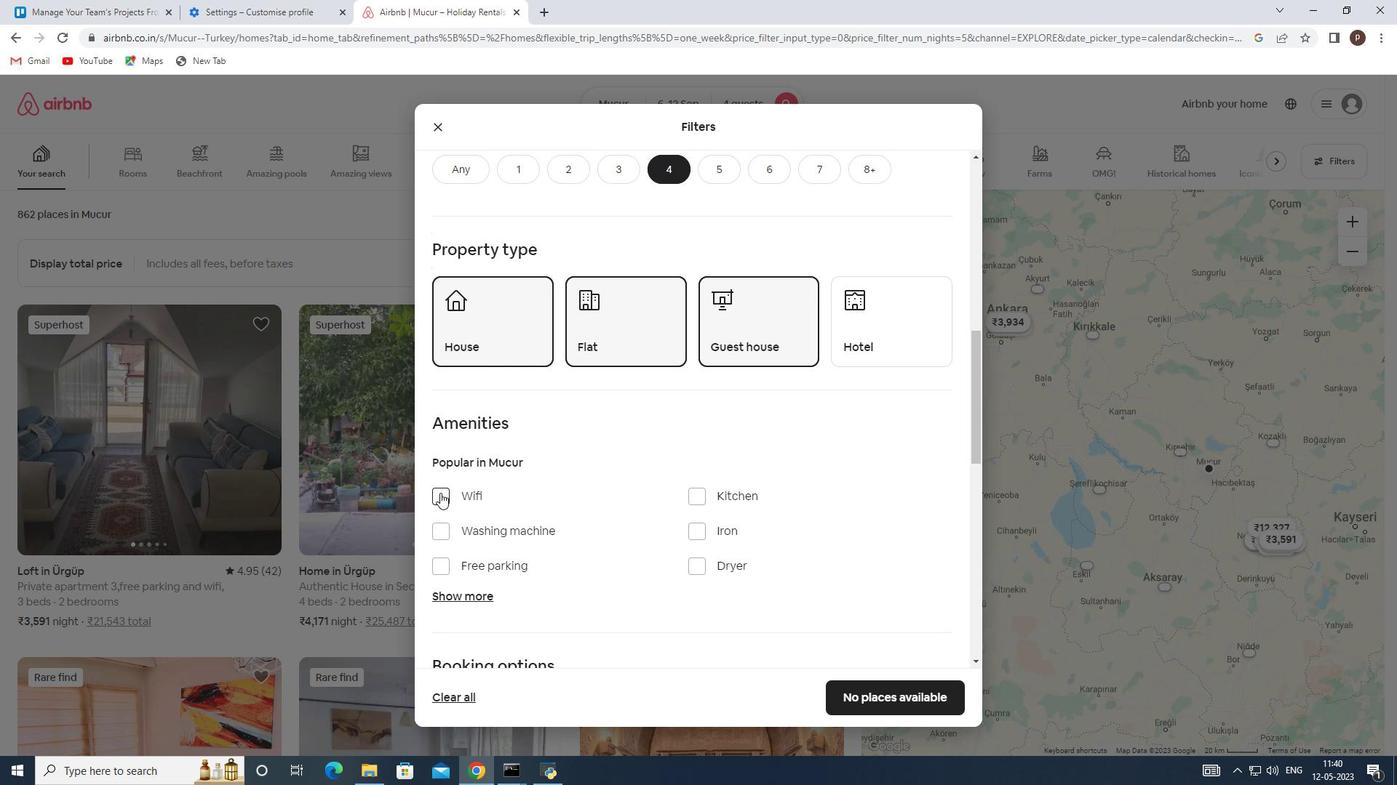 
Action: Mouse moved to (439, 565)
Screenshot: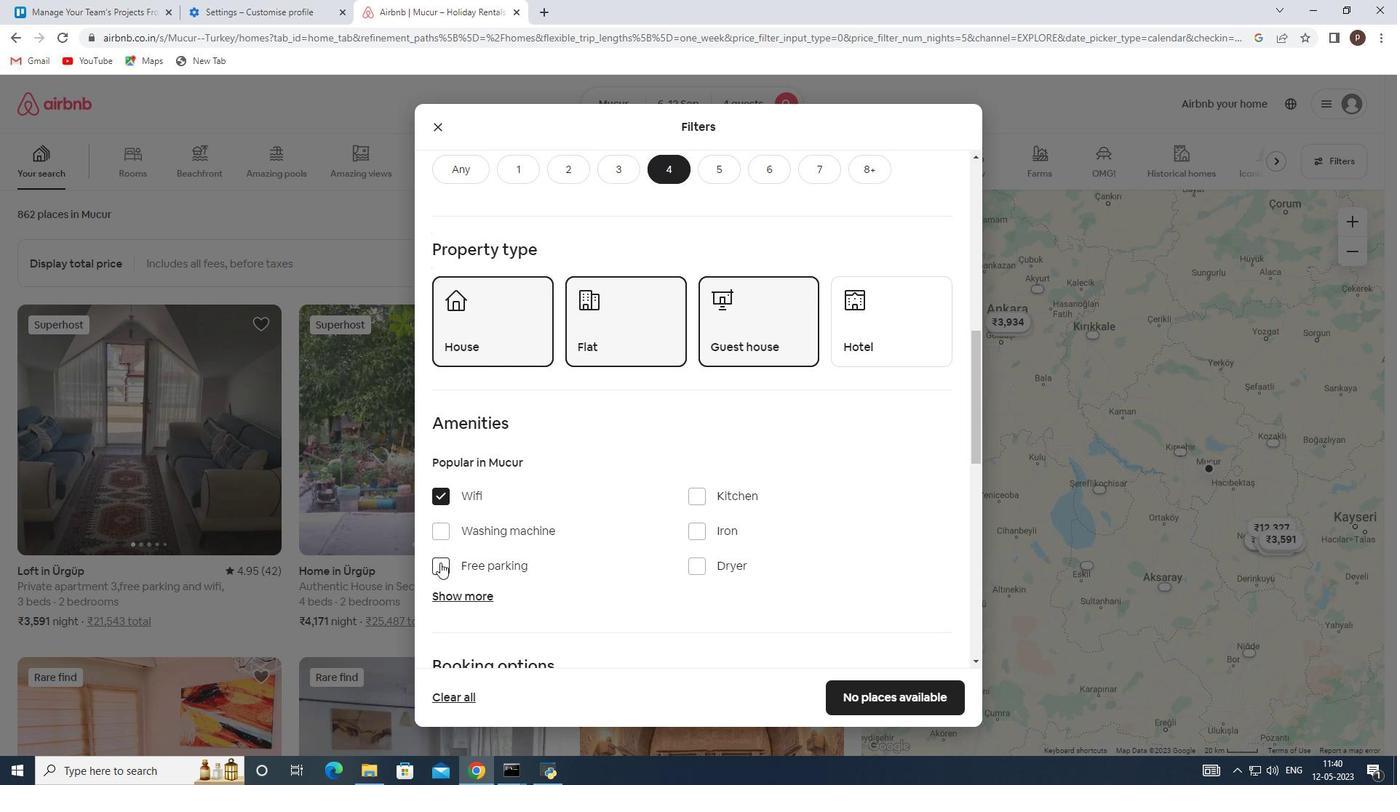 
Action: Mouse pressed left at (439, 565)
Screenshot: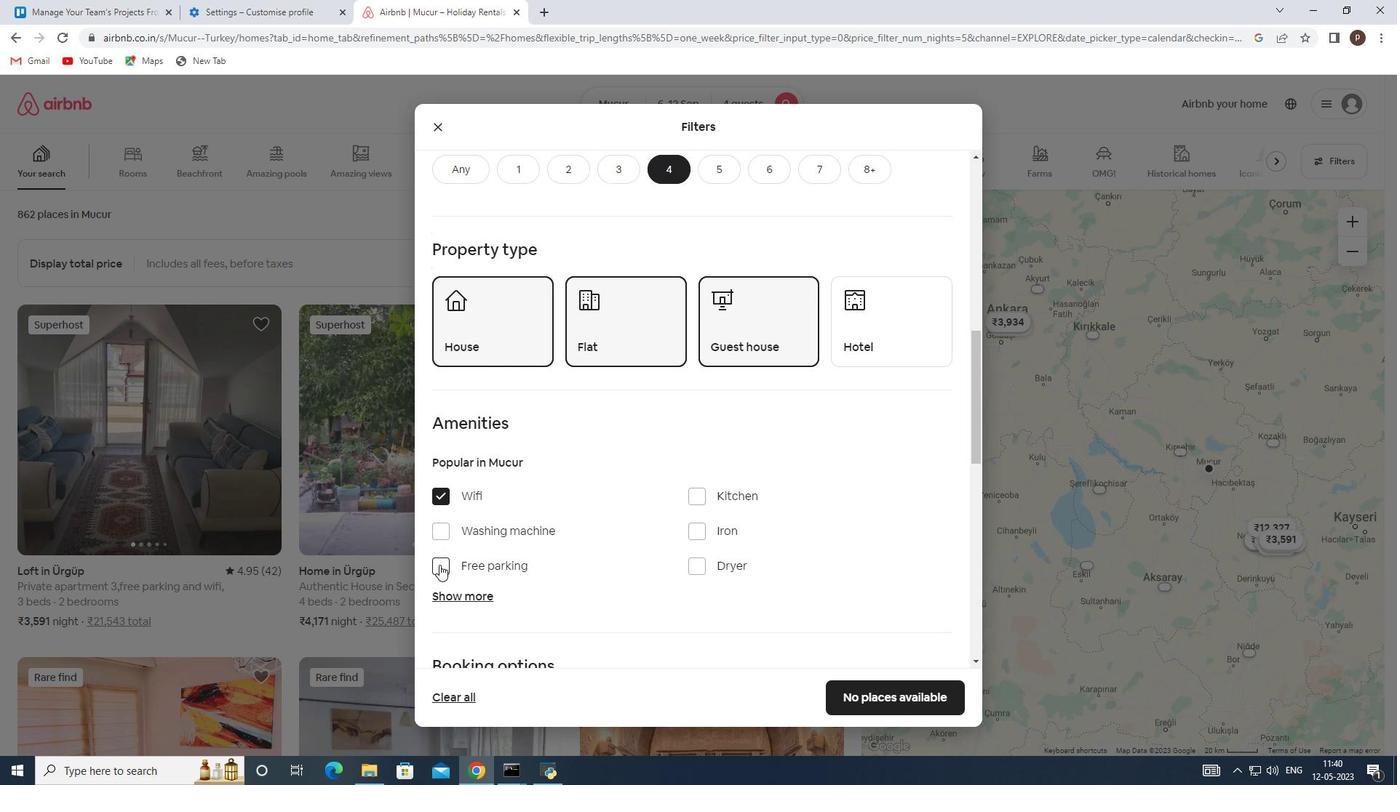 
Action: Mouse moved to (452, 601)
Screenshot: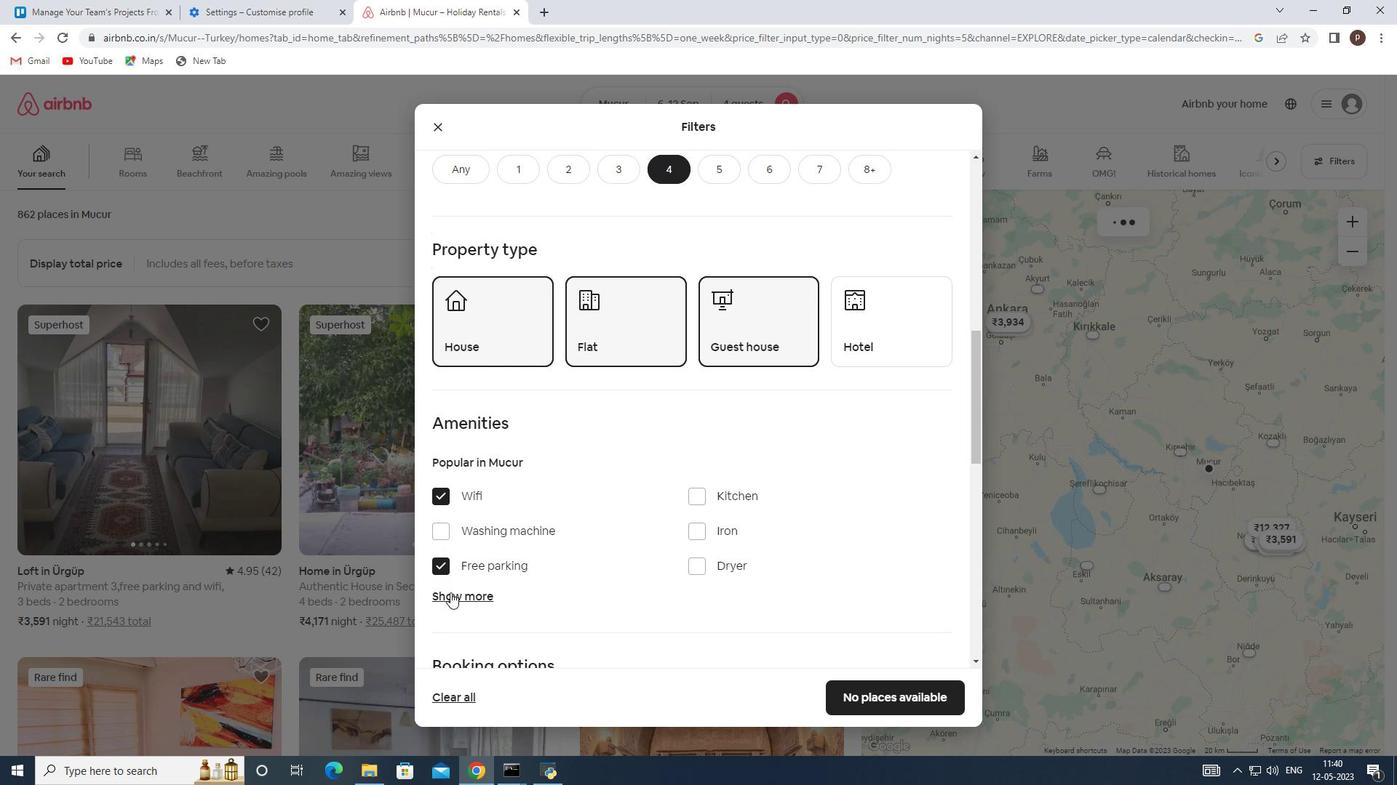 
Action: Mouse pressed left at (452, 601)
Screenshot: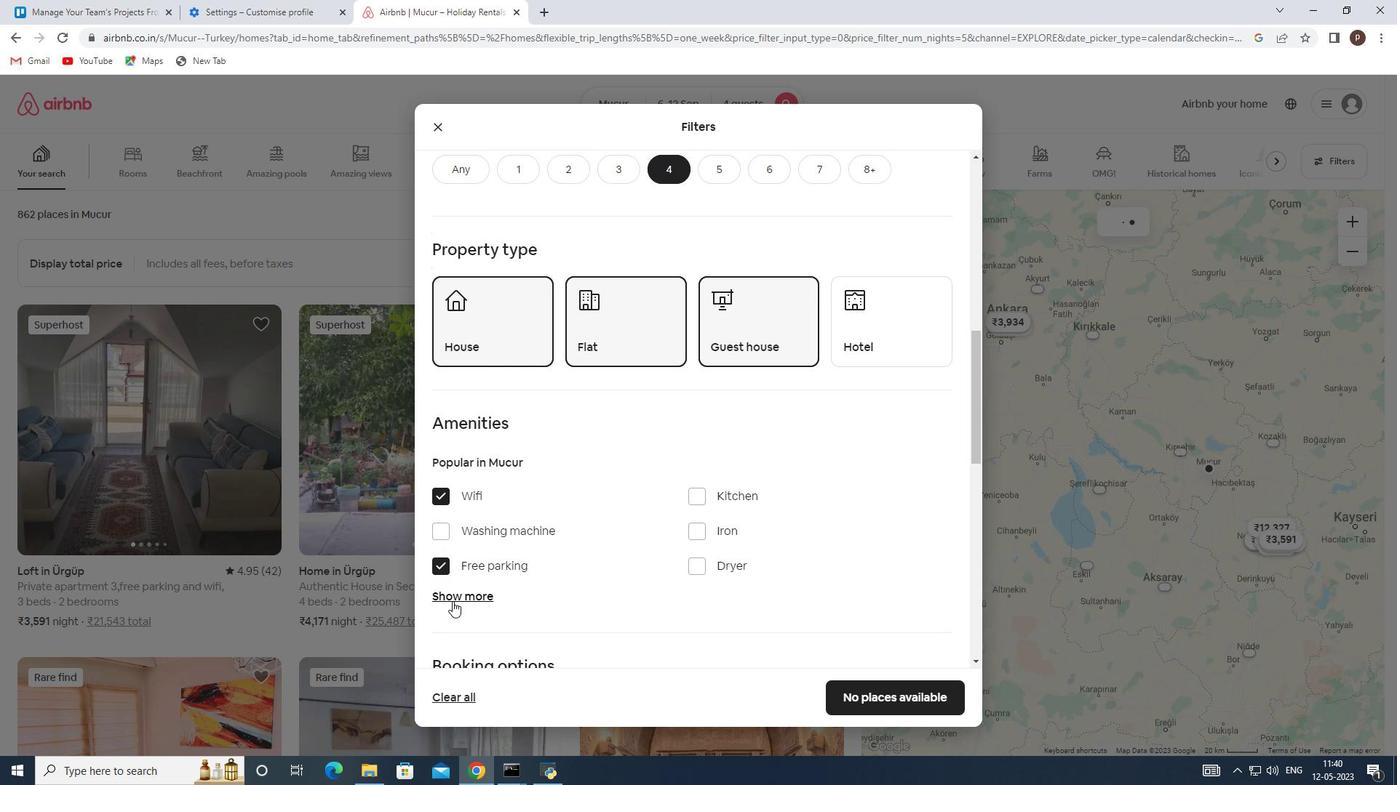 
Action: Mouse moved to (595, 583)
Screenshot: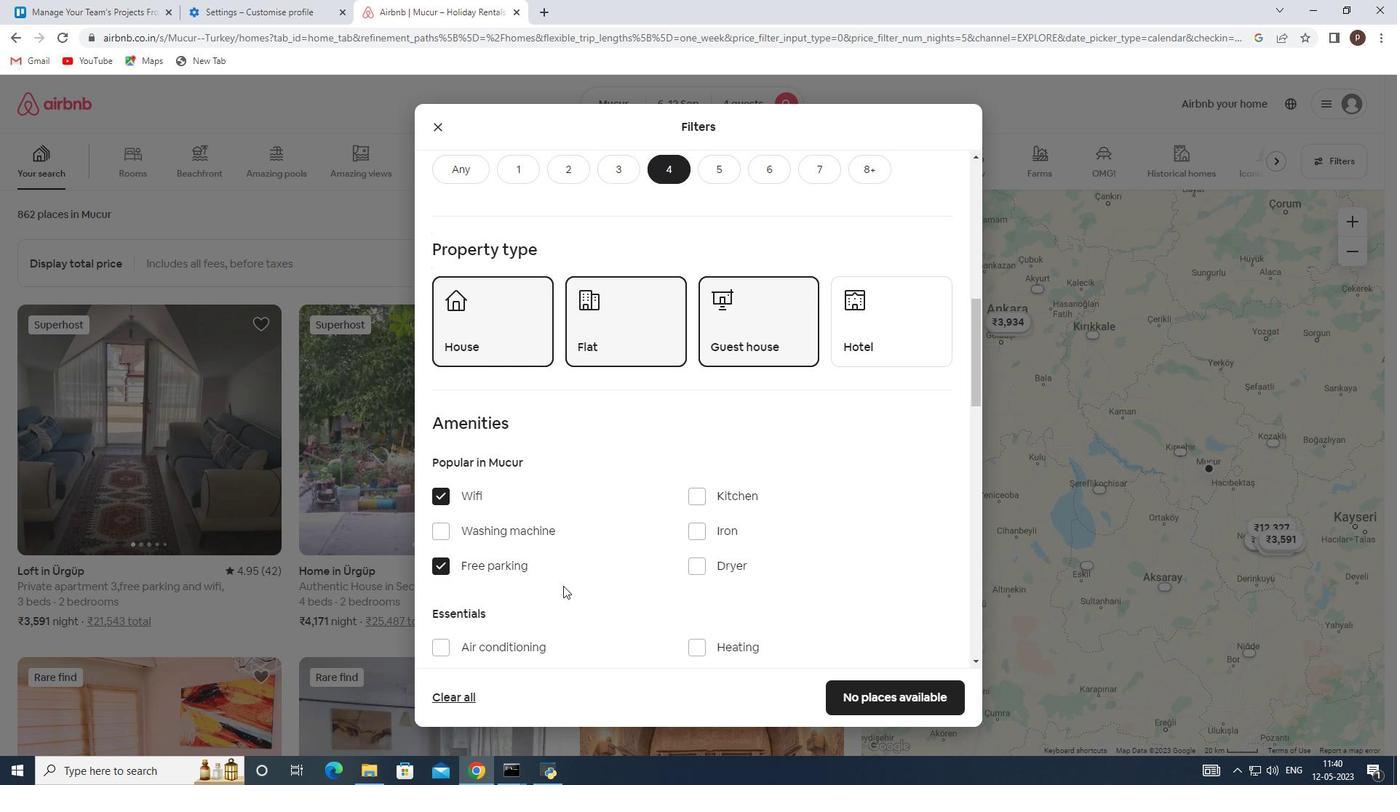 
Action: Mouse scrolled (595, 582) with delta (0, 0)
Screenshot: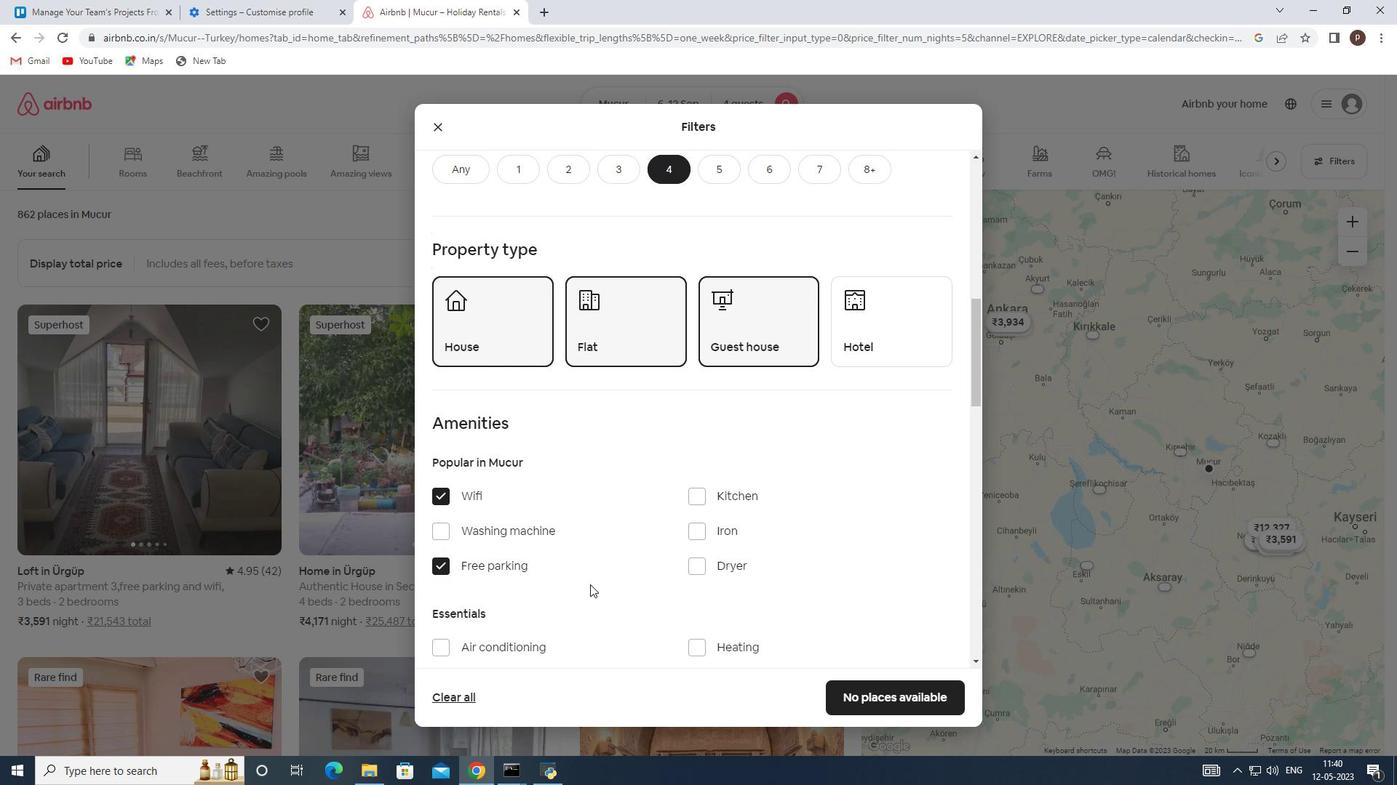 
Action: Mouse scrolled (595, 582) with delta (0, 0)
Screenshot: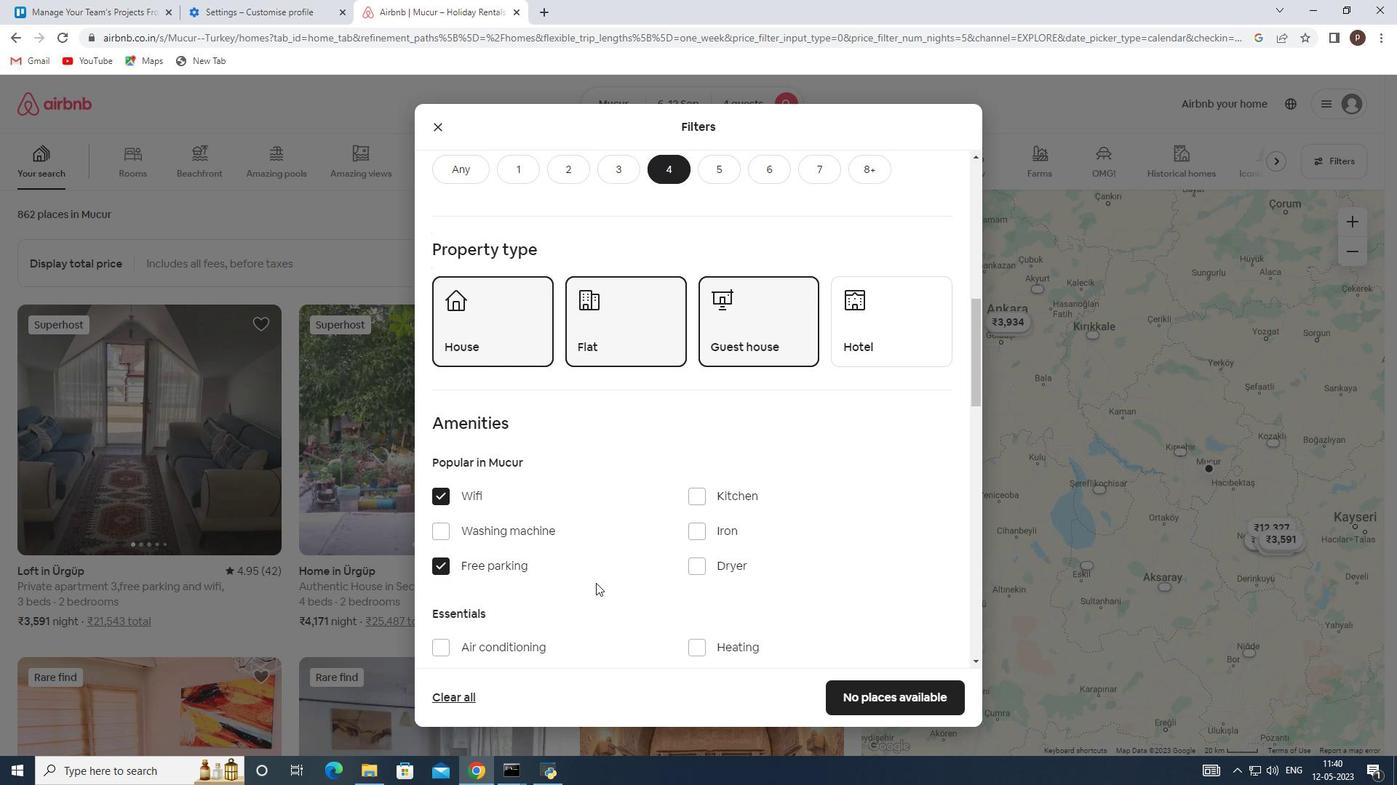
Action: Mouse moved to (700, 539)
Screenshot: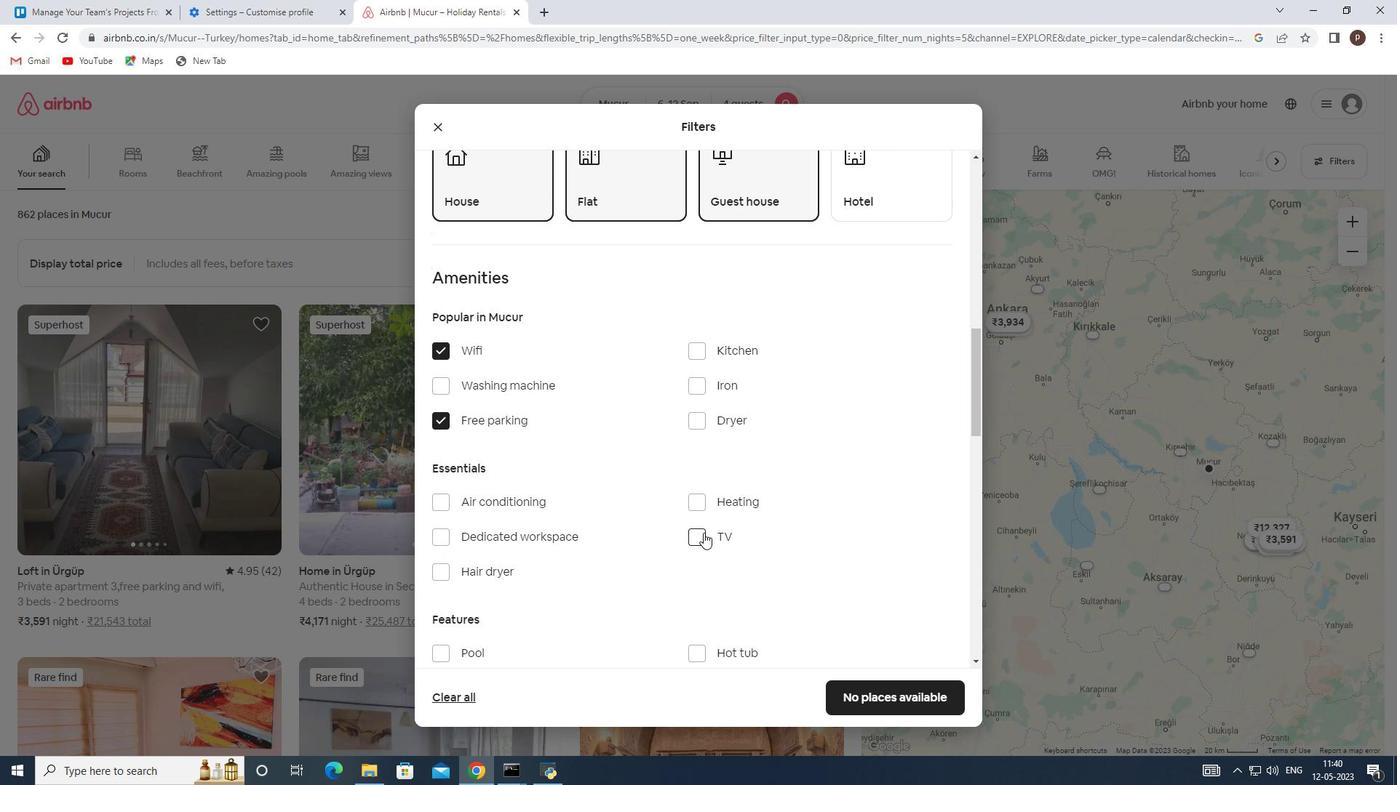 
Action: Mouse pressed left at (700, 539)
Screenshot: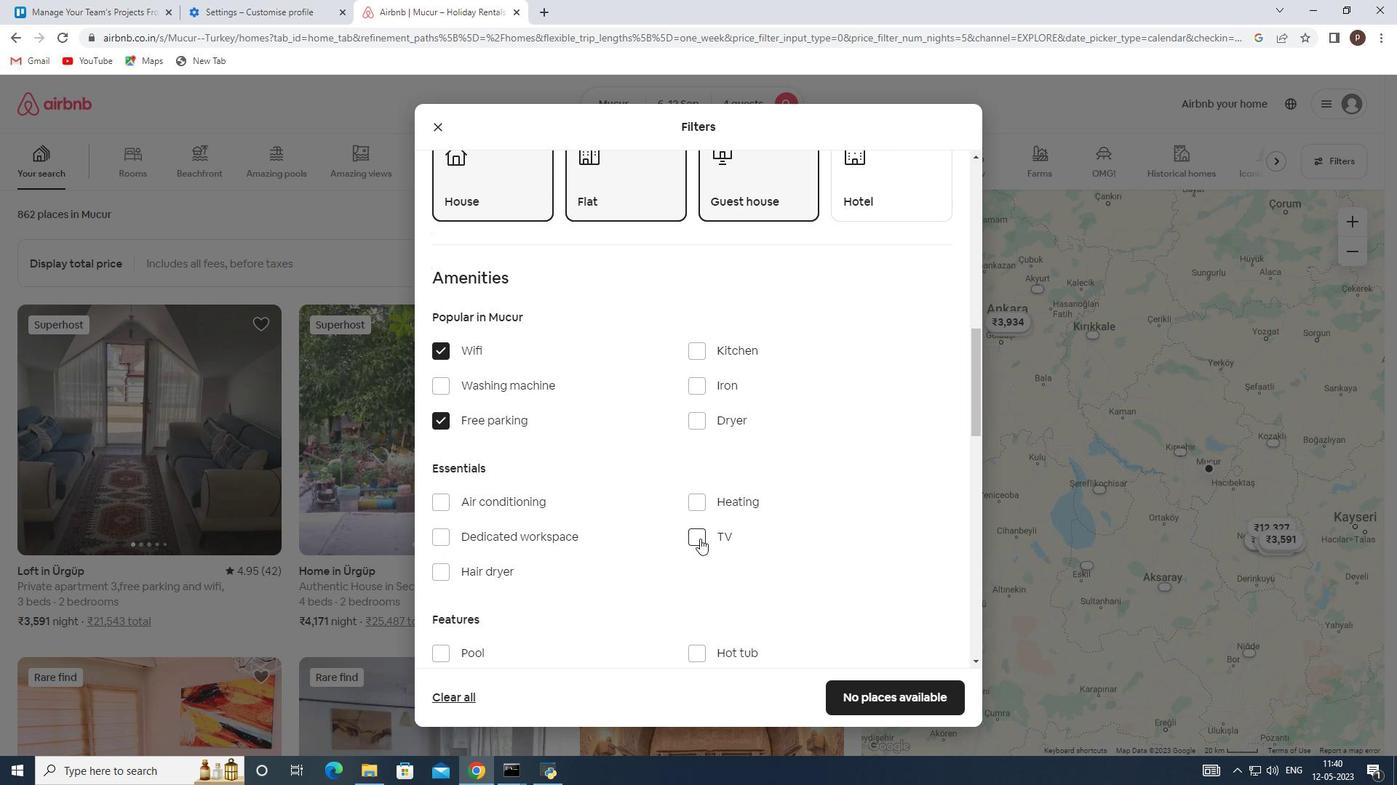 
Action: Mouse moved to (654, 546)
Screenshot: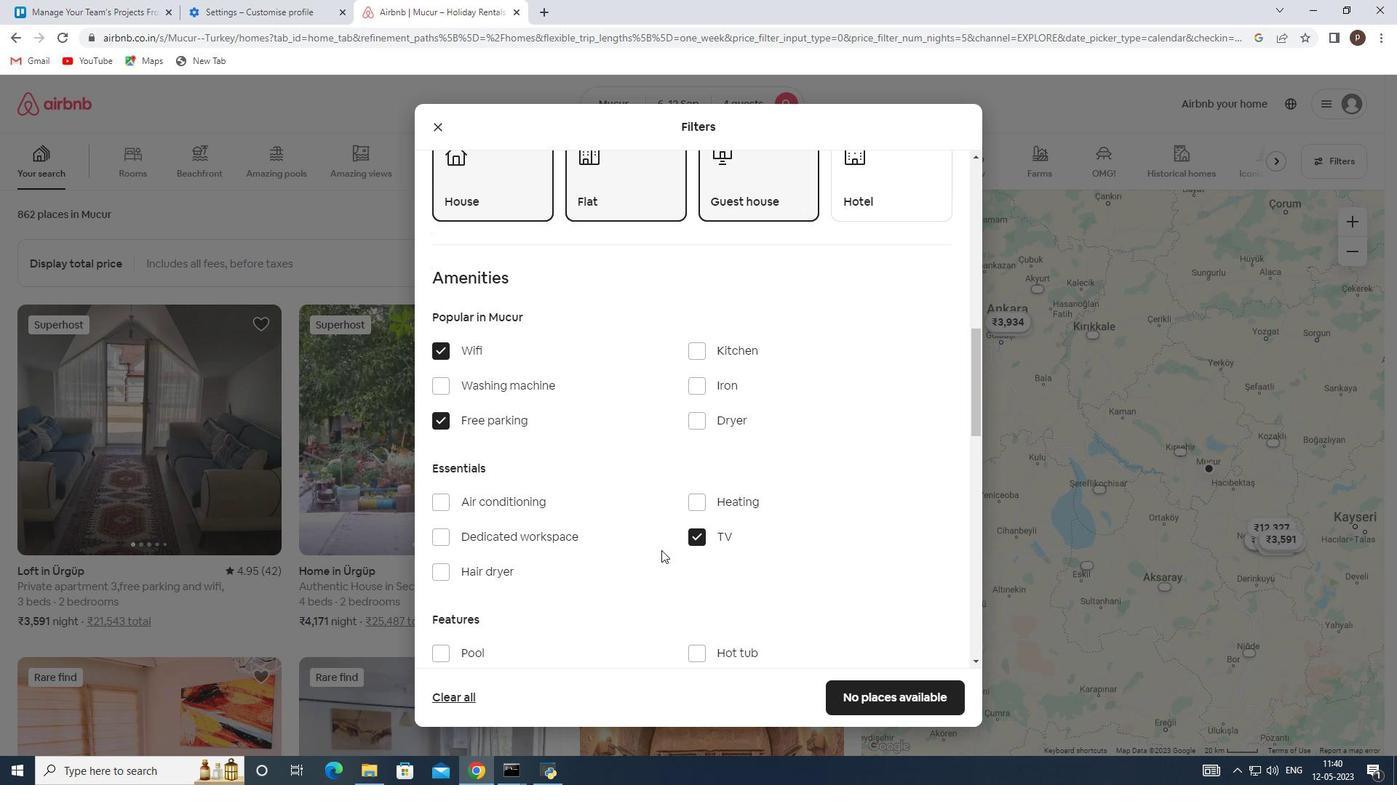
Action: Mouse scrolled (654, 545) with delta (0, 0)
Screenshot: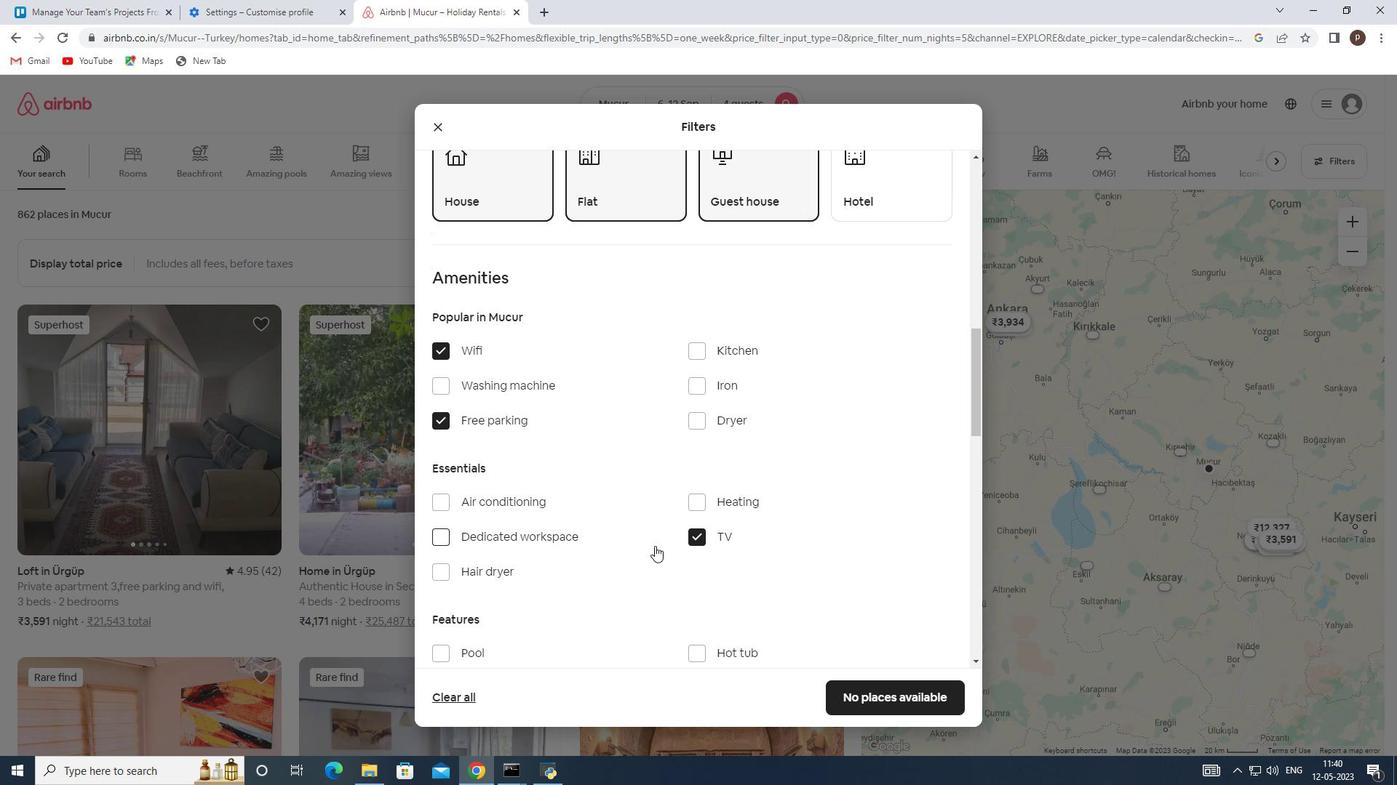 
Action: Mouse scrolled (654, 545) with delta (0, 0)
Screenshot: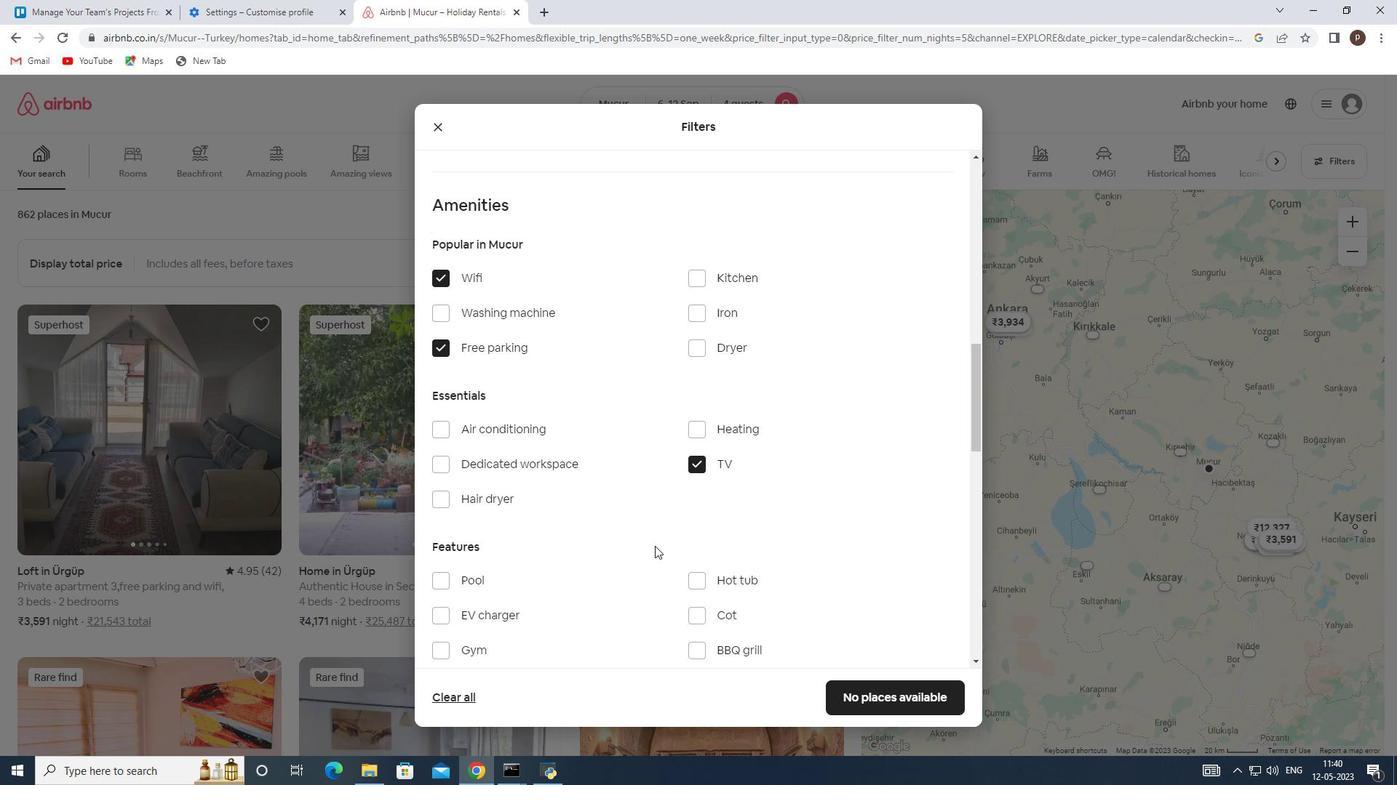 
Action: Mouse moved to (439, 578)
Screenshot: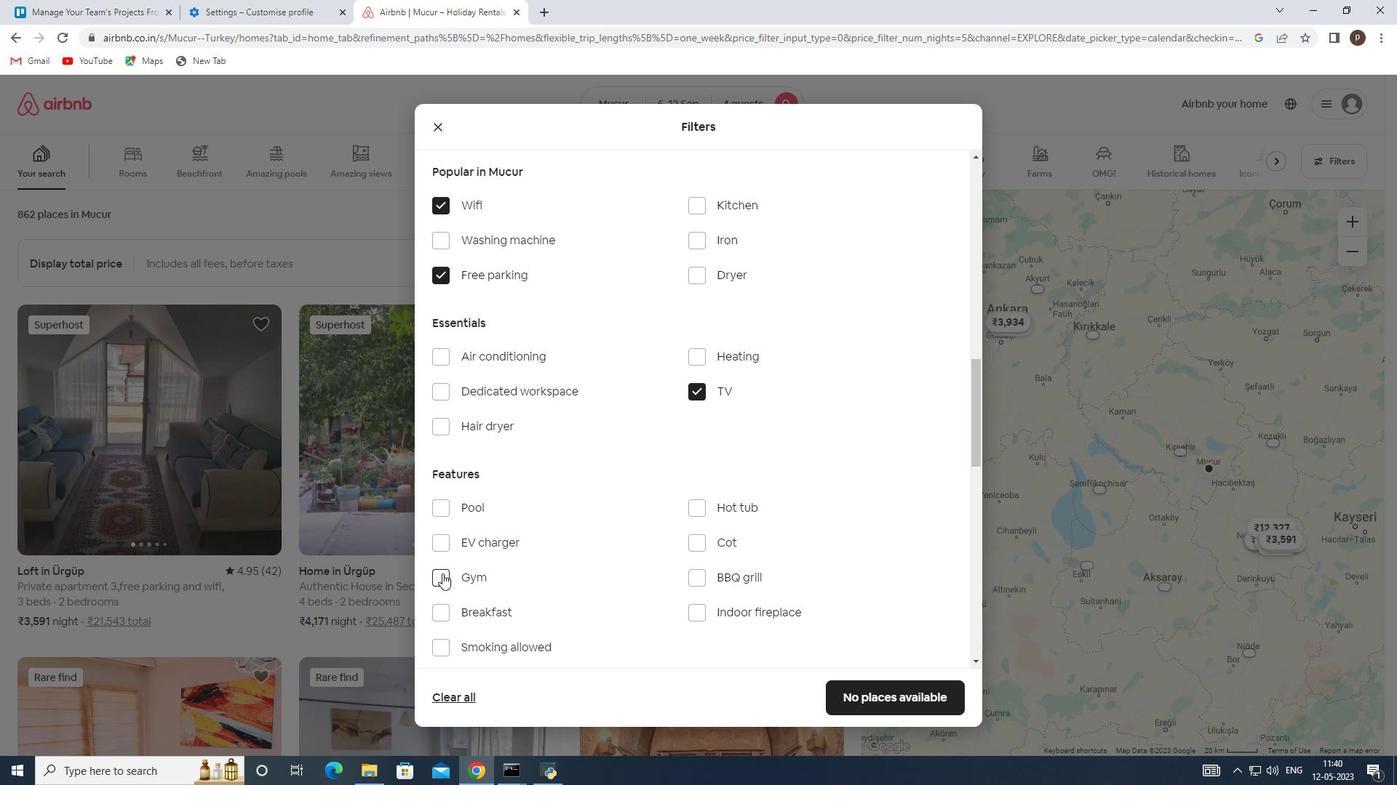 
Action: Mouse pressed left at (439, 578)
Screenshot: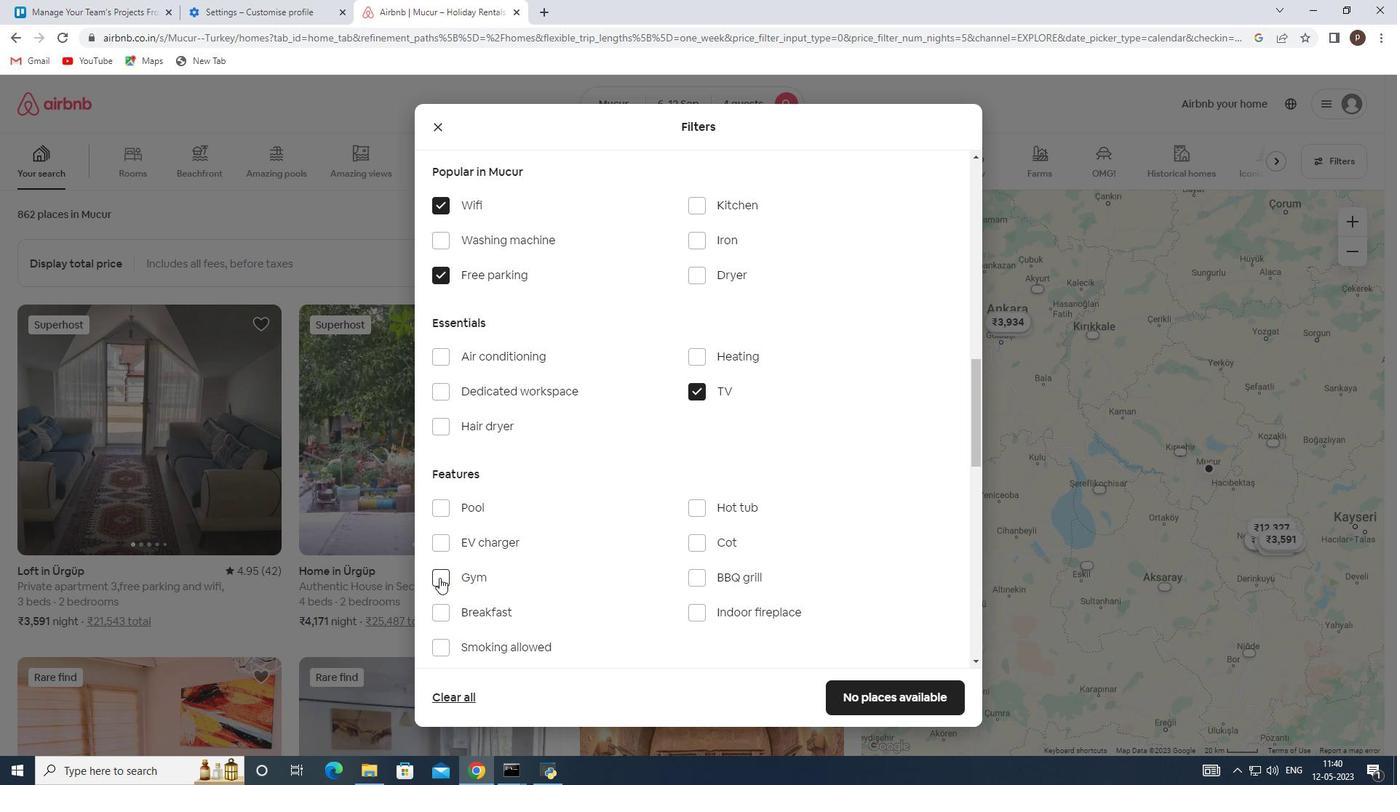 
Action: Mouse moved to (435, 611)
Screenshot: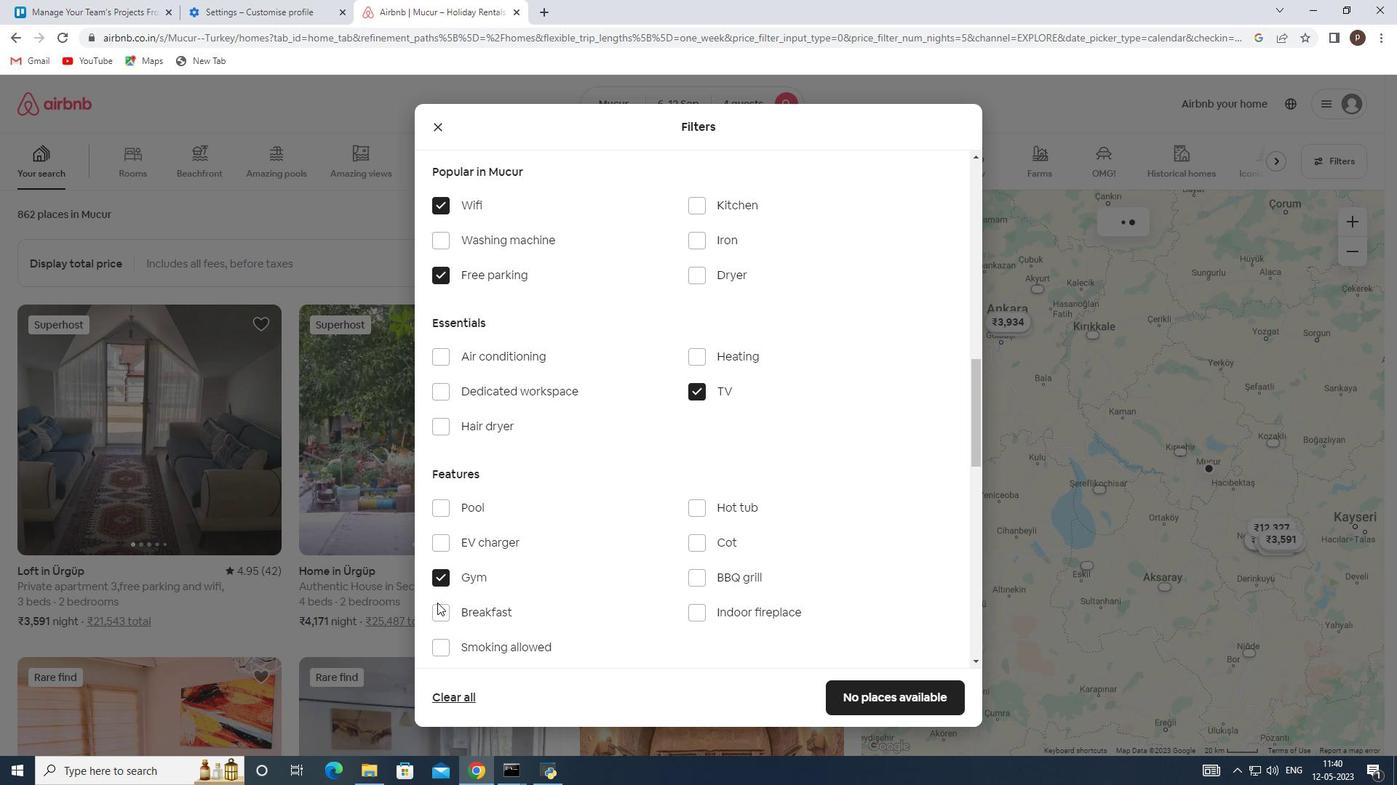 
Action: Mouse pressed left at (435, 611)
Screenshot: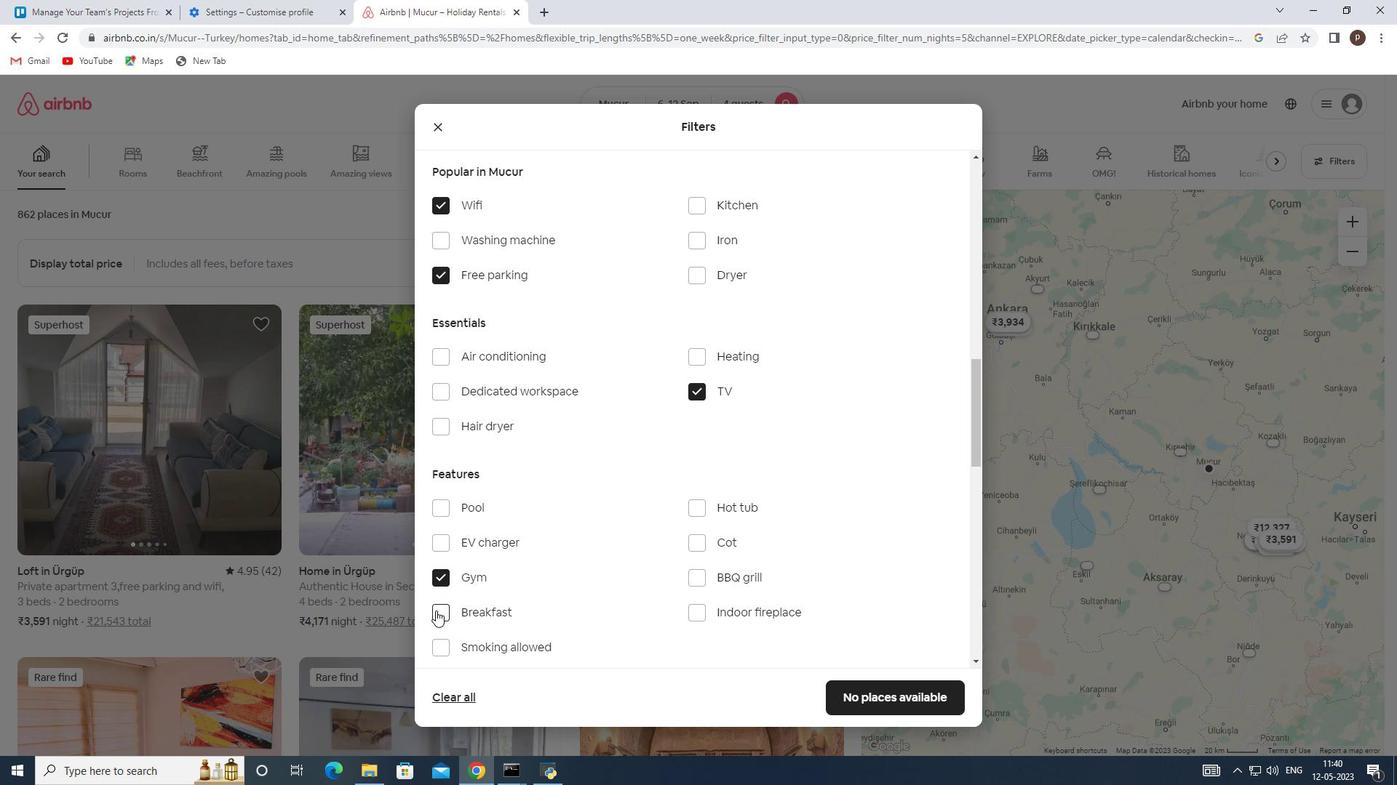 
Action: Mouse moved to (576, 595)
Screenshot: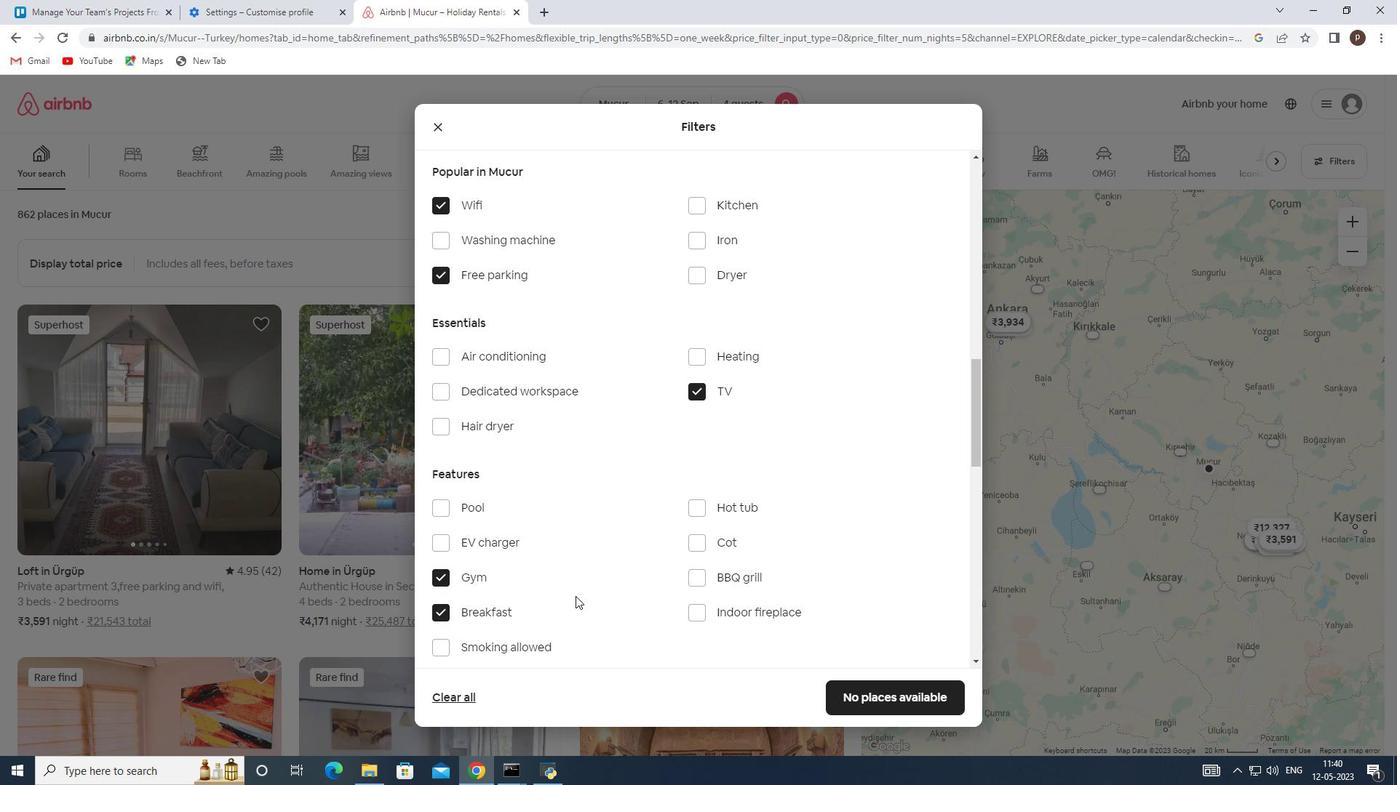 
Action: Mouse scrolled (576, 594) with delta (0, 0)
Screenshot: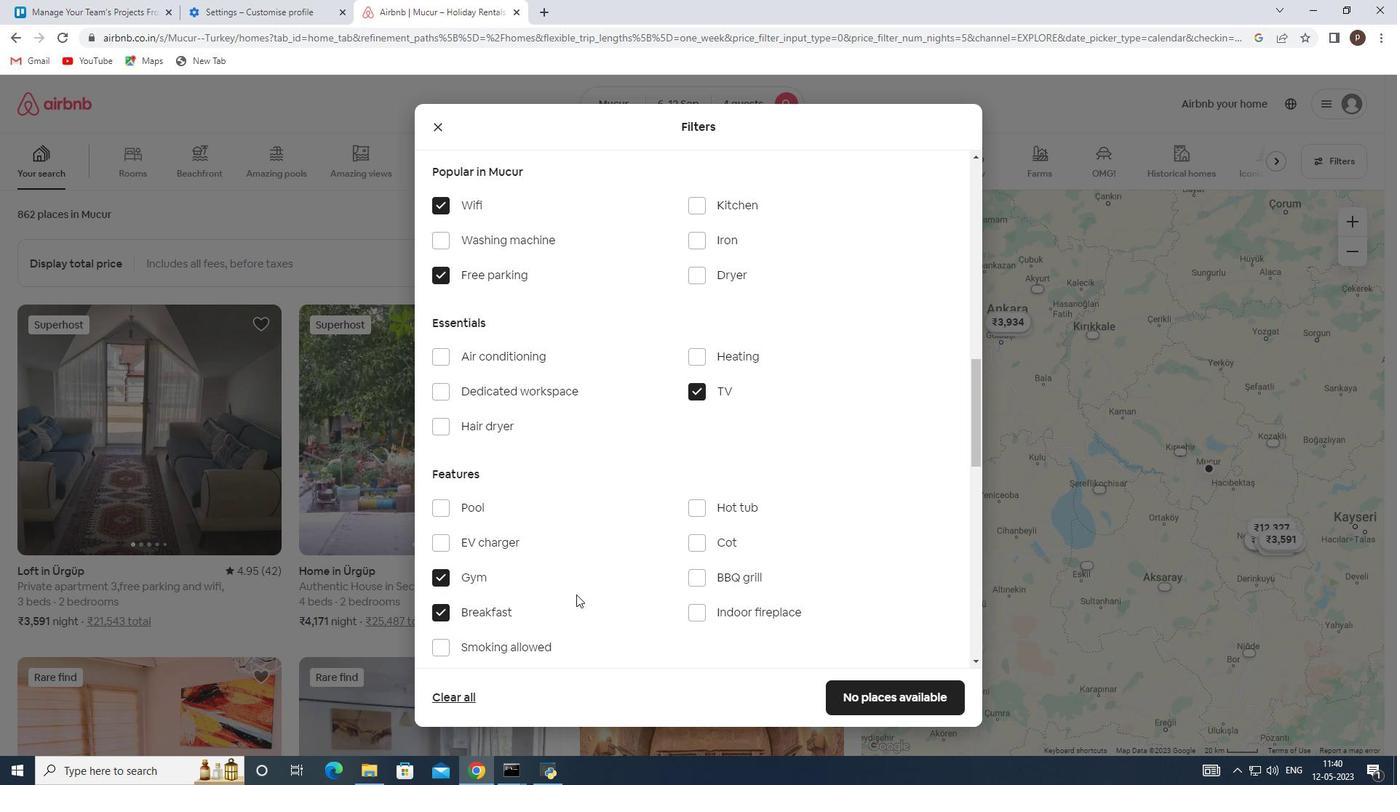 
Action: Mouse scrolled (576, 594) with delta (0, 0)
Screenshot: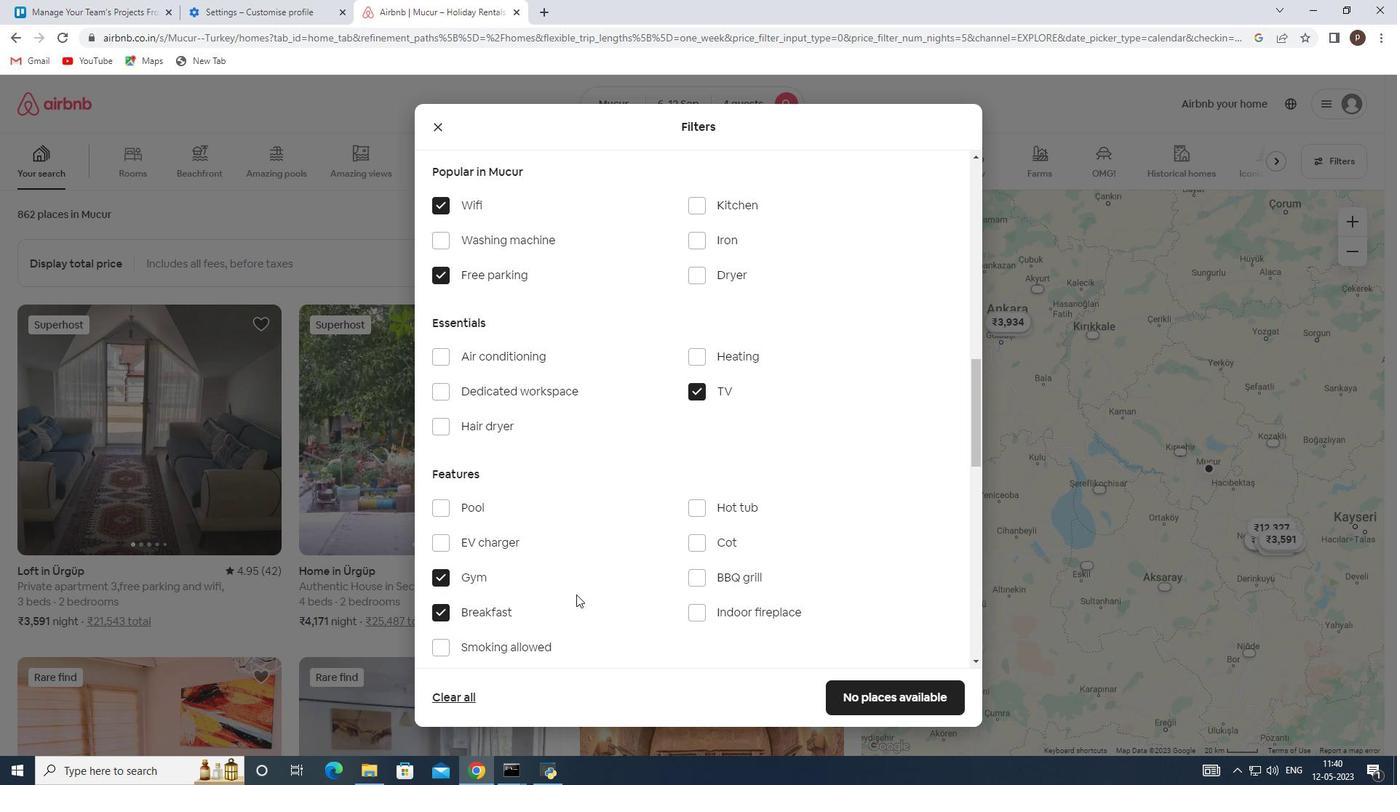 
Action: Mouse scrolled (576, 594) with delta (0, 0)
Screenshot: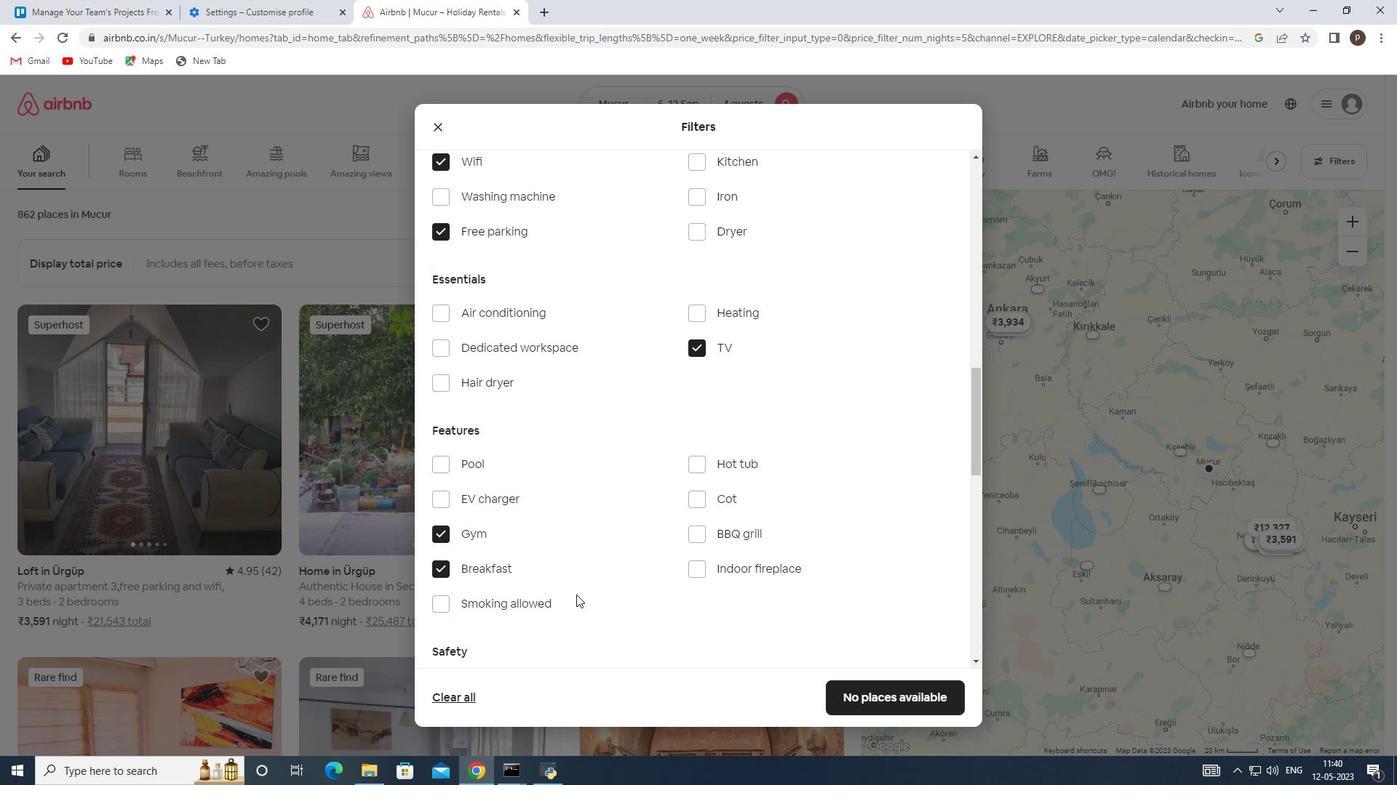 
Action: Mouse scrolled (576, 594) with delta (0, 0)
Screenshot: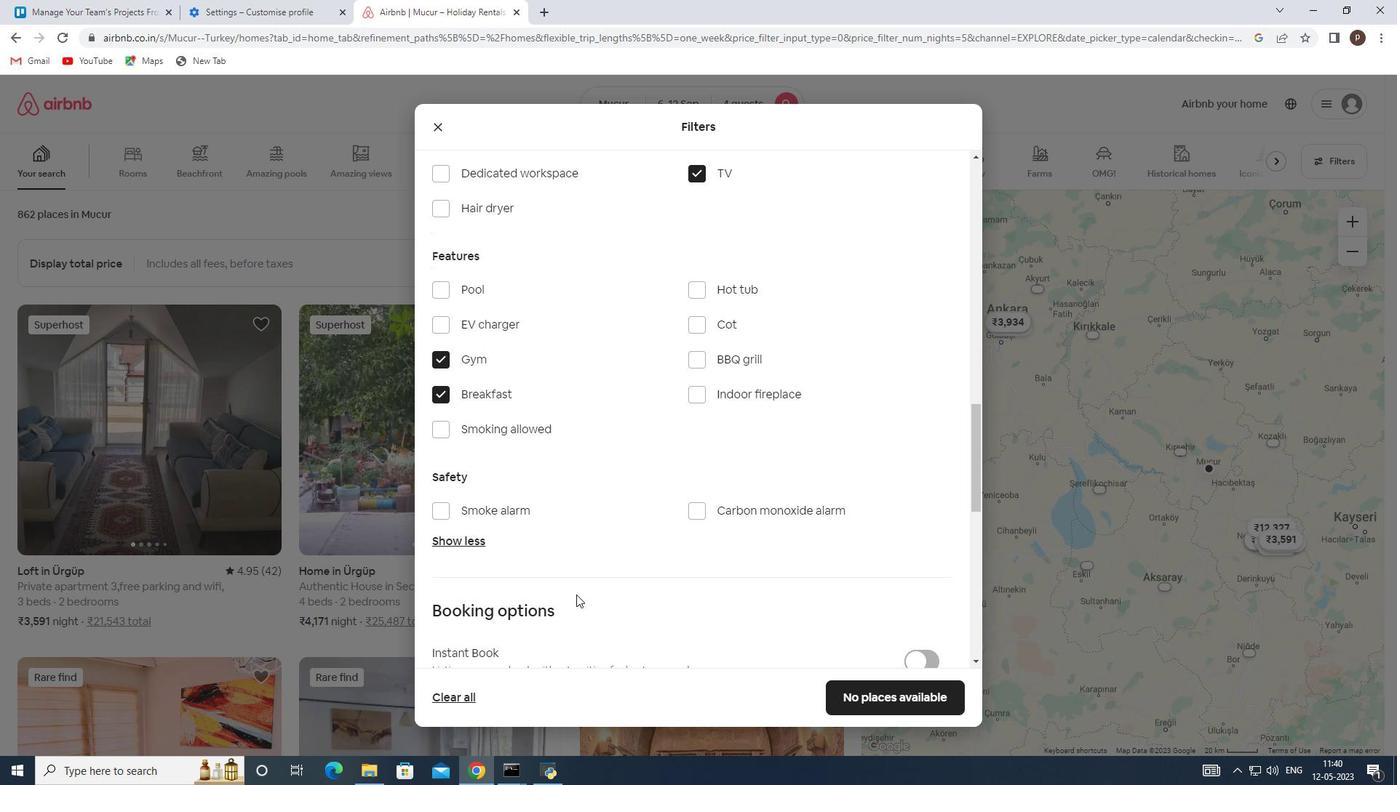 
Action: Mouse scrolled (576, 594) with delta (0, 0)
Screenshot: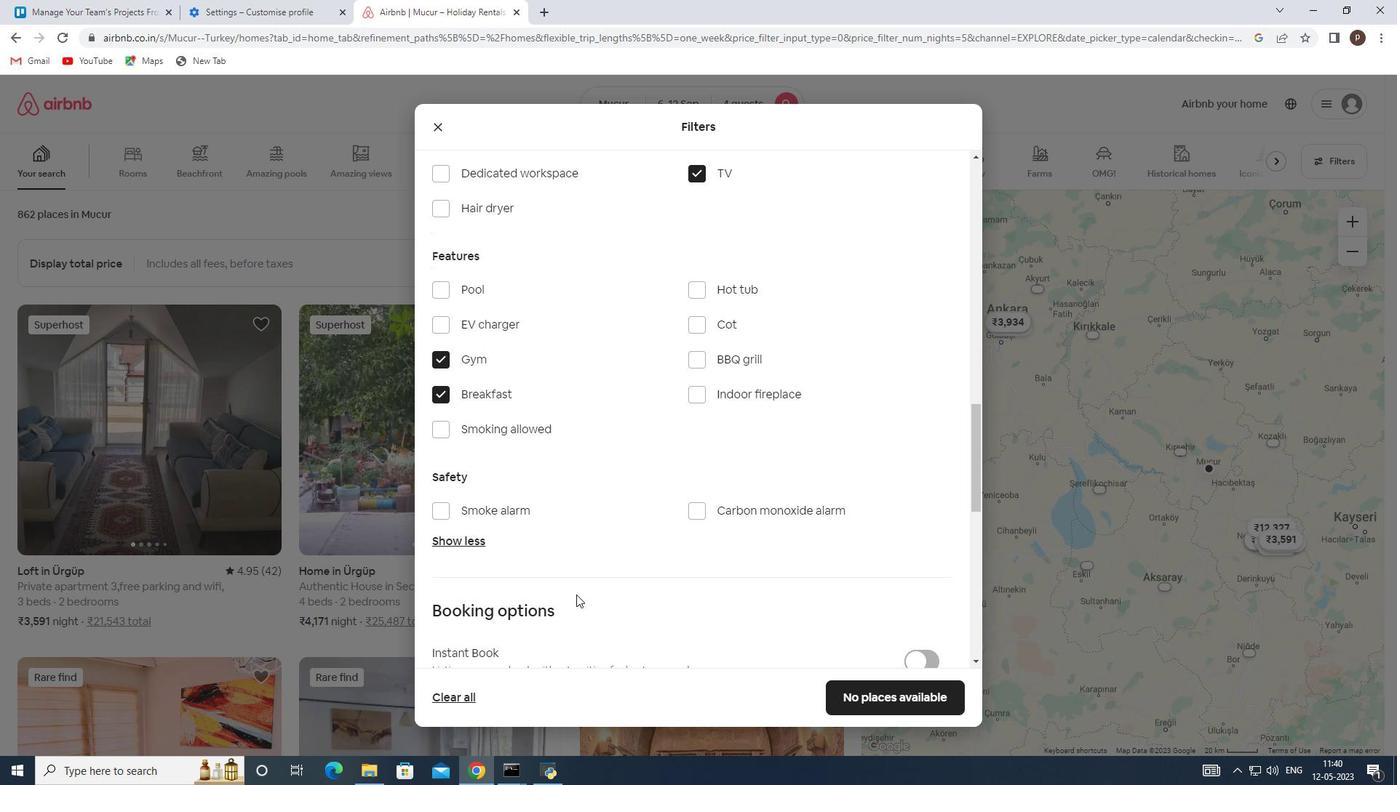 
Action: Mouse moved to (577, 595)
Screenshot: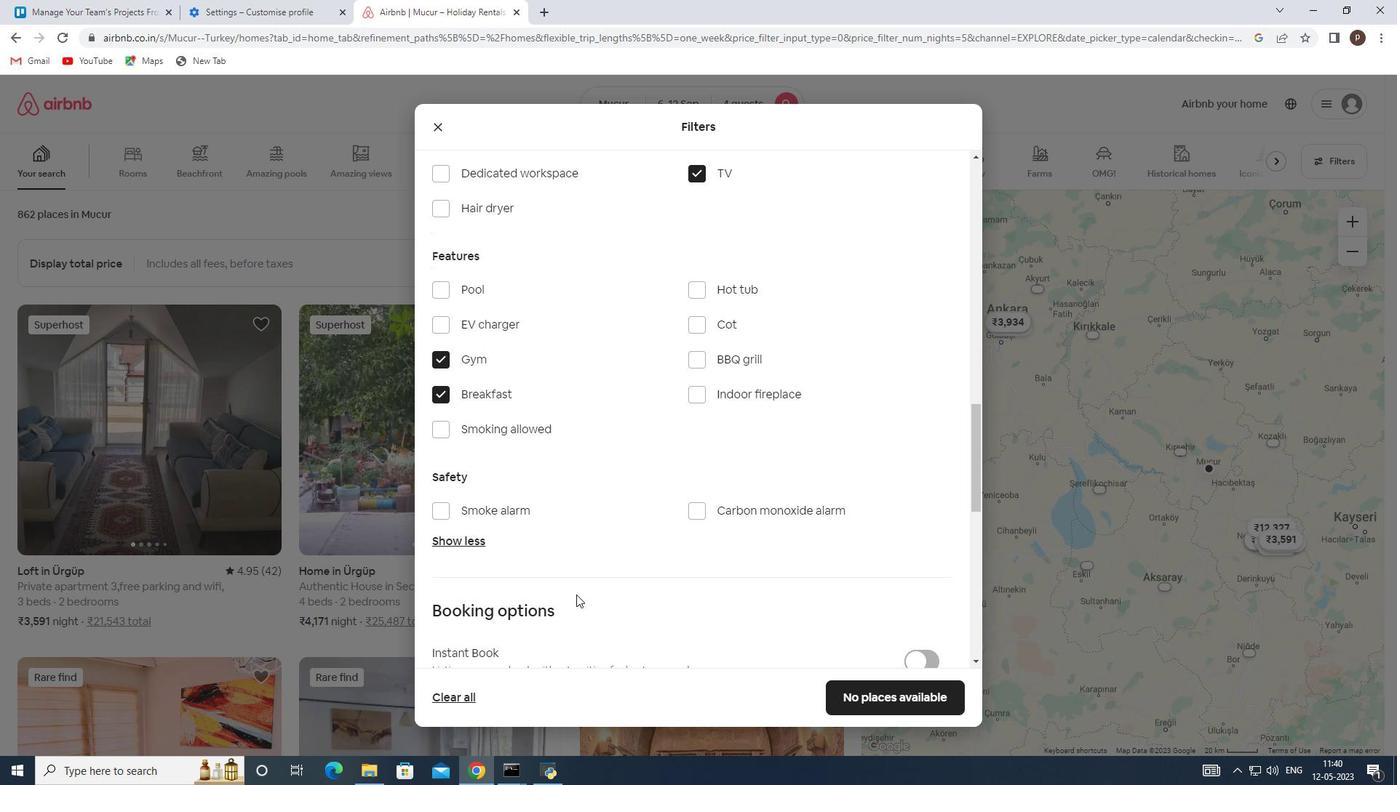 
Action: Mouse scrolled (577, 594) with delta (0, 0)
Screenshot: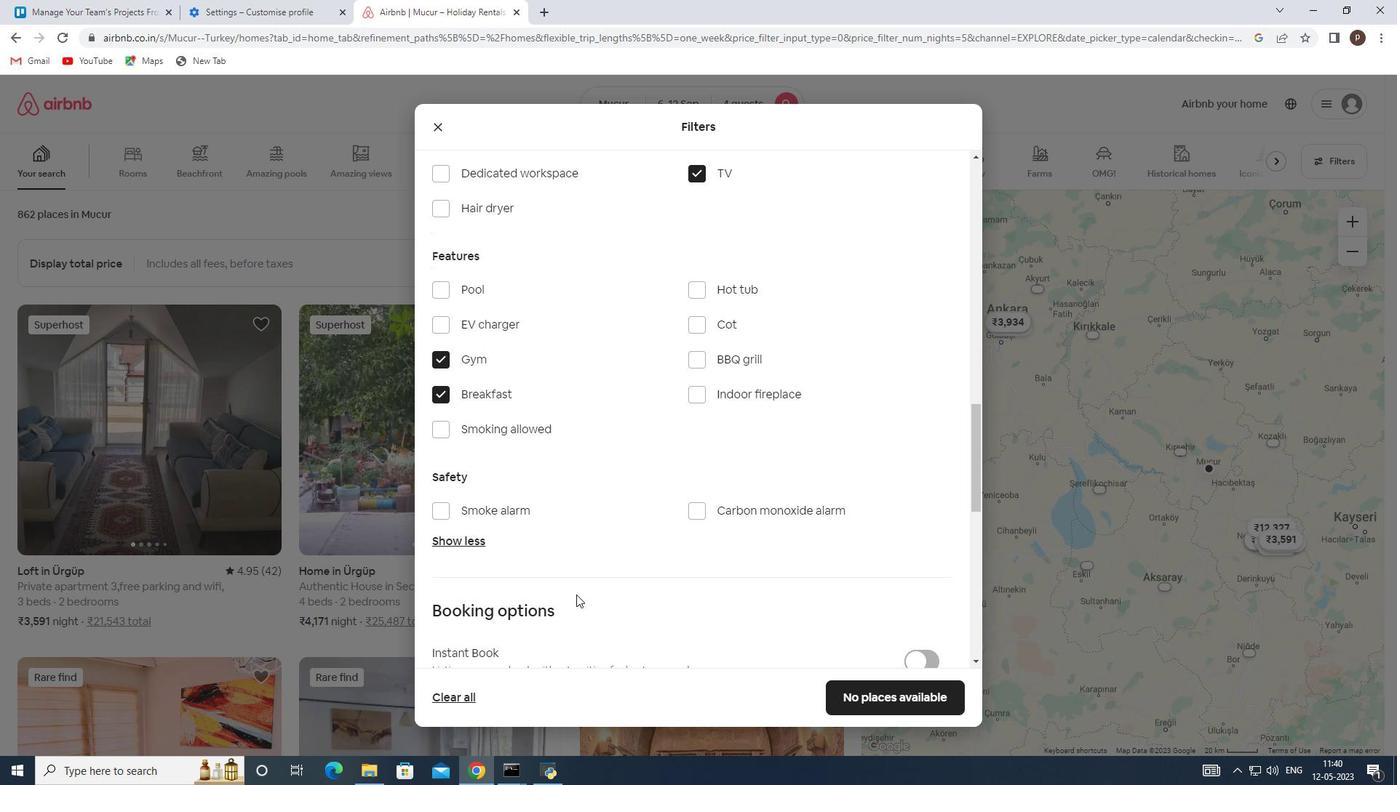 
Action: Mouse moved to (919, 489)
Screenshot: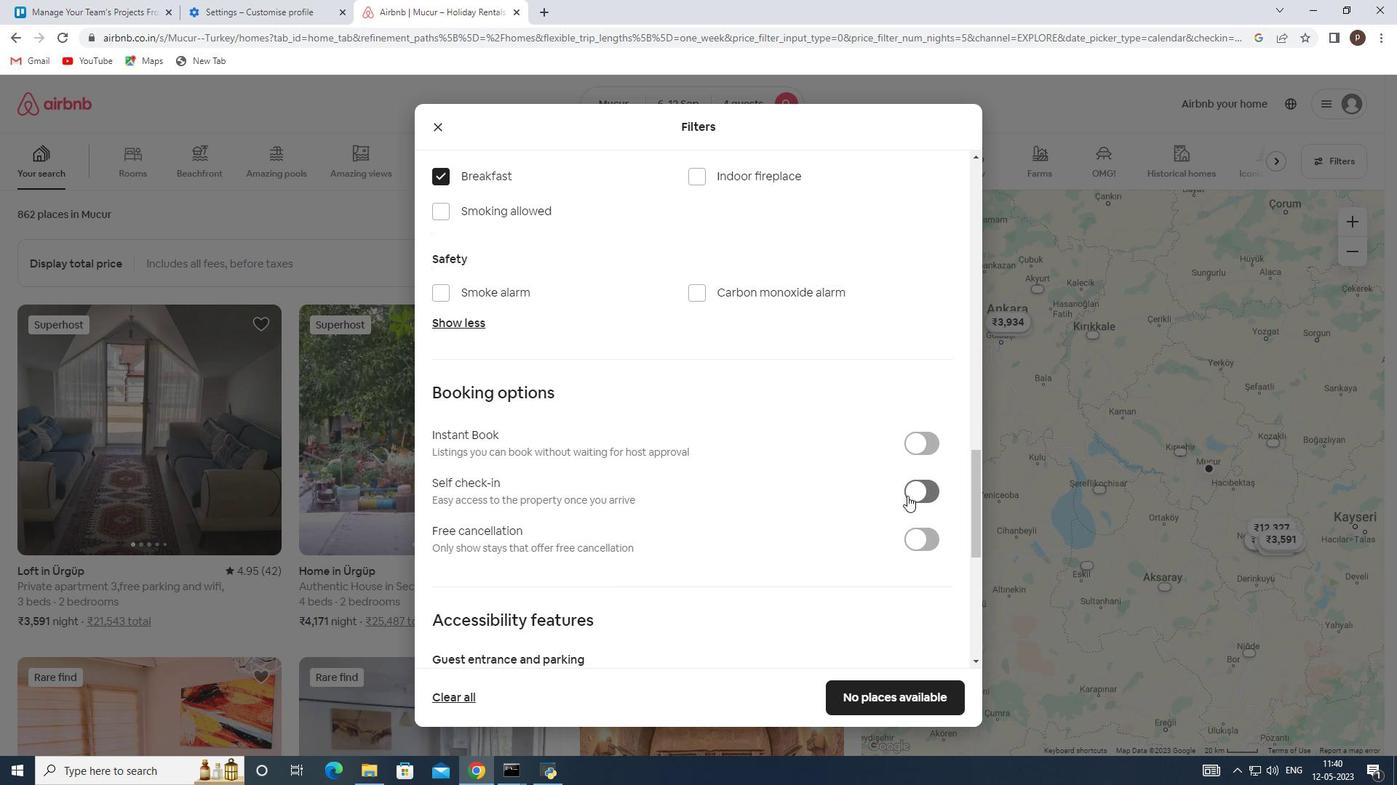 
Action: Mouse pressed left at (919, 489)
Screenshot: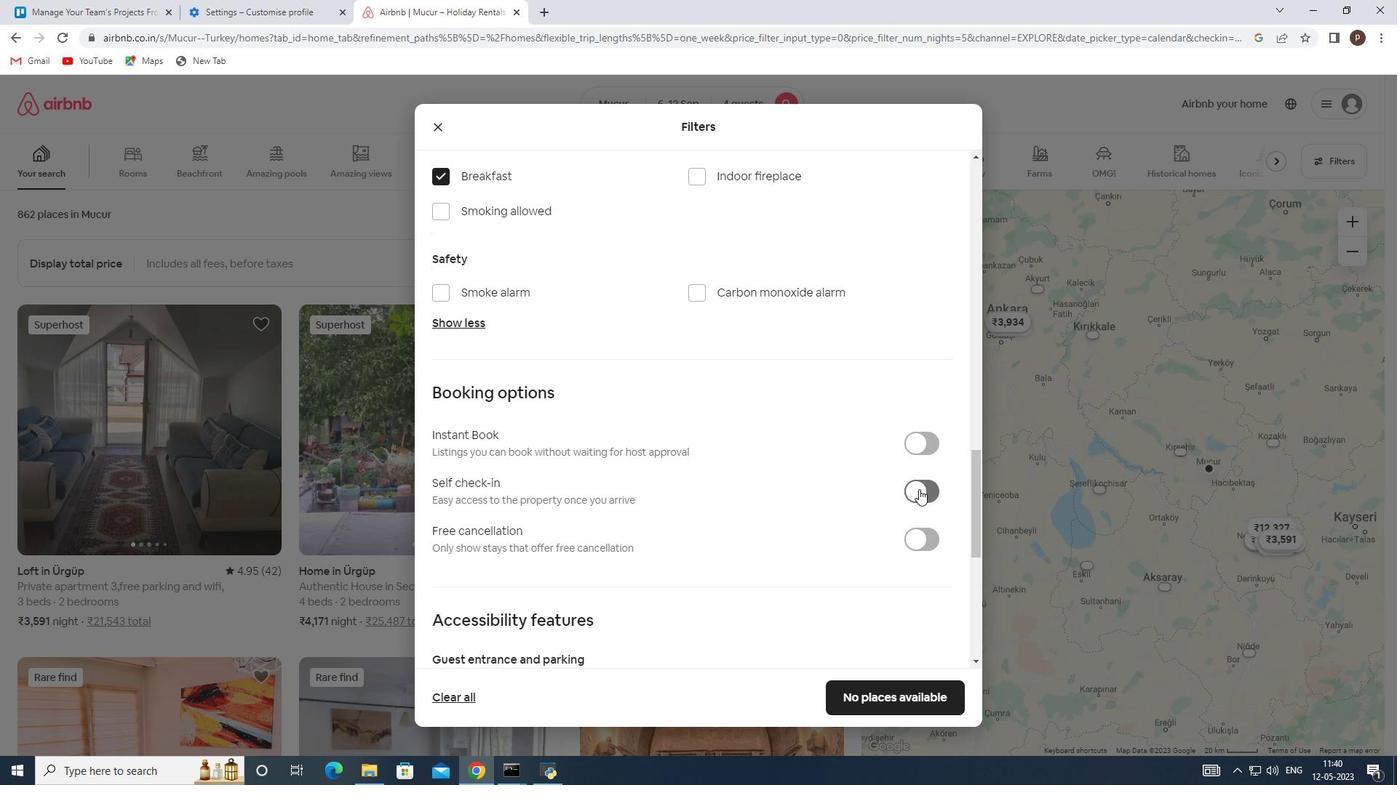 
Action: Mouse moved to (665, 536)
Screenshot: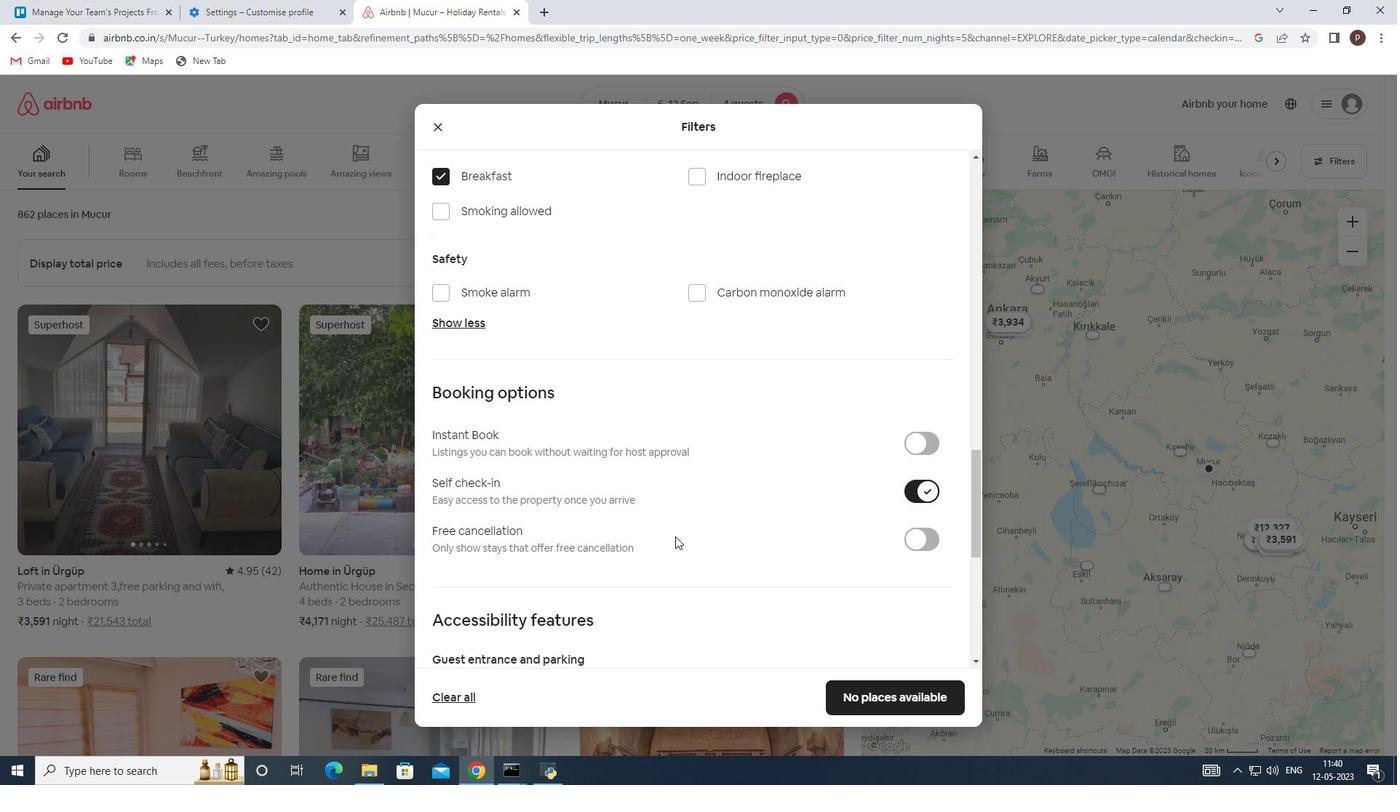
Action: Mouse scrolled (665, 535) with delta (0, 0)
Screenshot: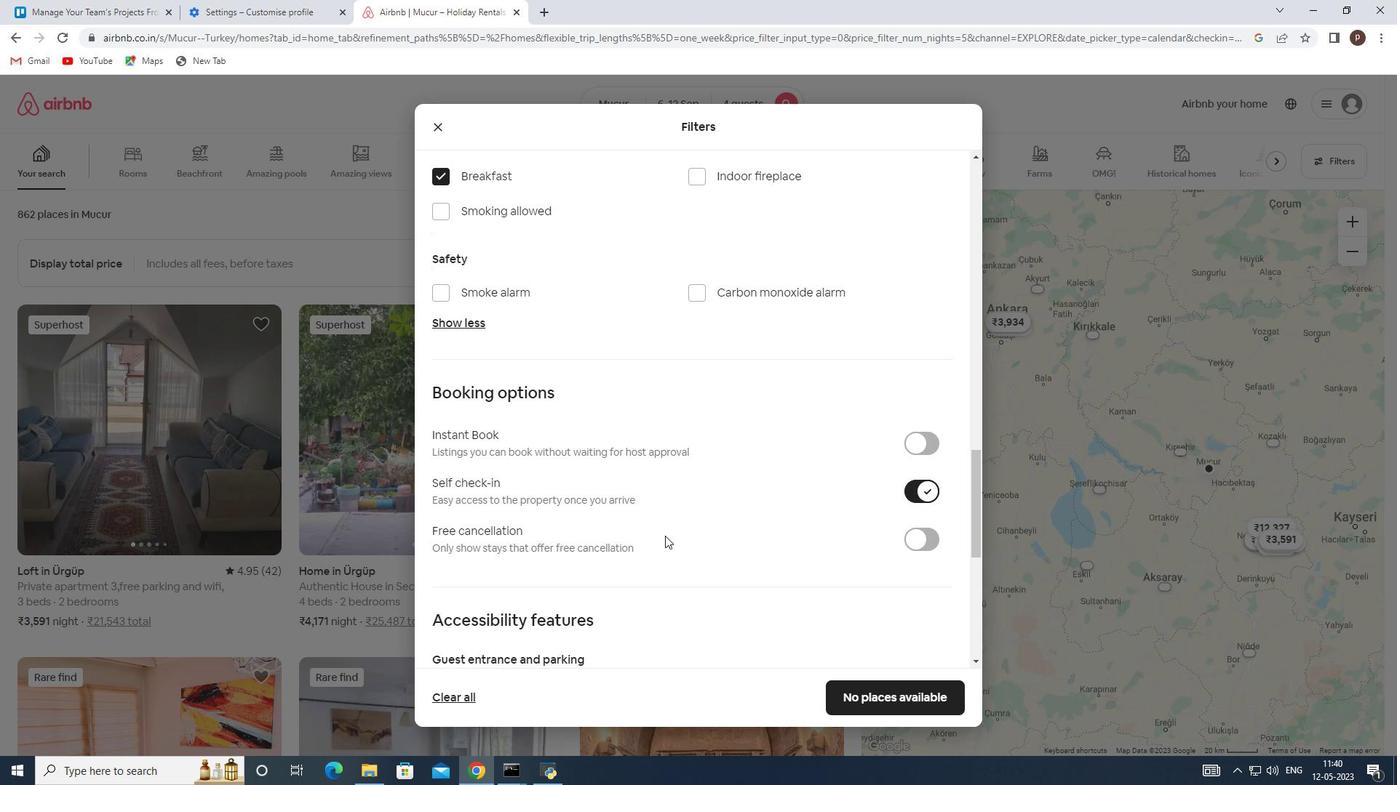 
Action: Mouse scrolled (665, 535) with delta (0, 0)
Screenshot: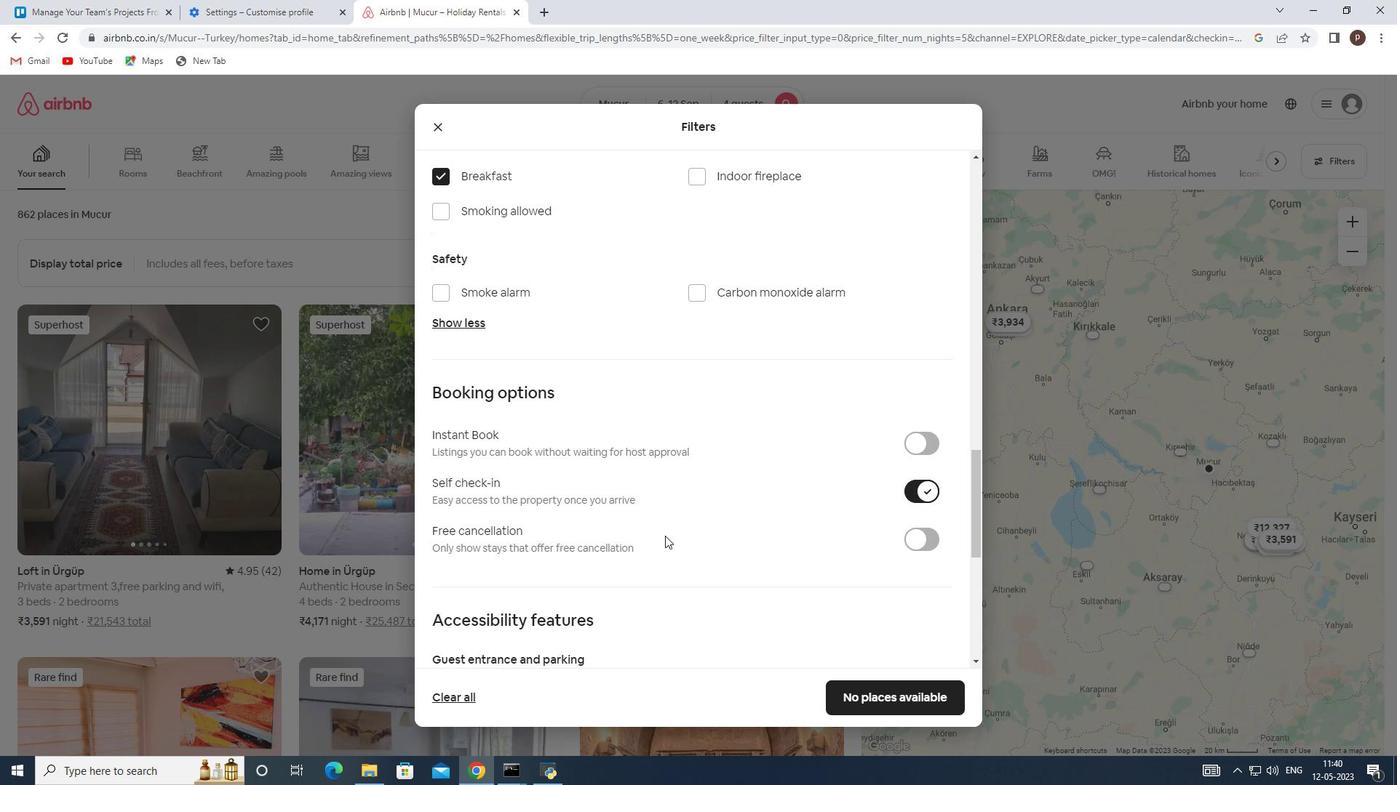 
Action: Mouse scrolled (665, 535) with delta (0, 0)
Screenshot: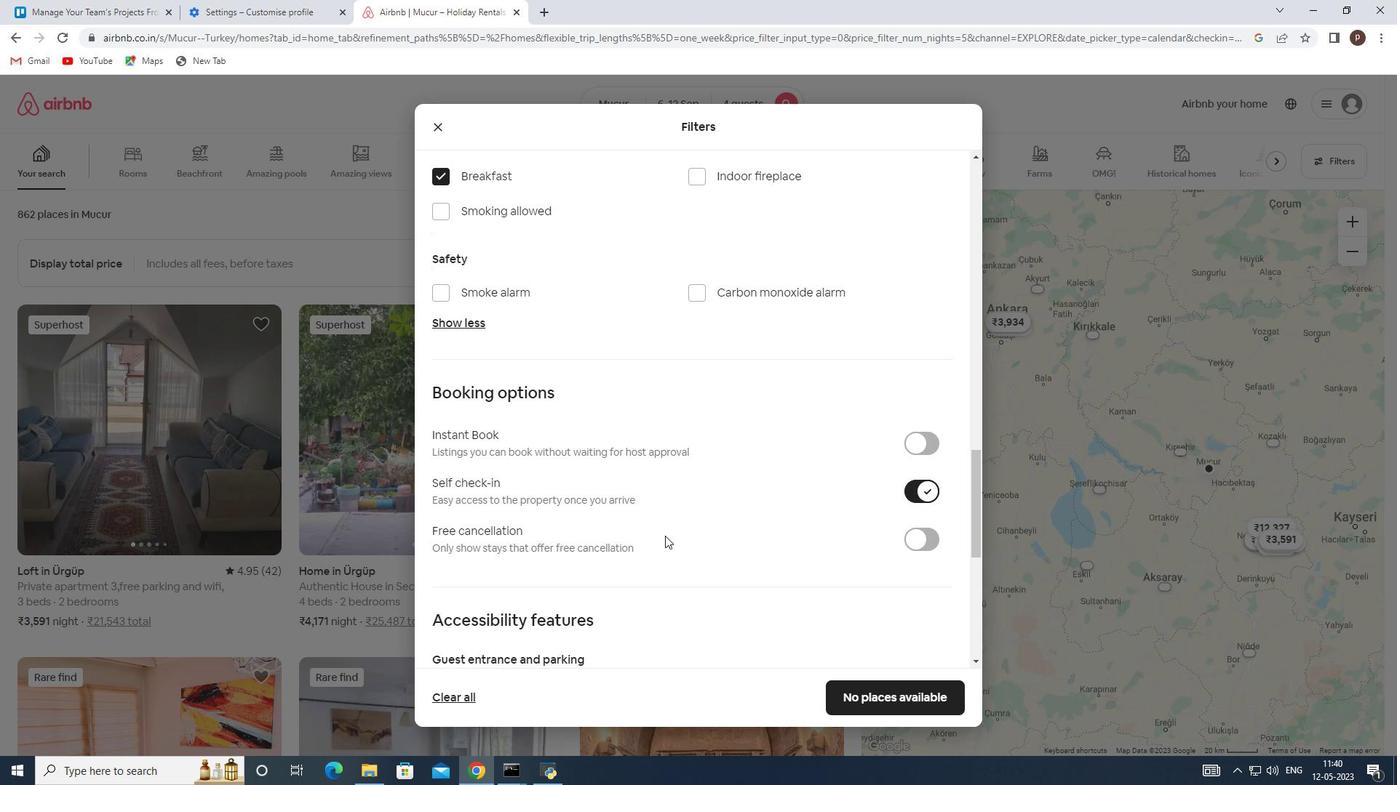 
Action: Mouse scrolled (665, 535) with delta (0, 0)
Screenshot: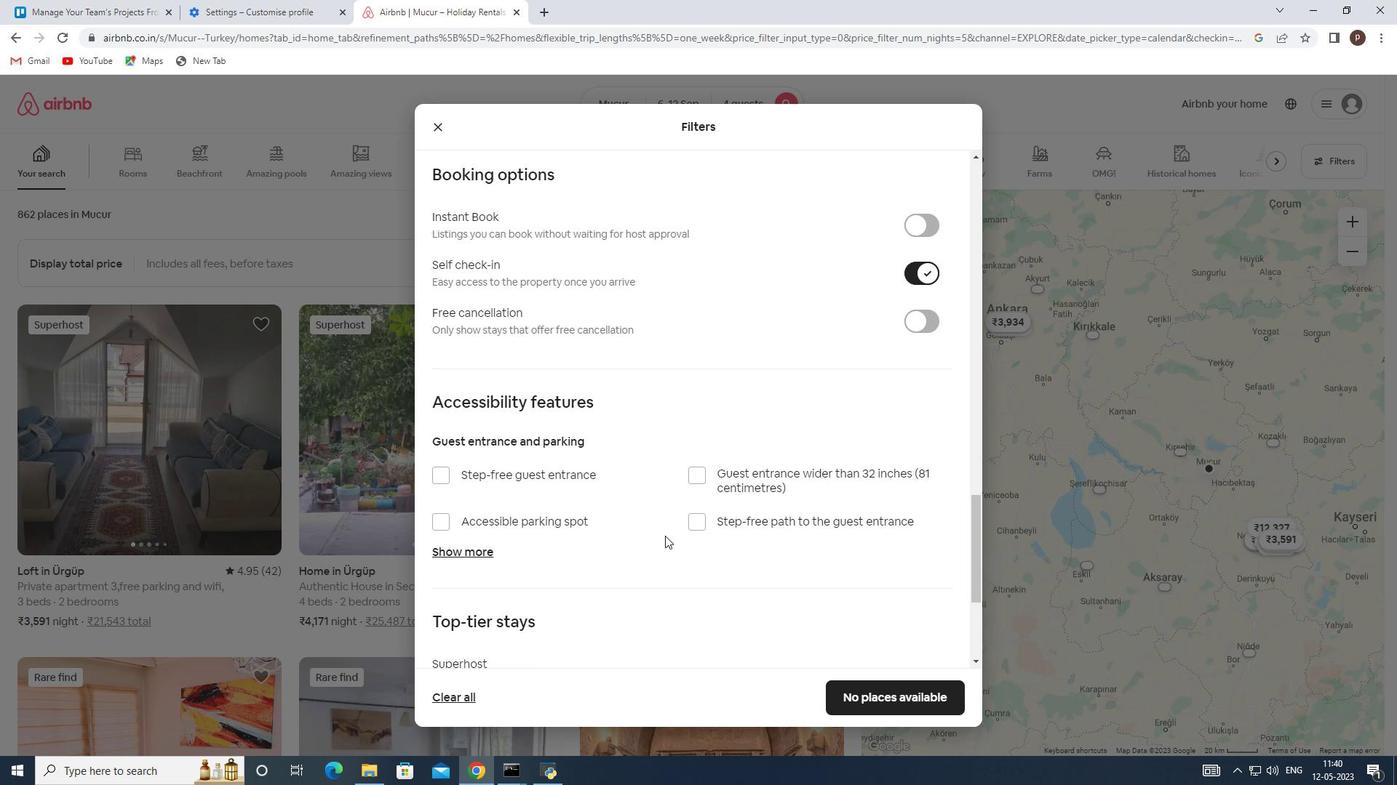 
Action: Mouse scrolled (665, 535) with delta (0, 0)
Screenshot: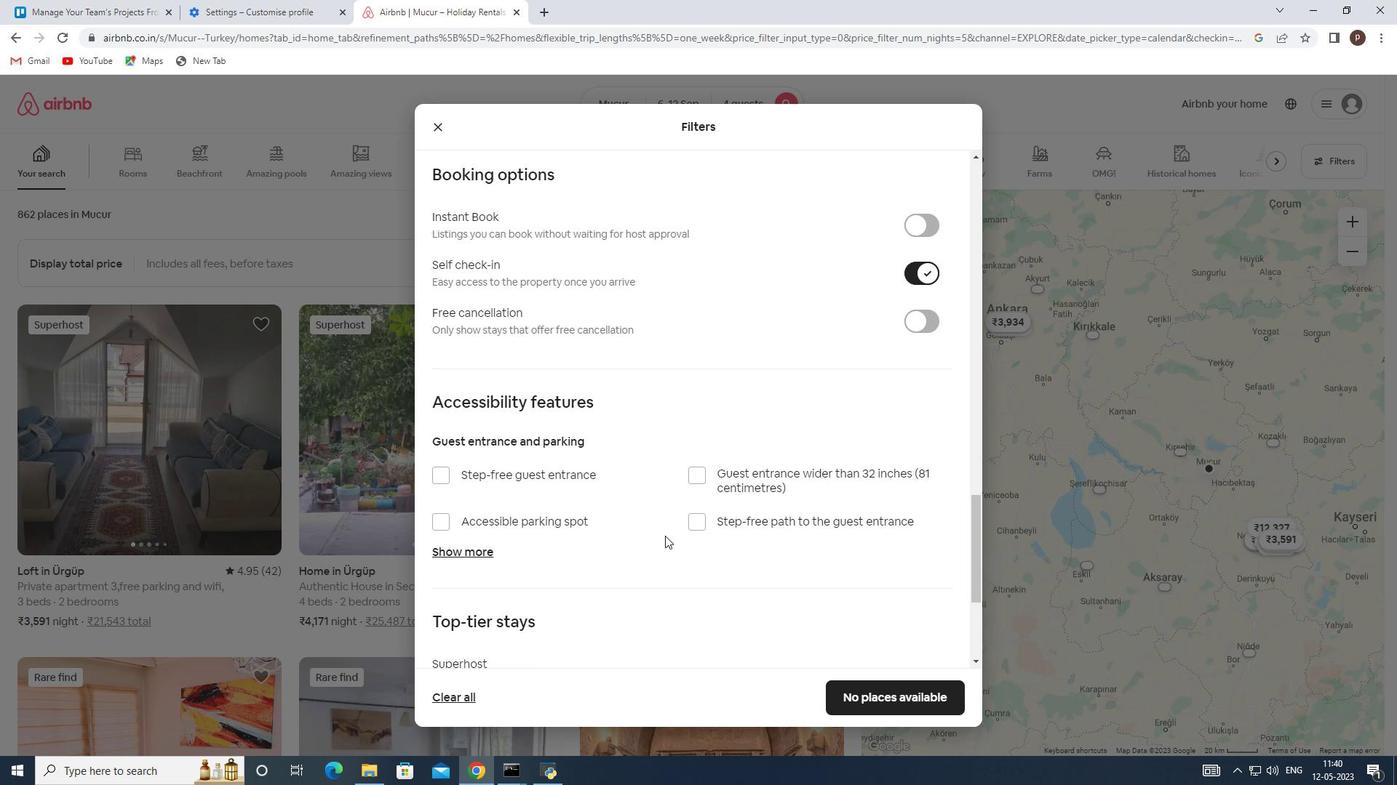 
Action: Mouse scrolled (665, 535) with delta (0, 0)
Screenshot: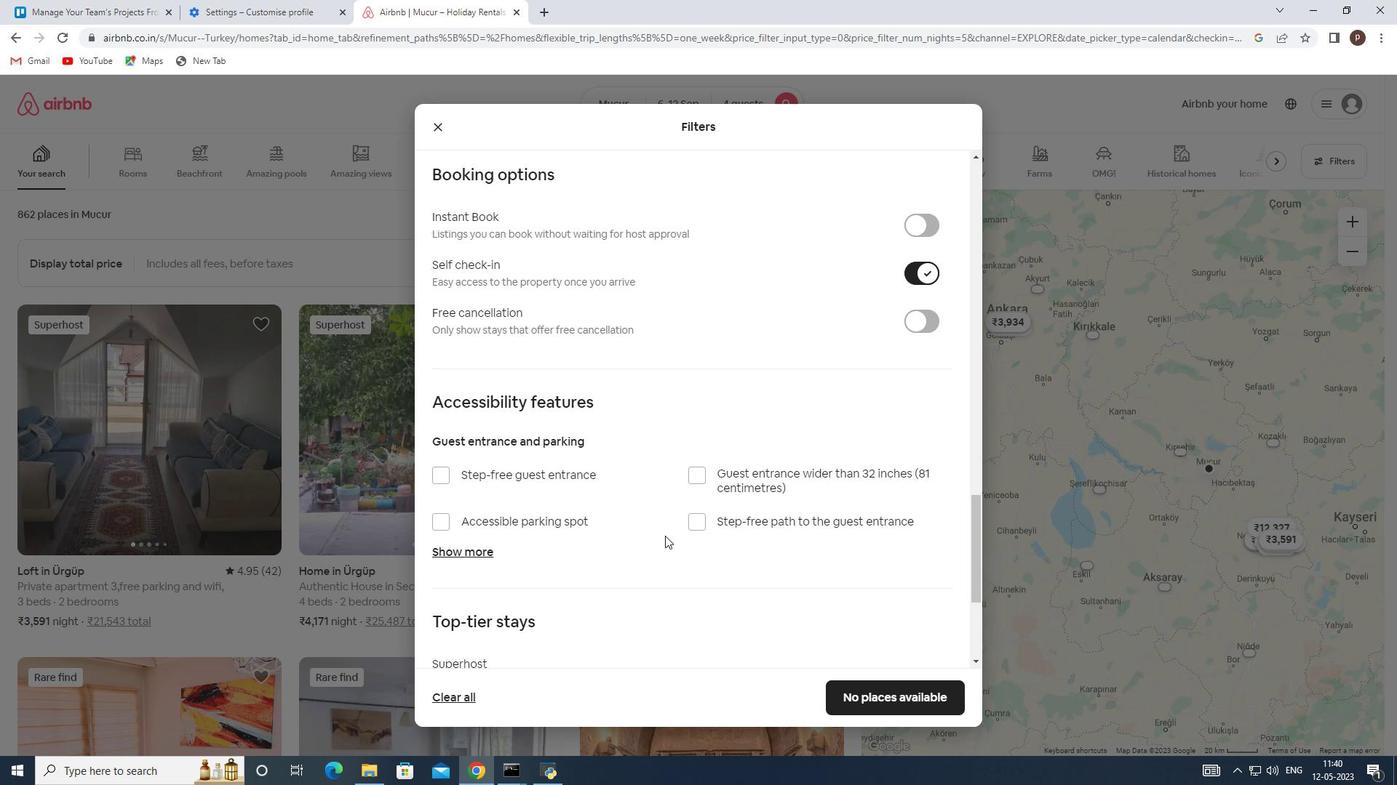 
Action: Mouse scrolled (665, 535) with delta (0, 0)
Screenshot: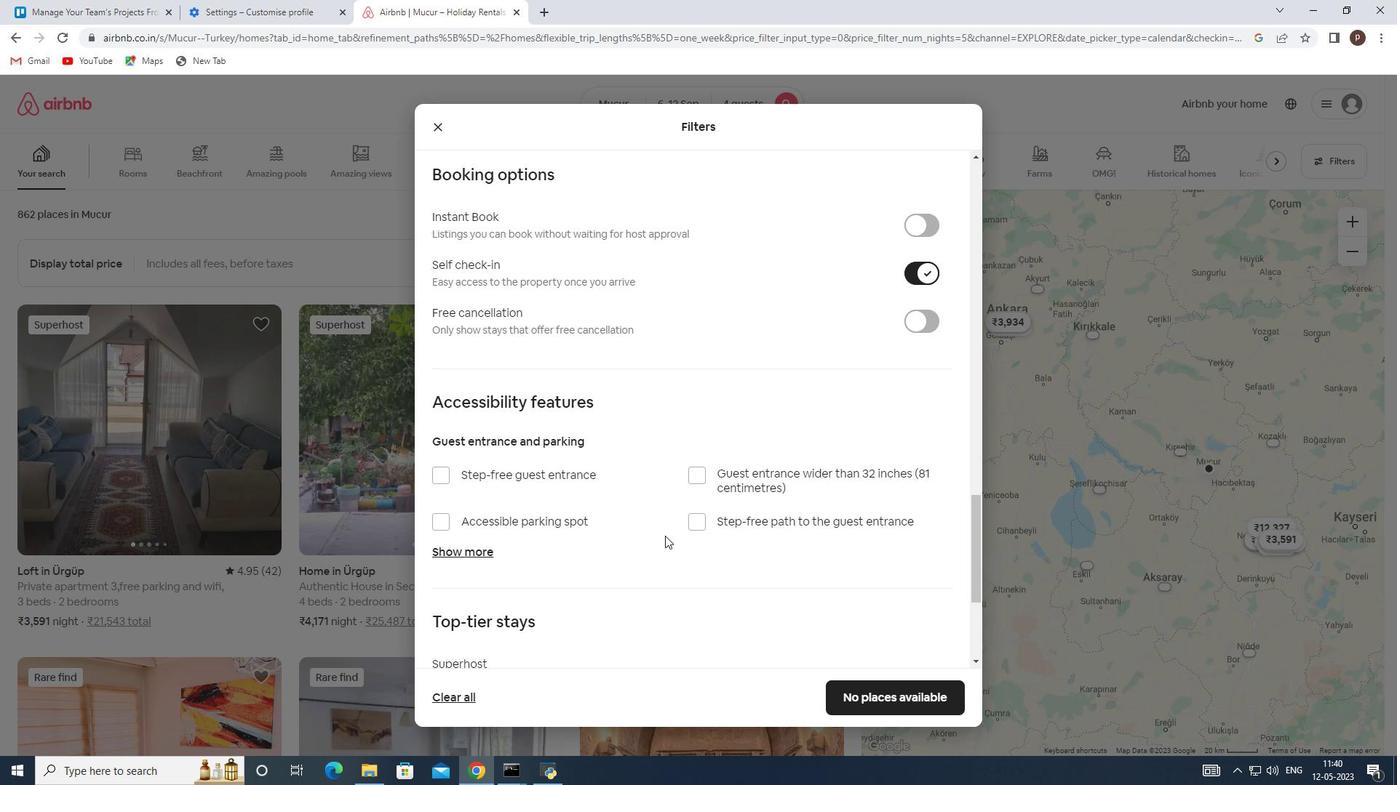 
Action: Mouse scrolled (665, 535) with delta (0, 0)
Screenshot: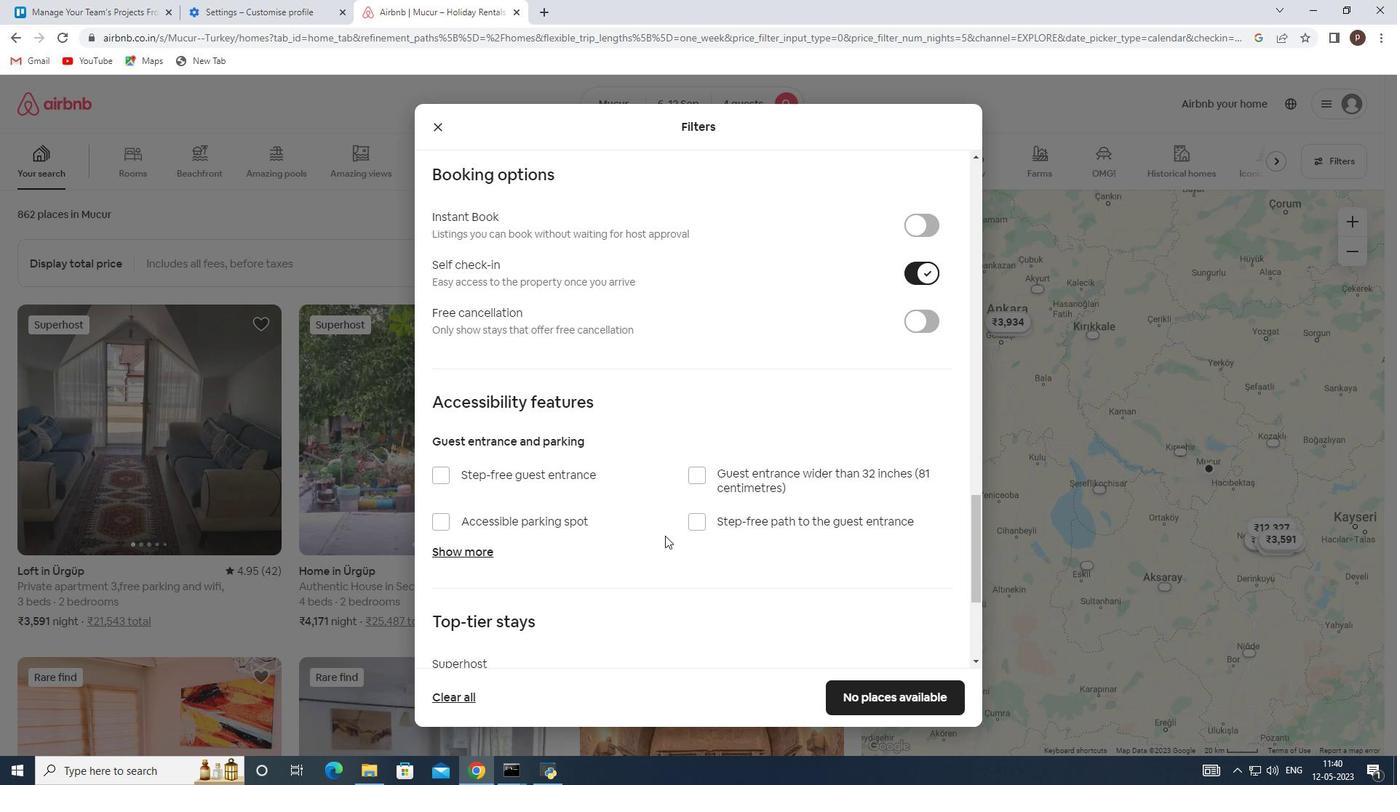 
Action: Mouse moved to (438, 565)
Screenshot: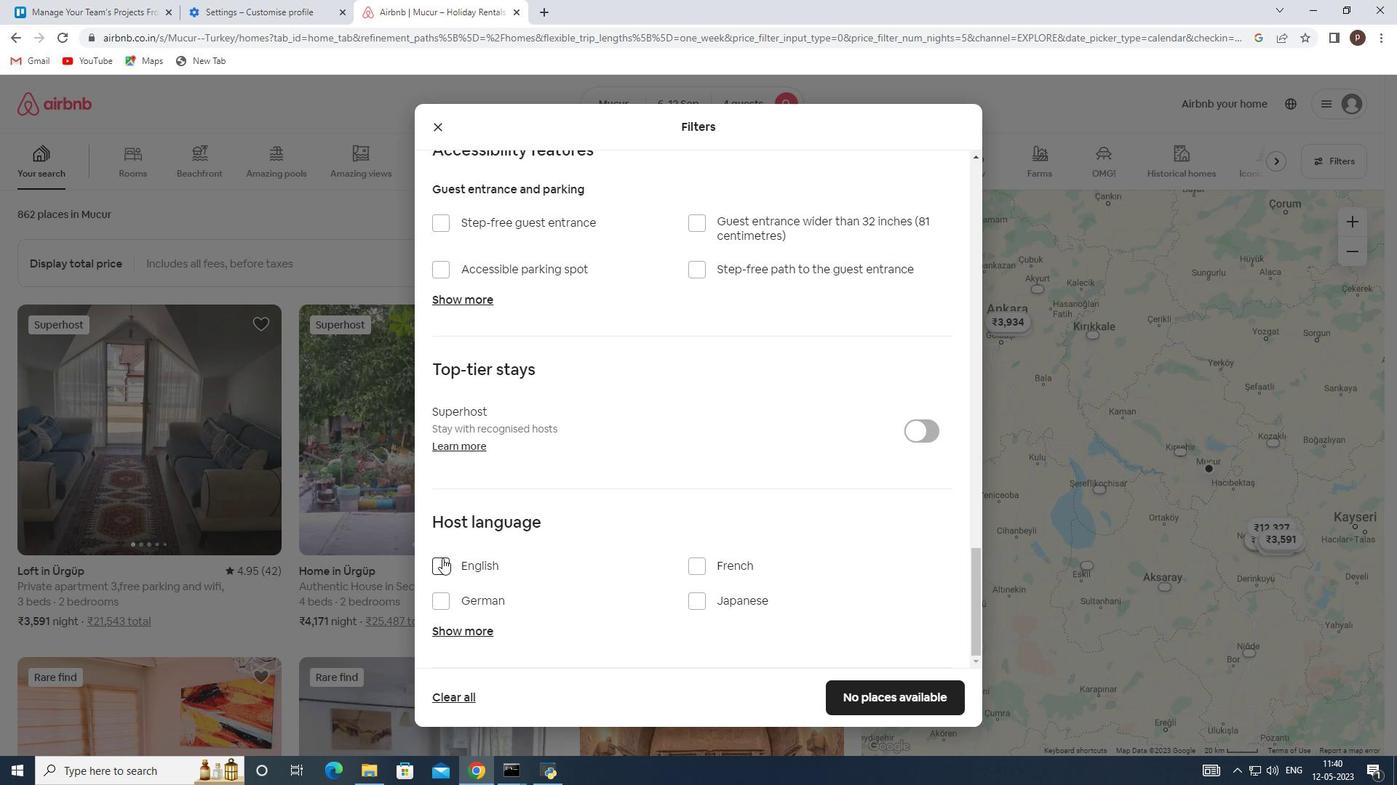 
Action: Mouse pressed left at (438, 565)
Screenshot: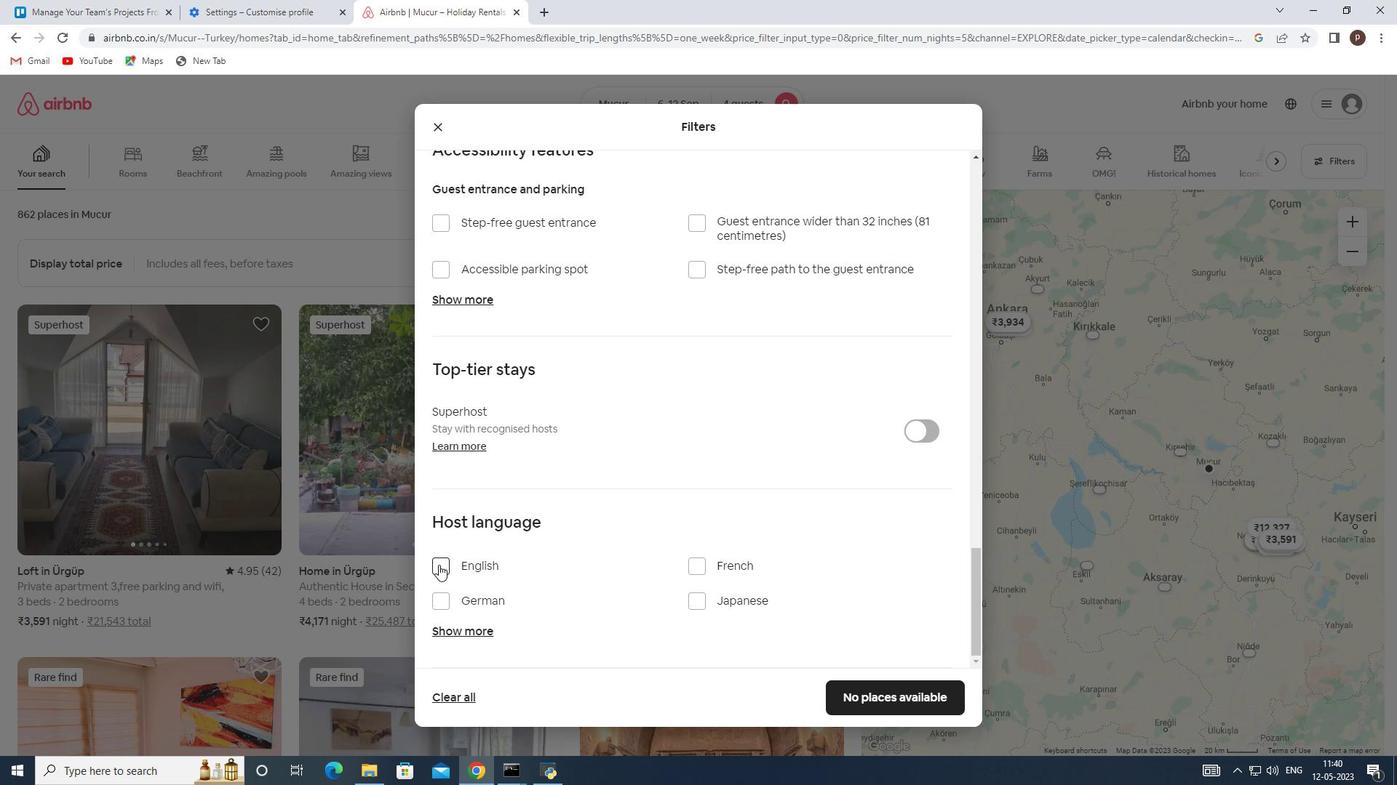 
Action: Mouse moved to (877, 691)
Screenshot: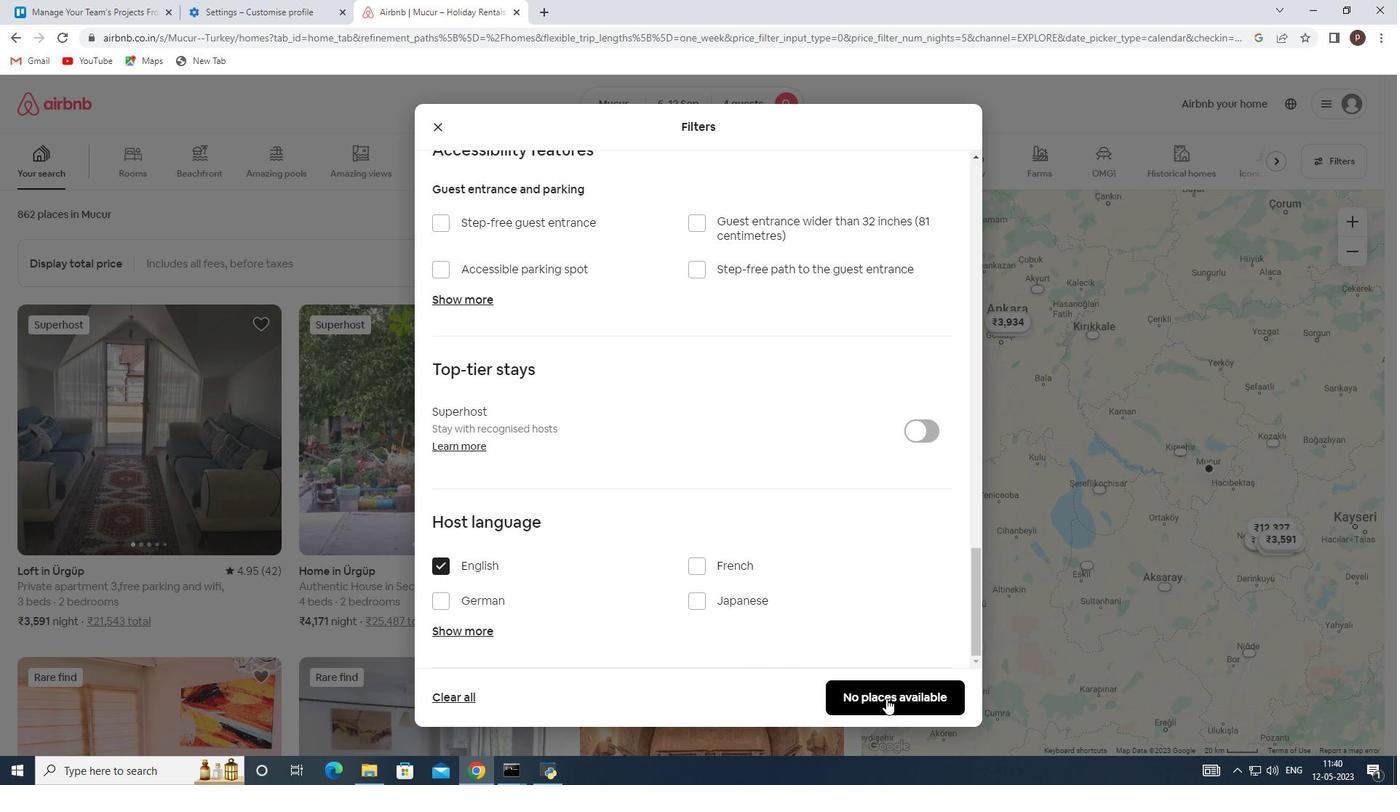 
Action: Mouse pressed left at (877, 691)
Screenshot: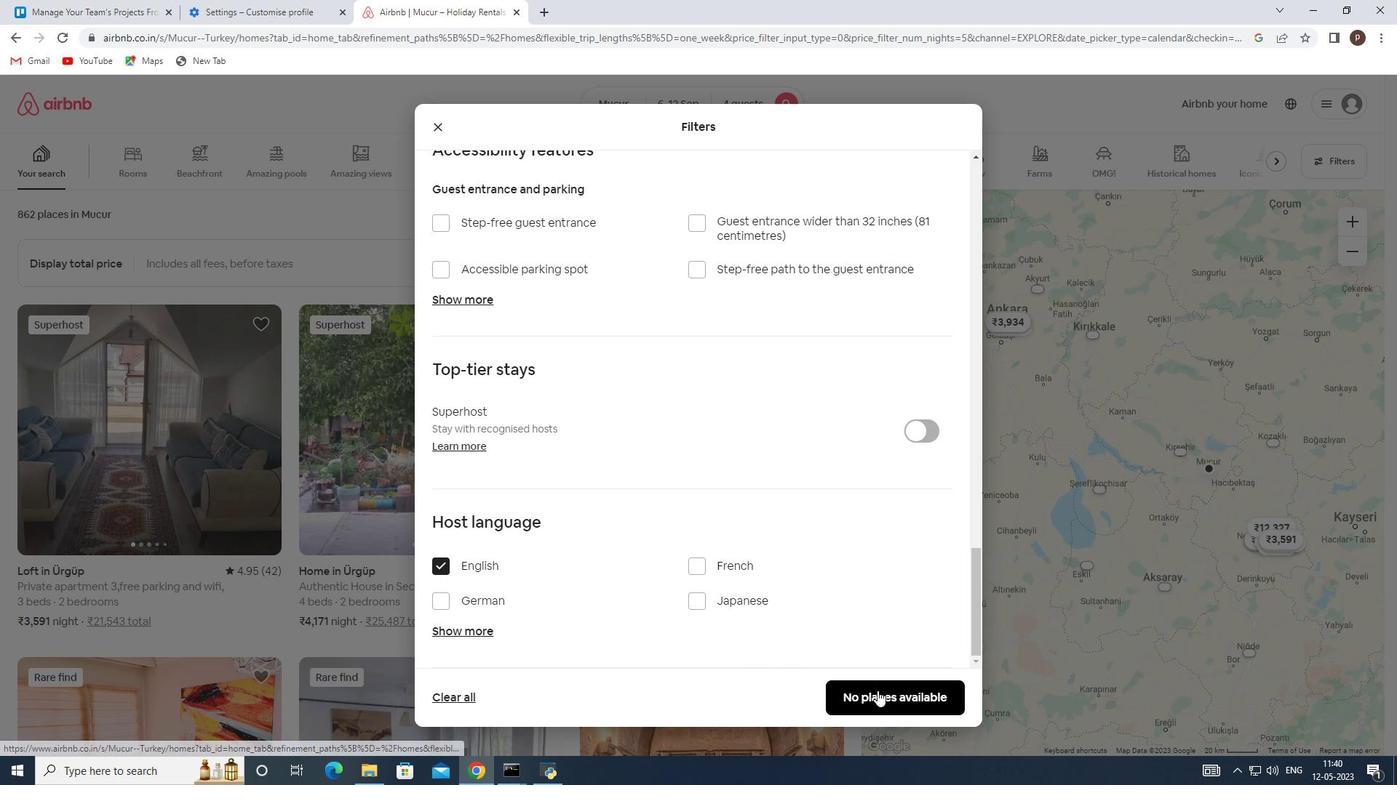 
